 Task: Compose an email with the signature Caleb Scott with the subject Feedback on a political poll and the message Can you please provide a timeline for the implementation of the new software? from softage.4@softage.net to softage.7@softage.net, select first sentence, change the font of the message to Georgia and change the font typography to bold Send the email. Finally, move the email from Sent Items to the label Presentations
Action: Mouse moved to (921, 75)
Screenshot: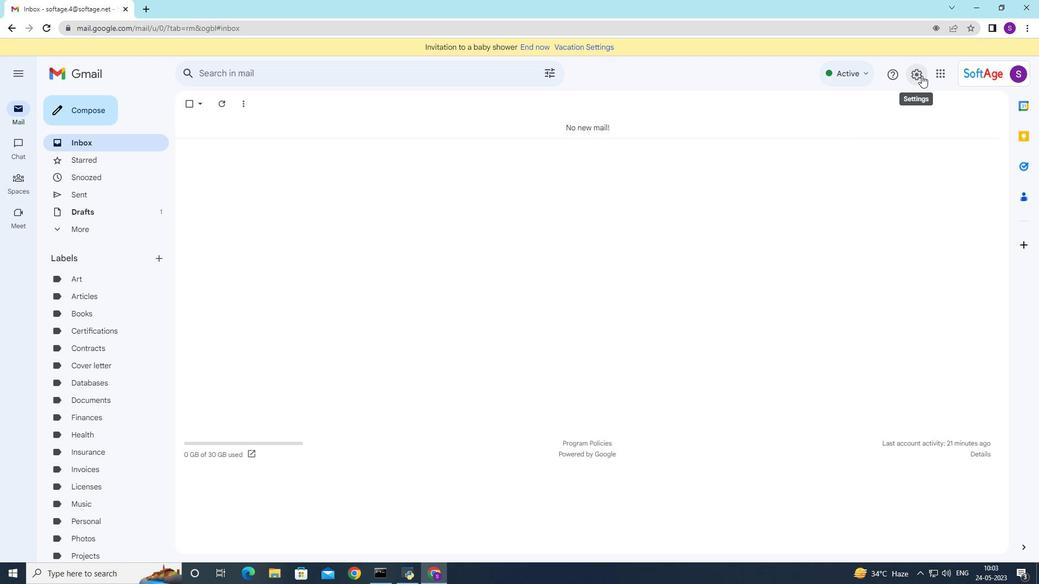 
Action: Mouse pressed left at (921, 75)
Screenshot: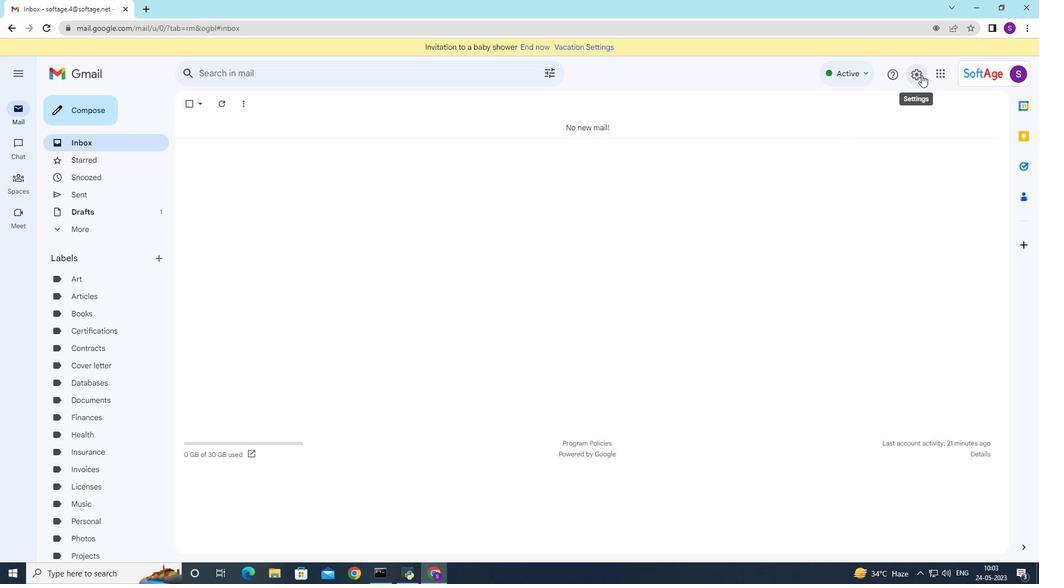 
Action: Mouse moved to (877, 134)
Screenshot: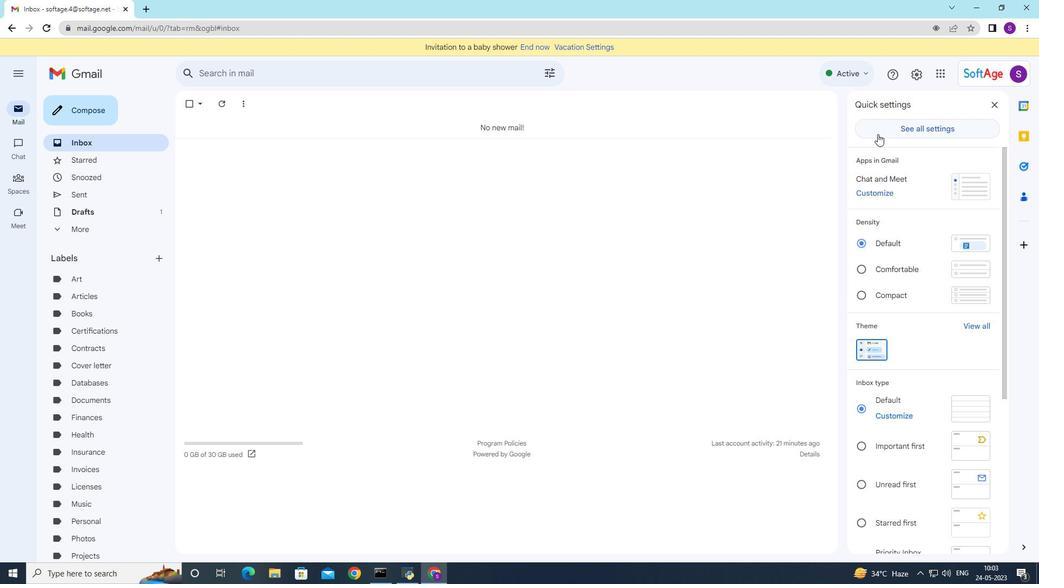 
Action: Mouse pressed left at (877, 134)
Screenshot: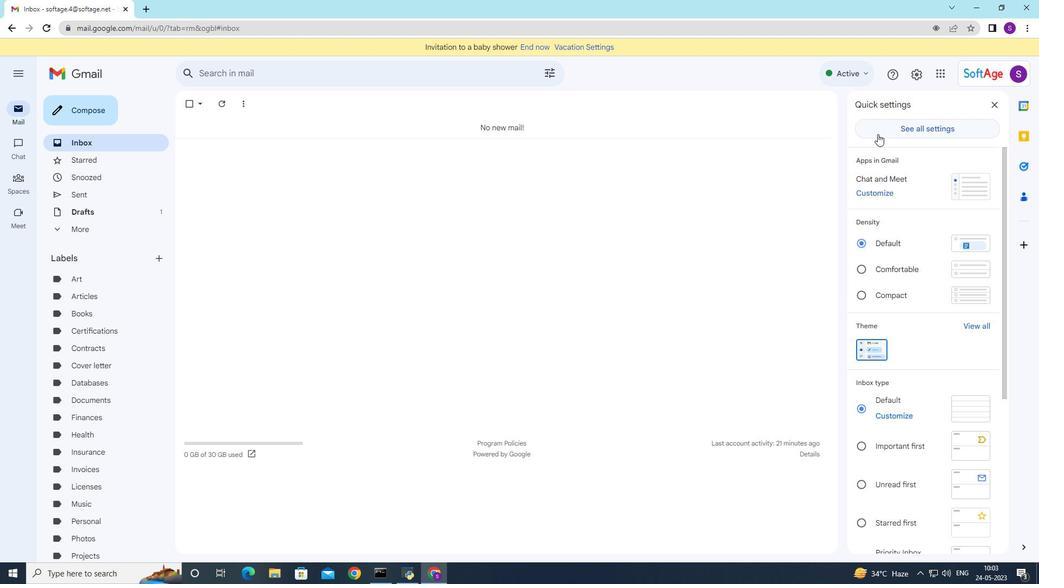 
Action: Mouse moved to (313, 210)
Screenshot: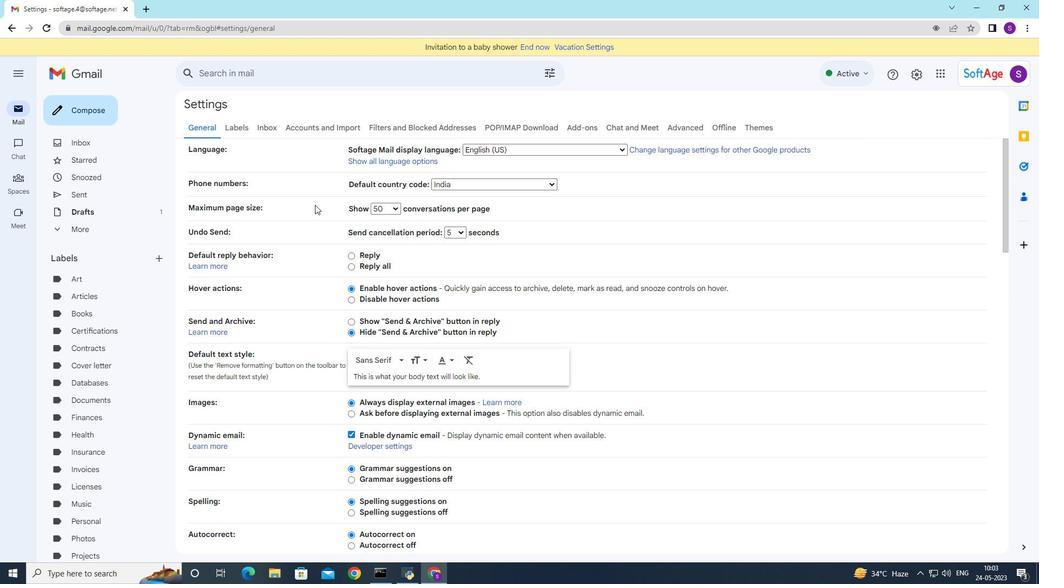 
Action: Mouse scrolled (313, 210) with delta (0, 0)
Screenshot: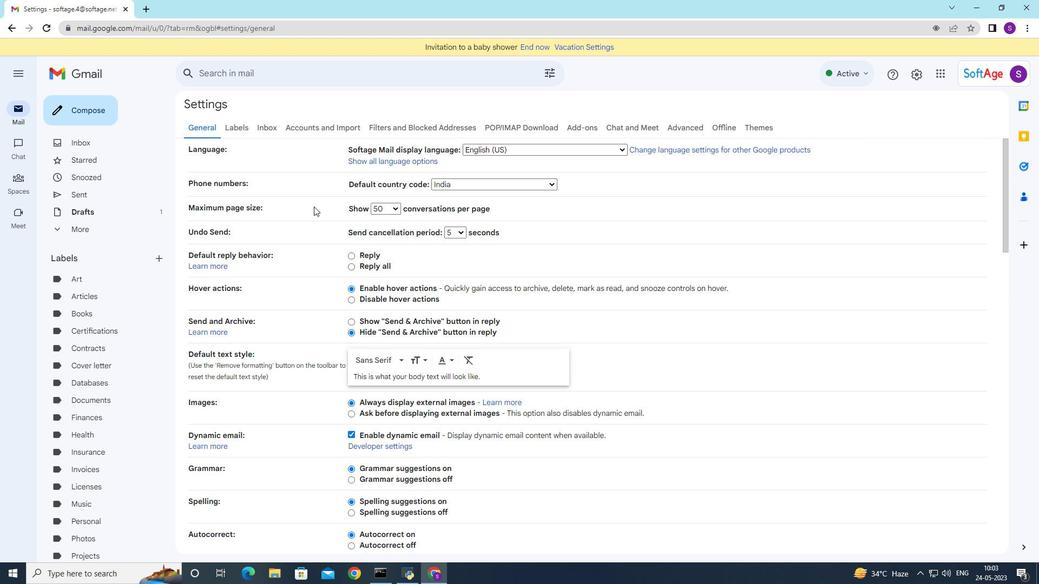 
Action: Mouse moved to (312, 211)
Screenshot: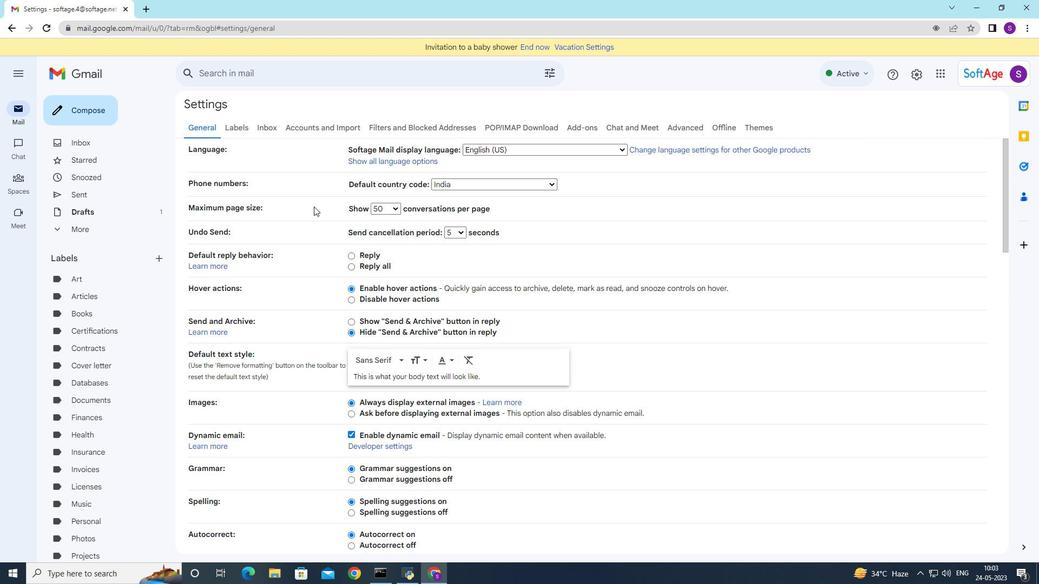 
Action: Mouse scrolled (312, 211) with delta (0, 0)
Screenshot: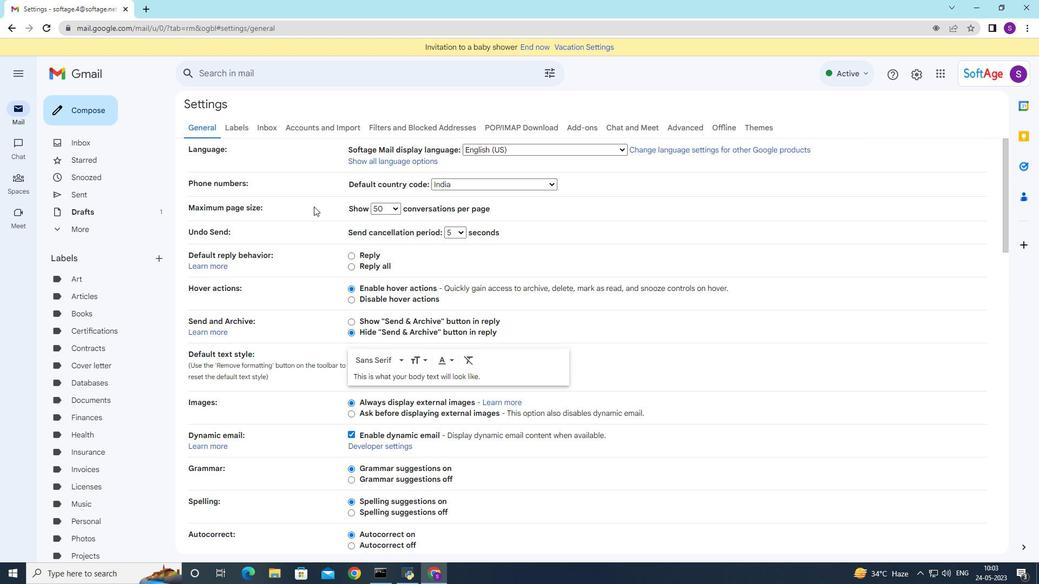 
Action: Mouse scrolled (312, 211) with delta (0, 0)
Screenshot: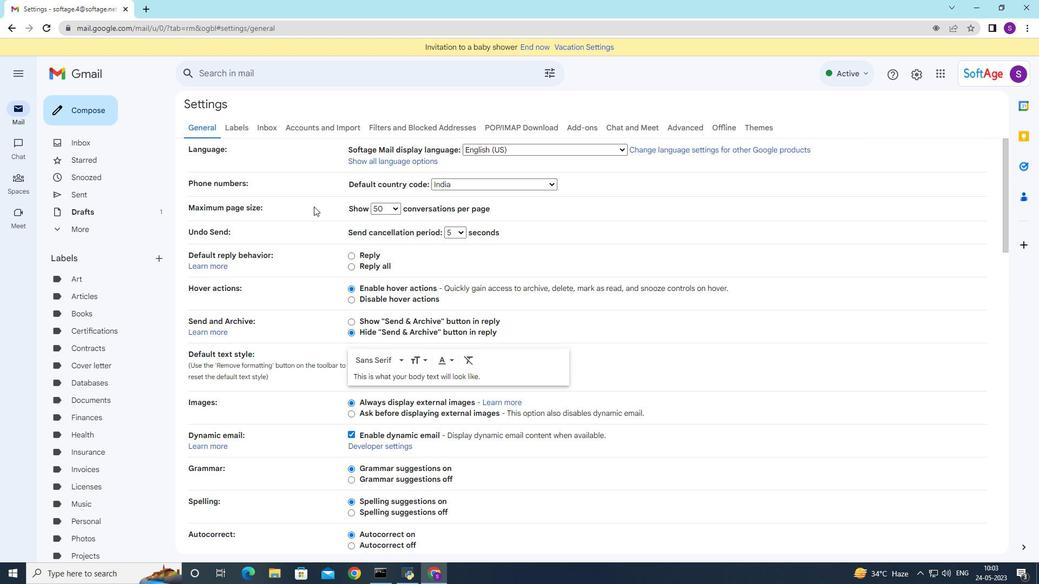 
Action: Mouse moved to (312, 212)
Screenshot: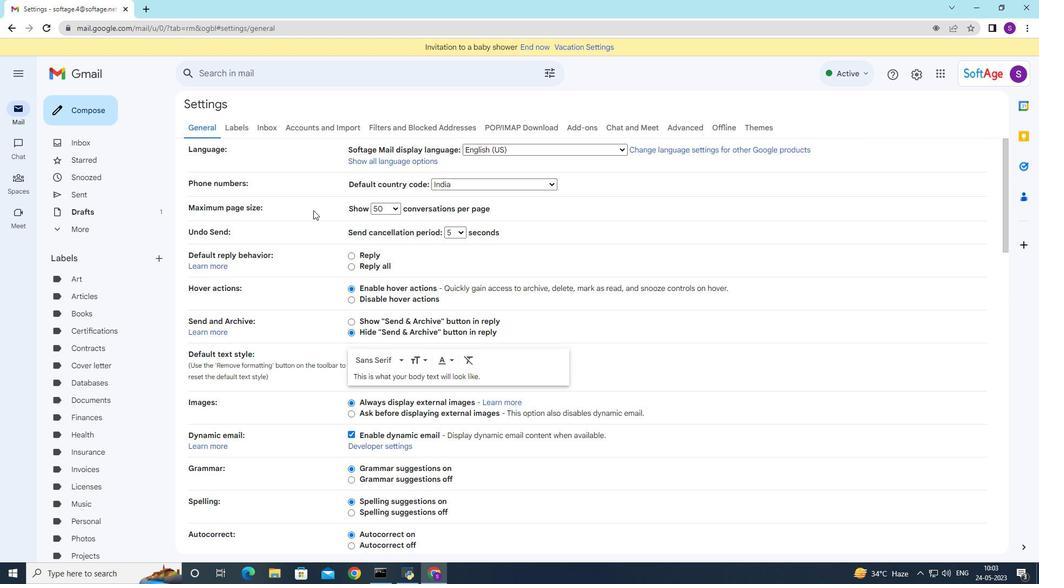 
Action: Mouse scrolled (312, 212) with delta (0, 0)
Screenshot: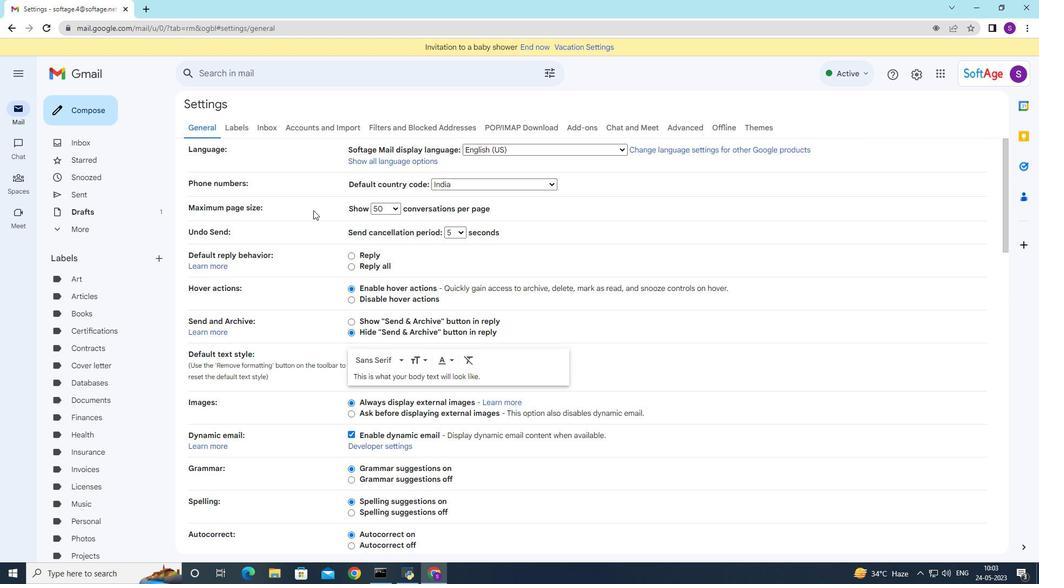 
Action: Mouse moved to (312, 214)
Screenshot: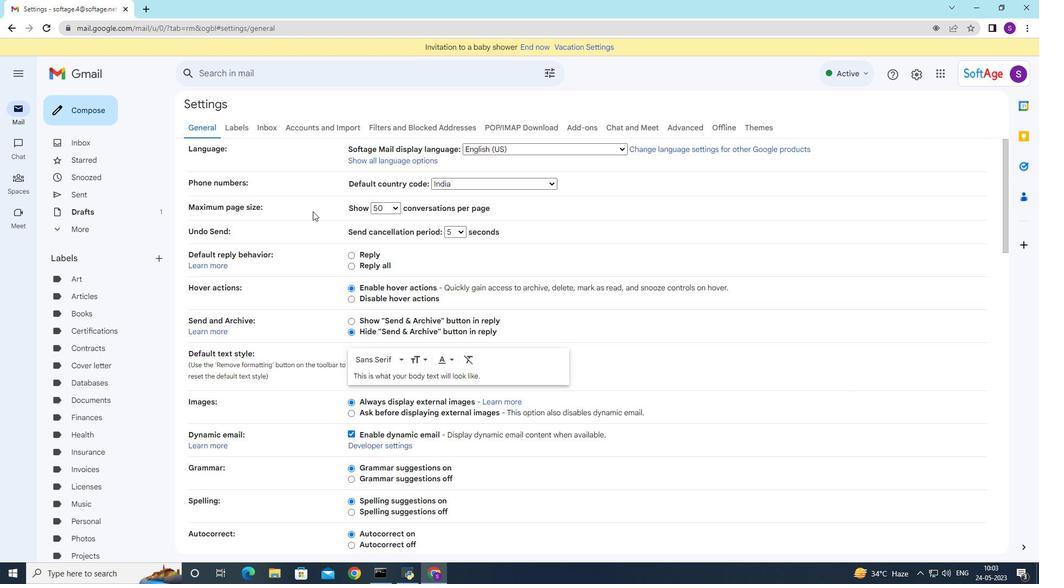 
Action: Mouse scrolled (312, 213) with delta (0, 0)
Screenshot: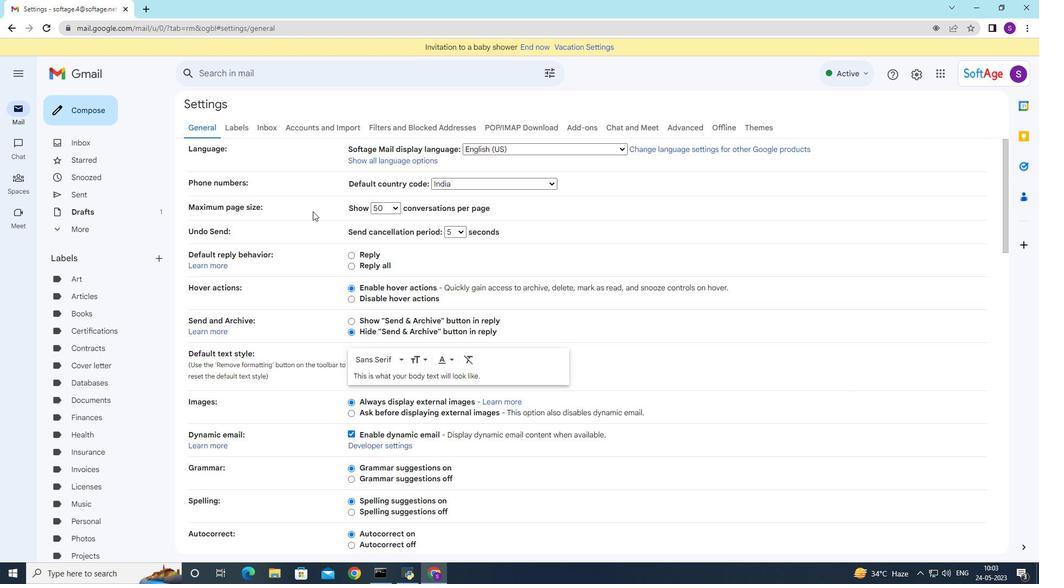
Action: Mouse moved to (351, 279)
Screenshot: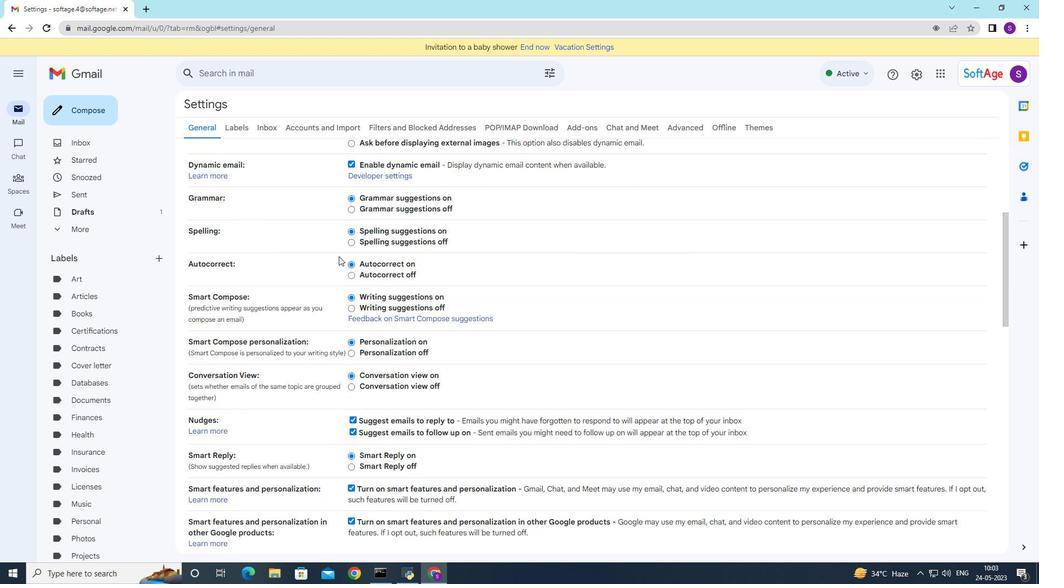 
Action: Mouse scrolled (351, 279) with delta (0, 0)
Screenshot: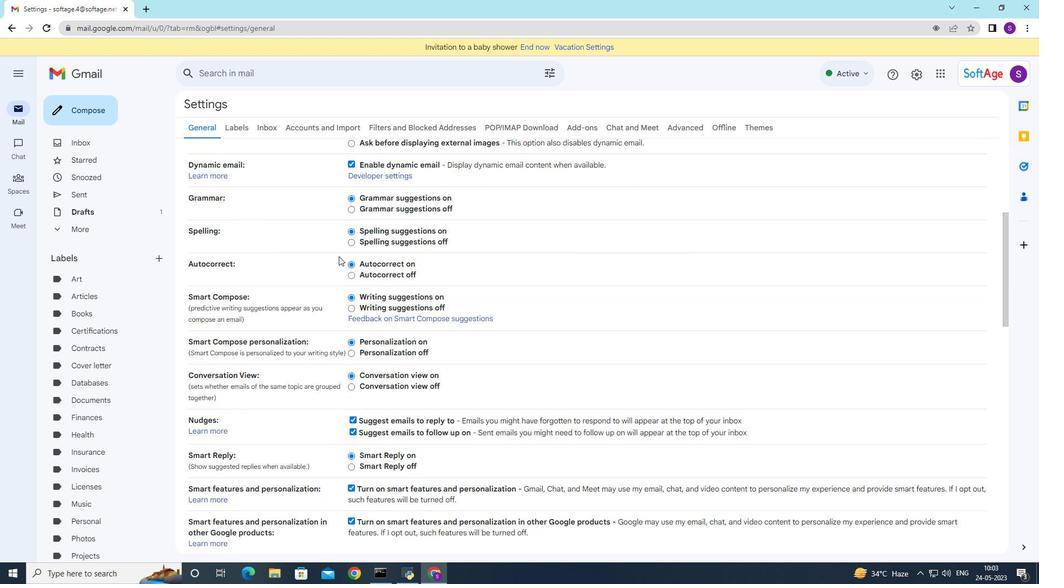 
Action: Mouse moved to (352, 280)
Screenshot: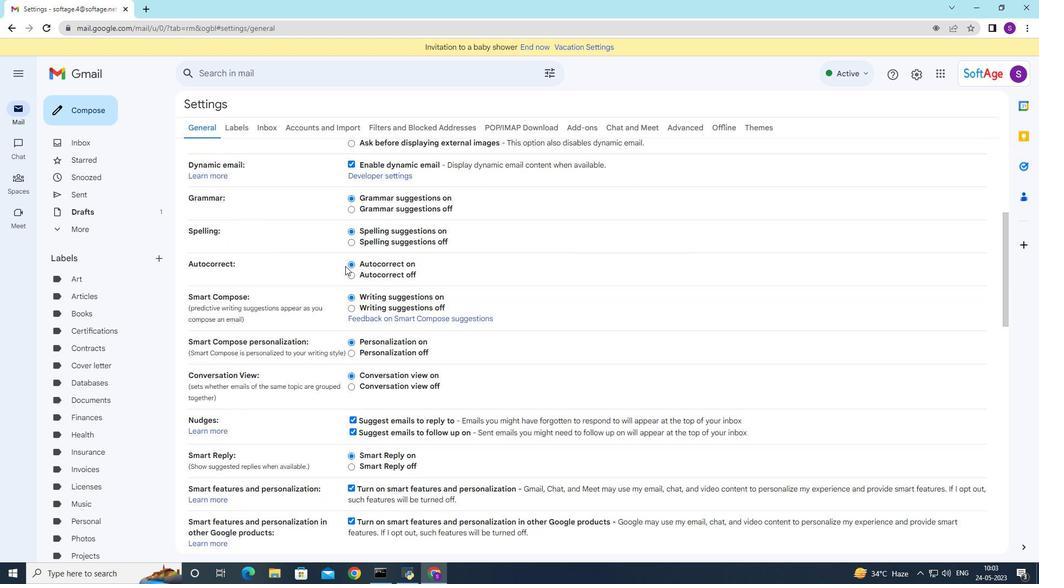 
Action: Mouse scrolled (352, 280) with delta (0, 0)
Screenshot: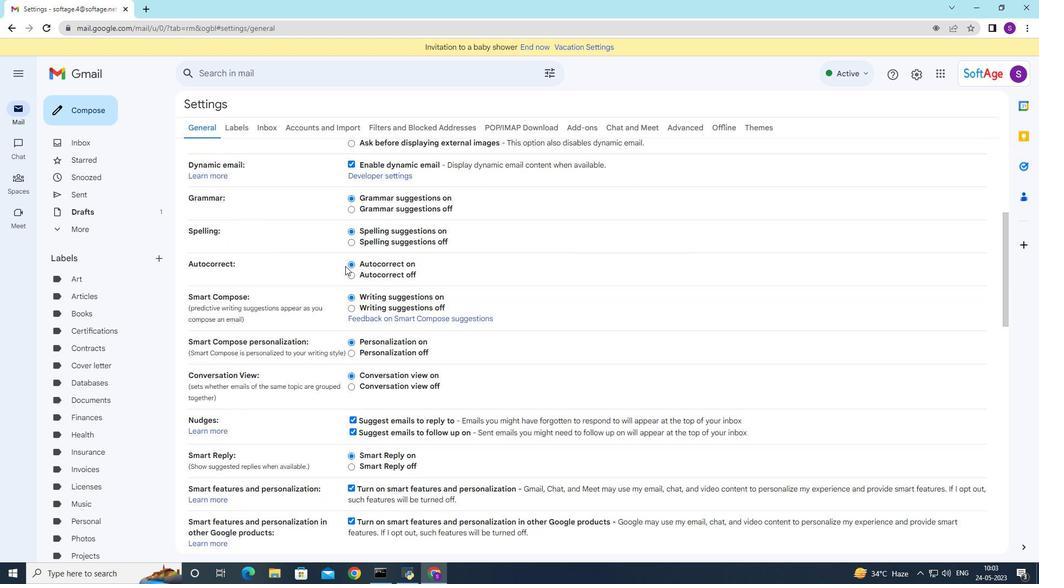 
Action: Mouse moved to (352, 281)
Screenshot: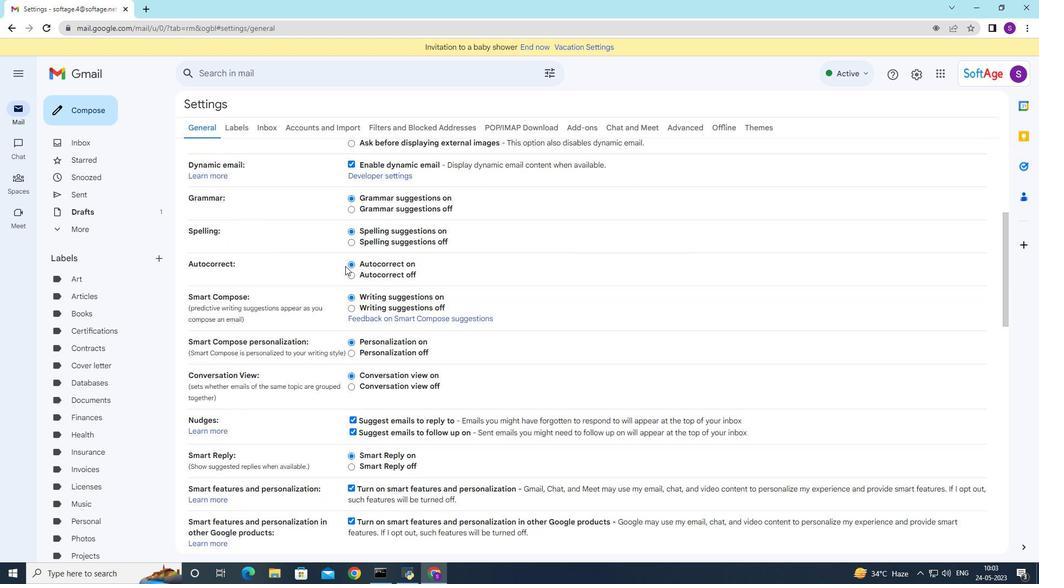 
Action: Mouse scrolled (352, 280) with delta (0, 0)
Screenshot: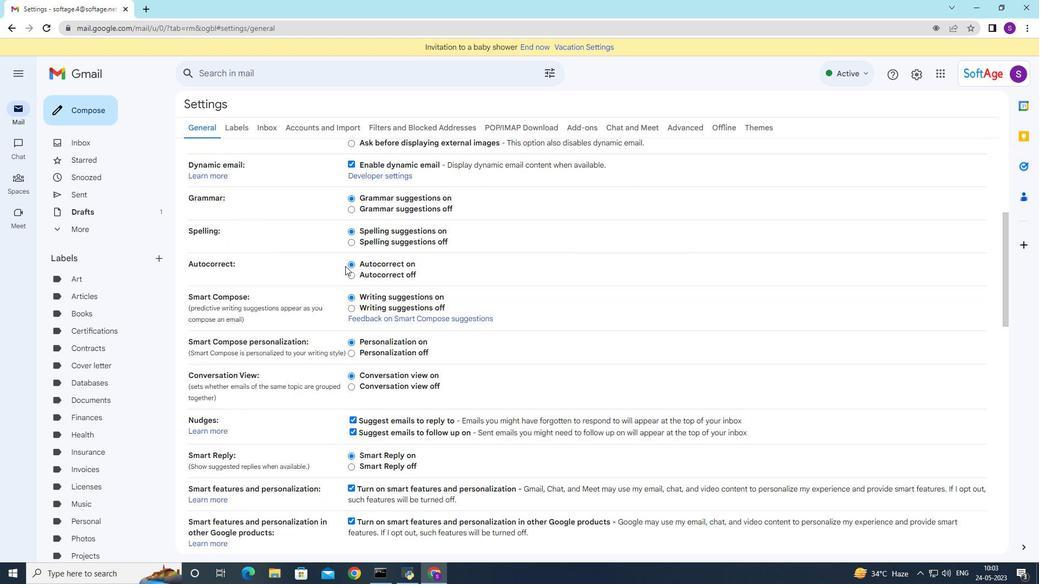 
Action: Mouse moved to (352, 281)
Screenshot: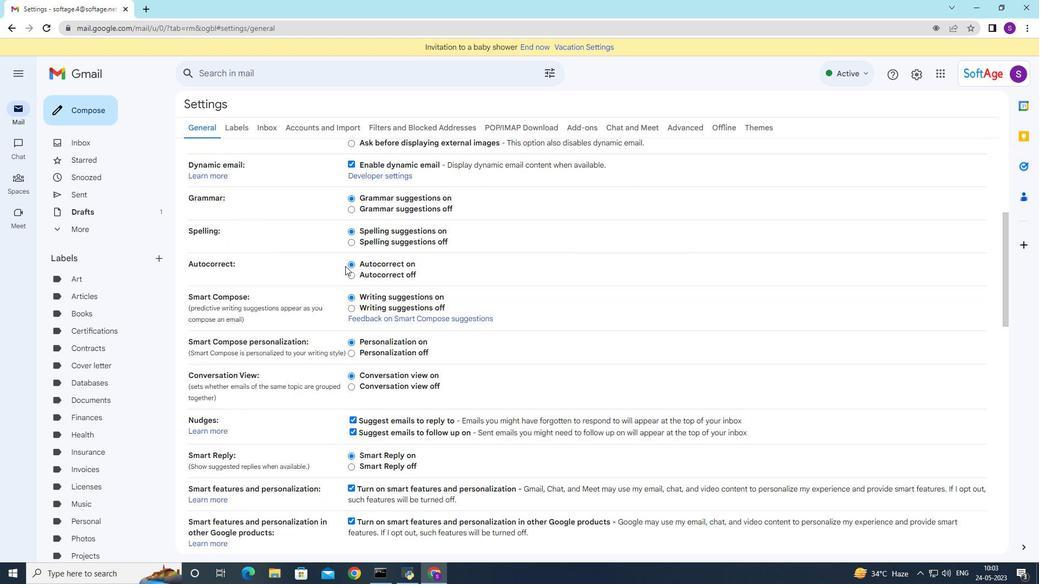 
Action: Mouse scrolled (352, 280) with delta (0, 0)
Screenshot: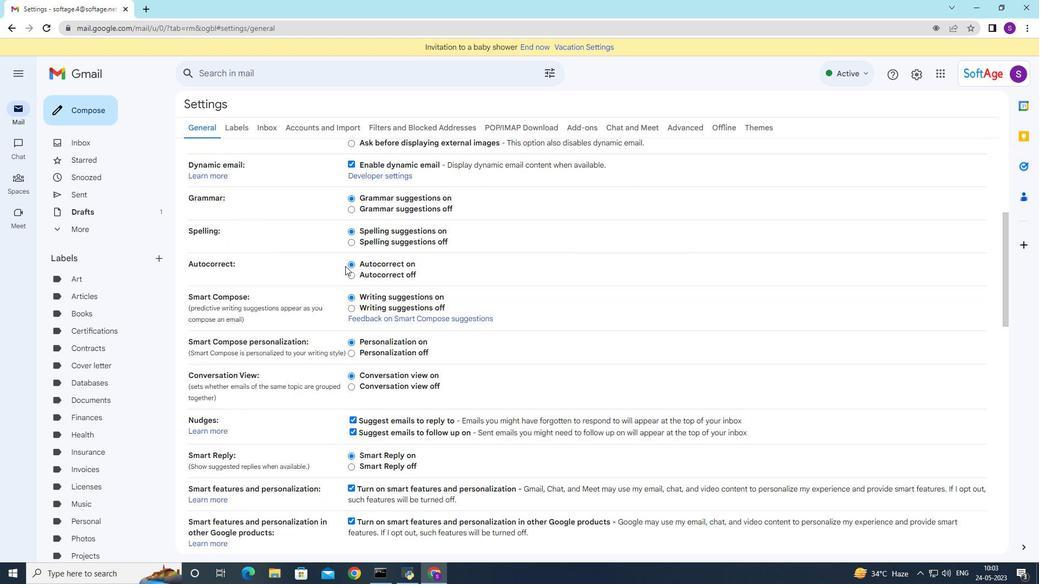
Action: Mouse moved to (354, 284)
Screenshot: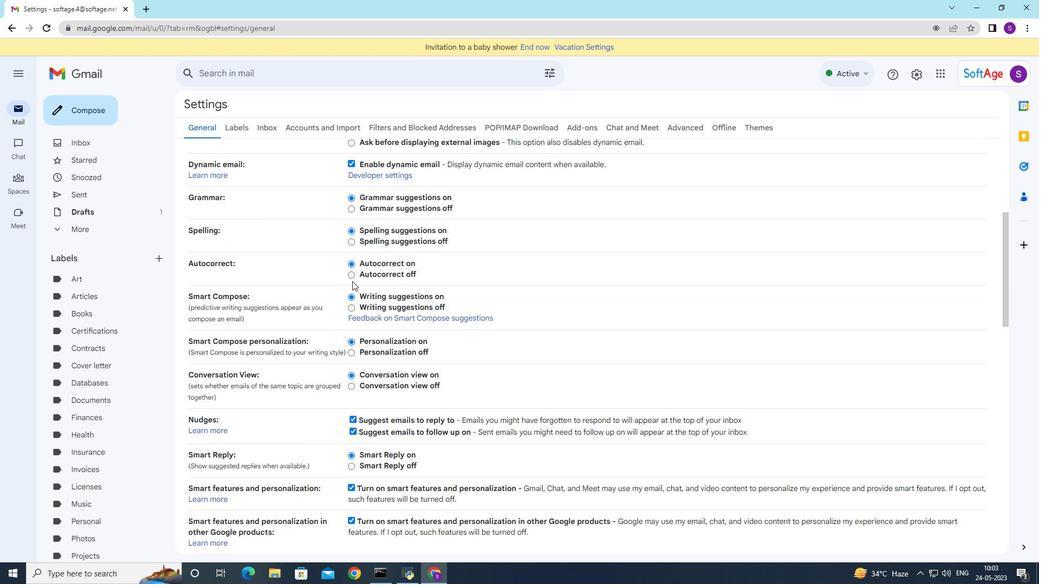 
Action: Mouse scrolled (354, 284) with delta (0, 0)
Screenshot: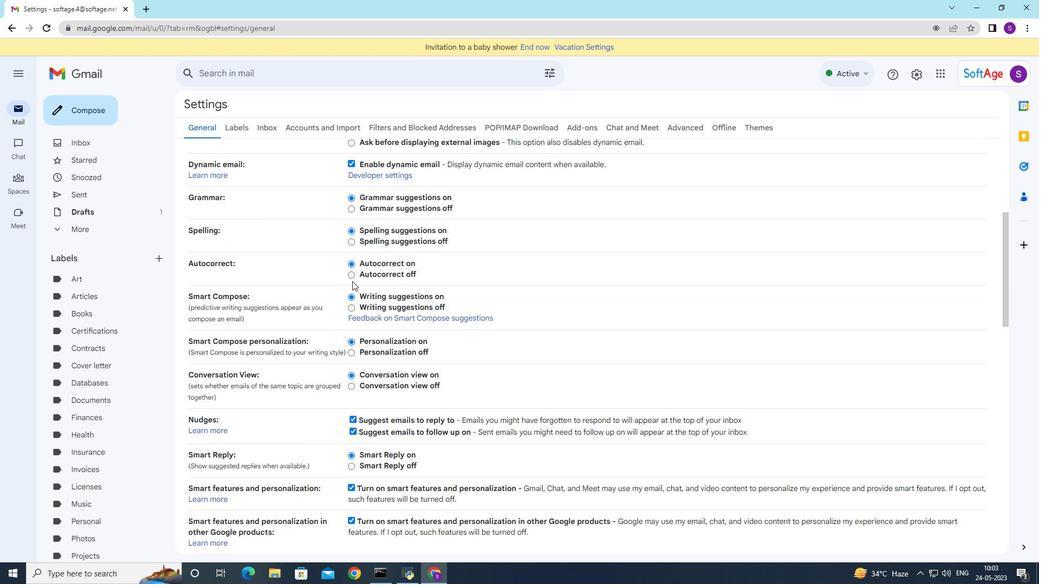 
Action: Mouse moved to (366, 316)
Screenshot: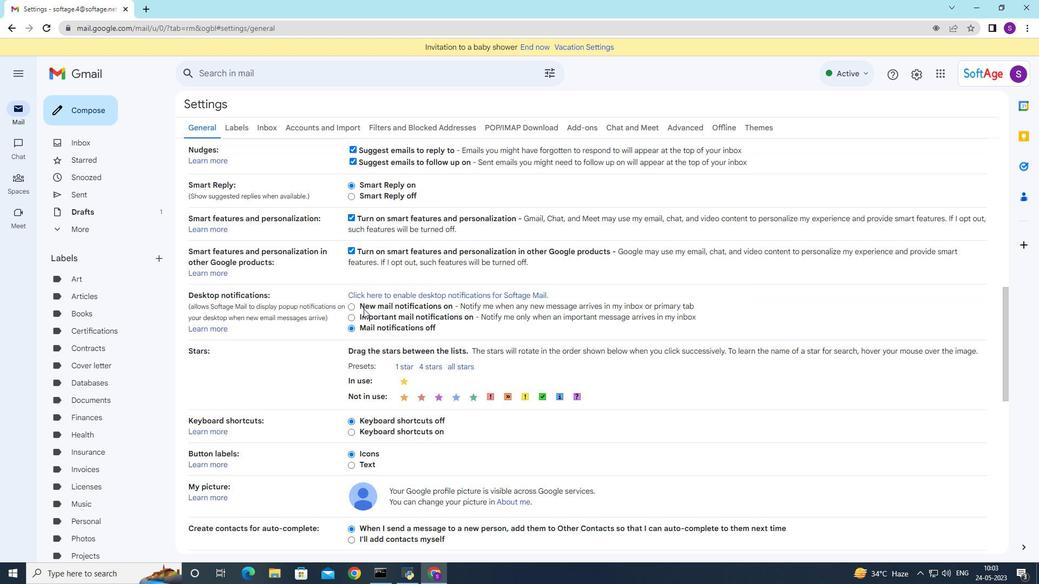 
Action: Mouse scrolled (366, 315) with delta (0, 0)
Screenshot: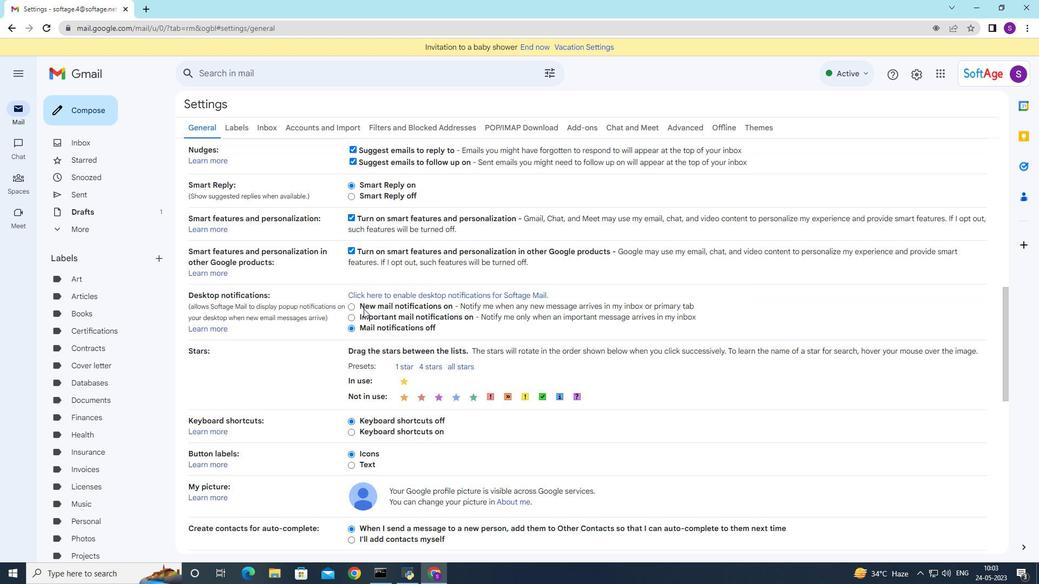 
Action: Mouse moved to (366, 317)
Screenshot: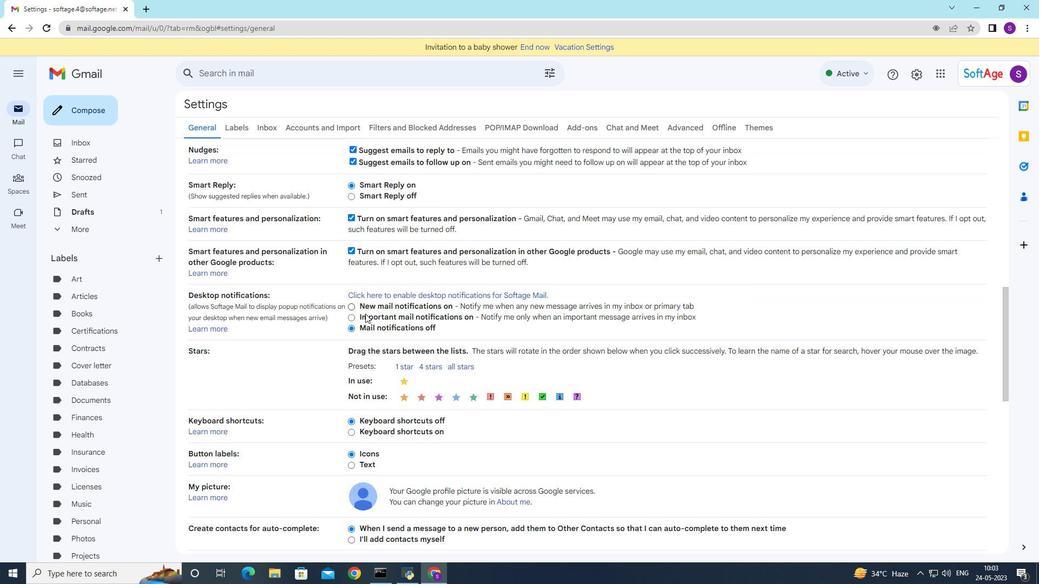 
Action: Mouse scrolled (366, 316) with delta (0, 0)
Screenshot: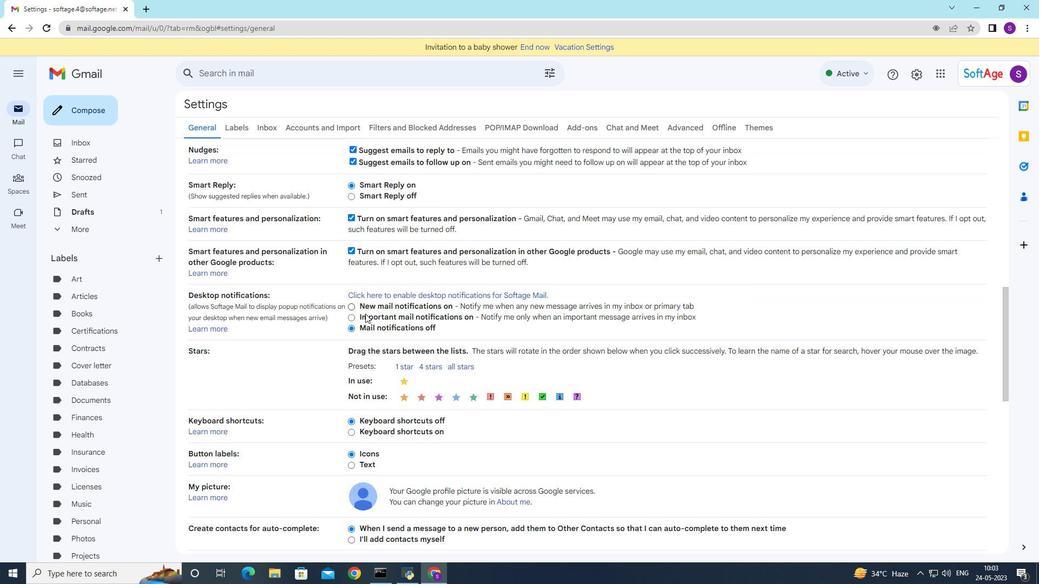 
Action: Mouse moved to (368, 317)
Screenshot: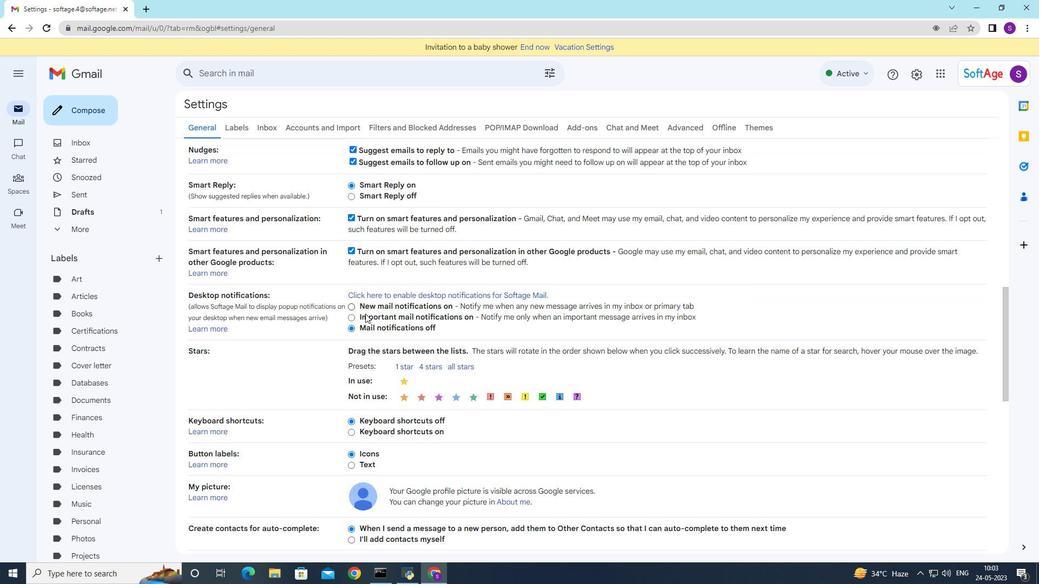 
Action: Mouse scrolled (368, 317) with delta (0, 0)
Screenshot: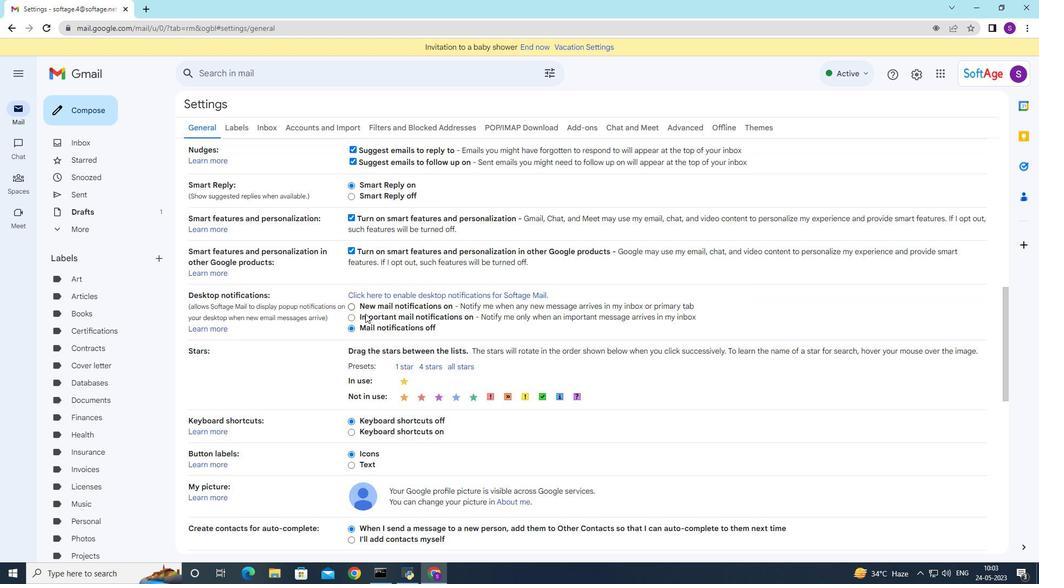 
Action: Mouse moved to (421, 500)
Screenshot: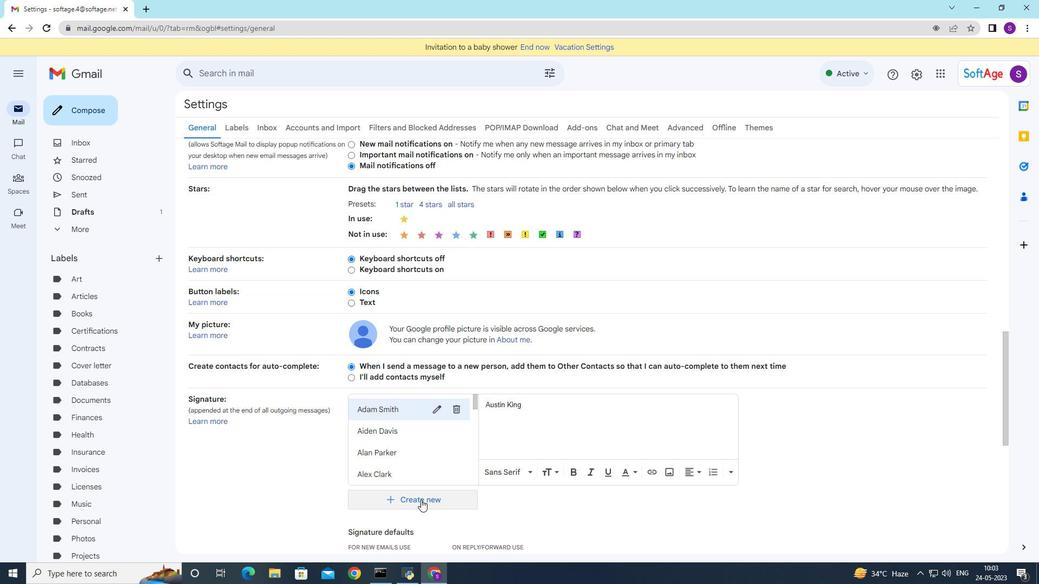 
Action: Mouse pressed left at (421, 500)
Screenshot: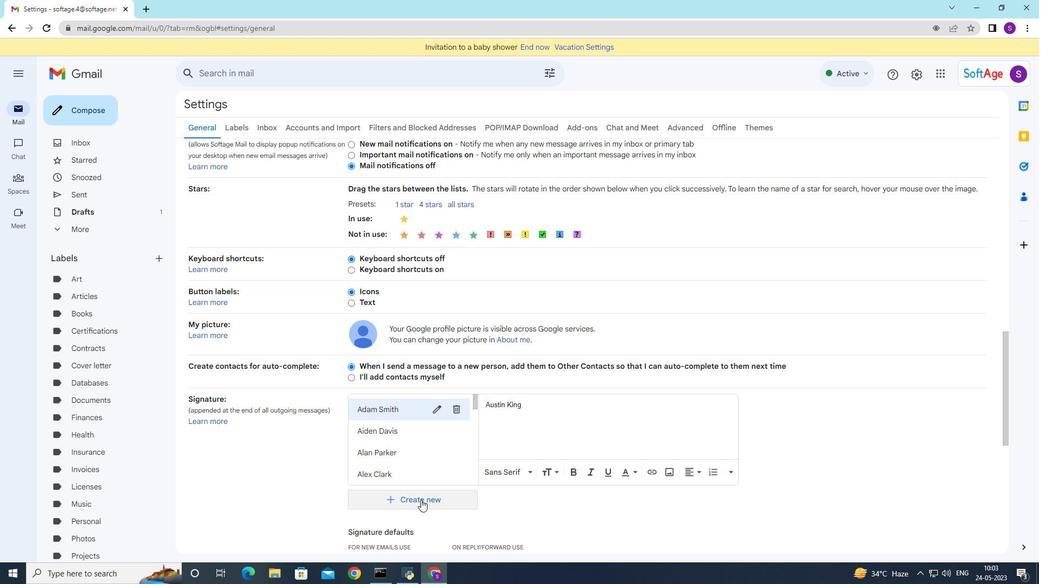 
Action: Mouse moved to (475, 330)
Screenshot: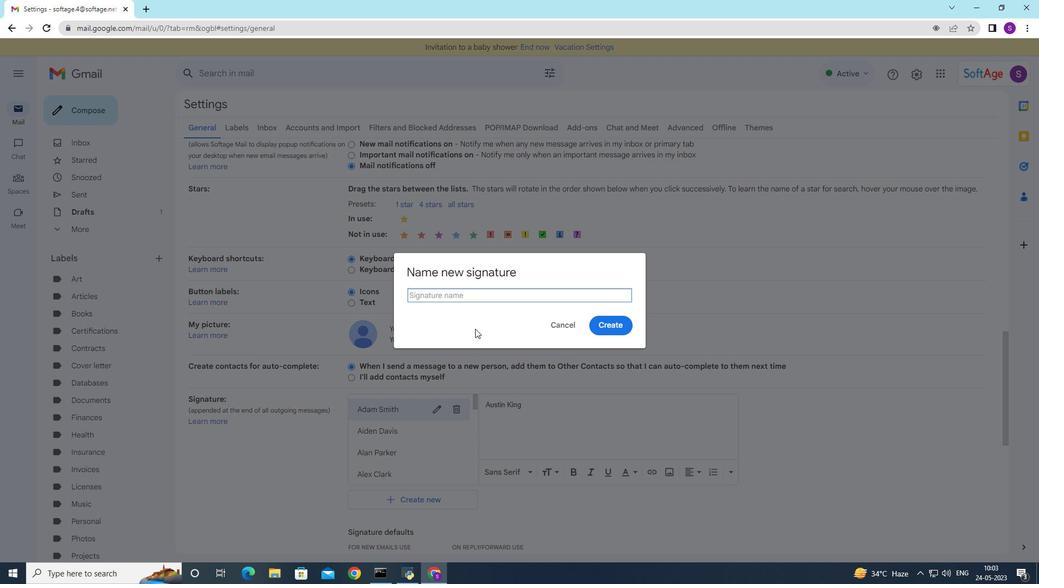 
Action: Key pressed <Key.shift><Key.shift><Key.shift><Key.shift><Key.shift><Key.shift><Key.shift><Key.shift><Key.shift><Key.shift><Key.shift><Key.shift><Key.shift><Key.shift><Key.shift><Key.shift><Key.shift><Key.shift><Key.shift><Key.shift><Key.shift><Key.shift><Key.shift><Key.shift><Key.shift><Key.shift><Key.shift><Key.shift><Key.shift><Key.shift><Key.shift><Key.shift><Key.shift><Key.shift><Key.shift><Key.shift><Key.shift><Key.shift><Key.shift><Key.shift><Key.shift><Key.shift><Key.shift><Key.shift><Key.shift><Key.shift>Caleb<Key.space><Key.shift><Key.shift><Key.shift><Key.shift><Key.shift><Key.shift><Key.shift><Key.shift><Key.shift><Key.shift><Key.shift><Key.shift><Key.shift><Key.shift><Key.shift><Key.shift><Key.shift><Key.shift><Key.shift><Key.shift><Key.shift>Scott
Screenshot: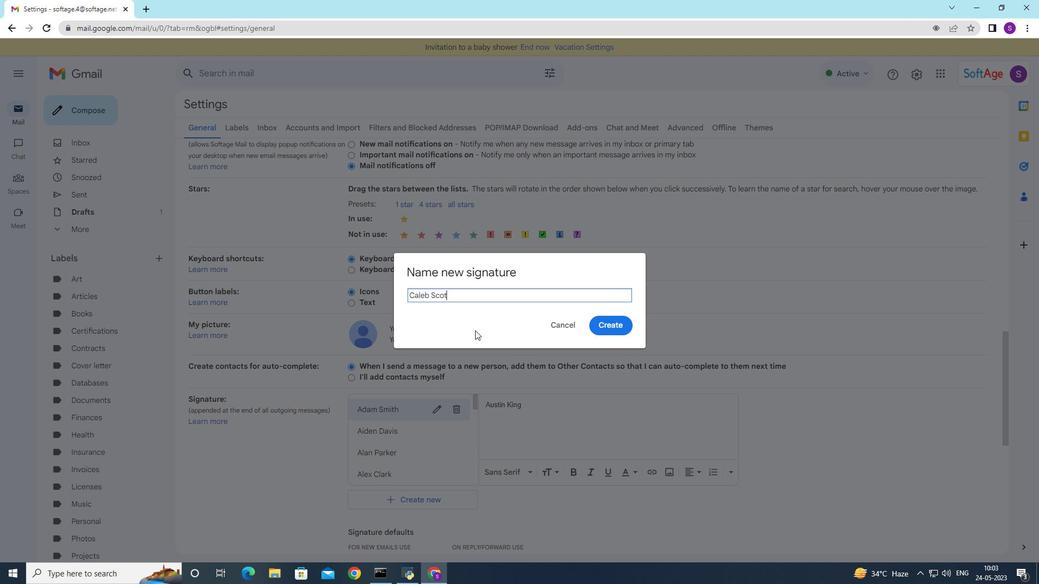 
Action: Mouse moved to (605, 326)
Screenshot: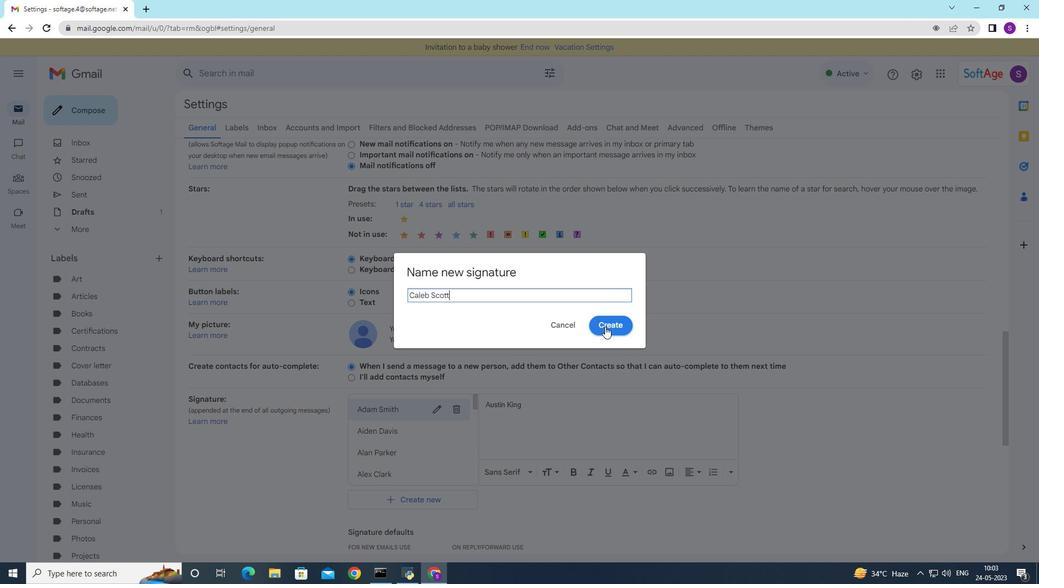 
Action: Mouse pressed left at (605, 326)
Screenshot: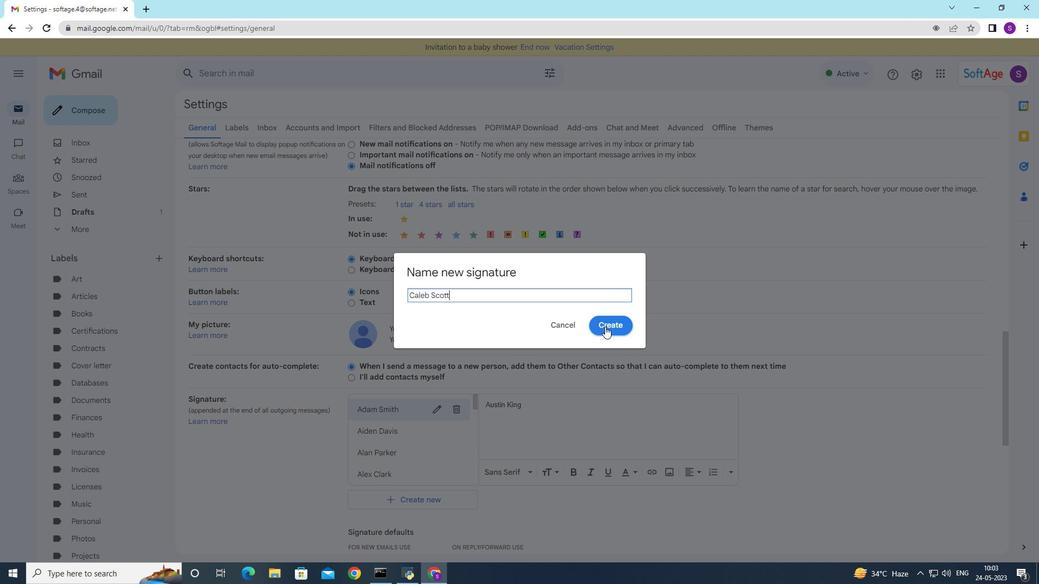 
Action: Mouse moved to (454, 484)
Screenshot: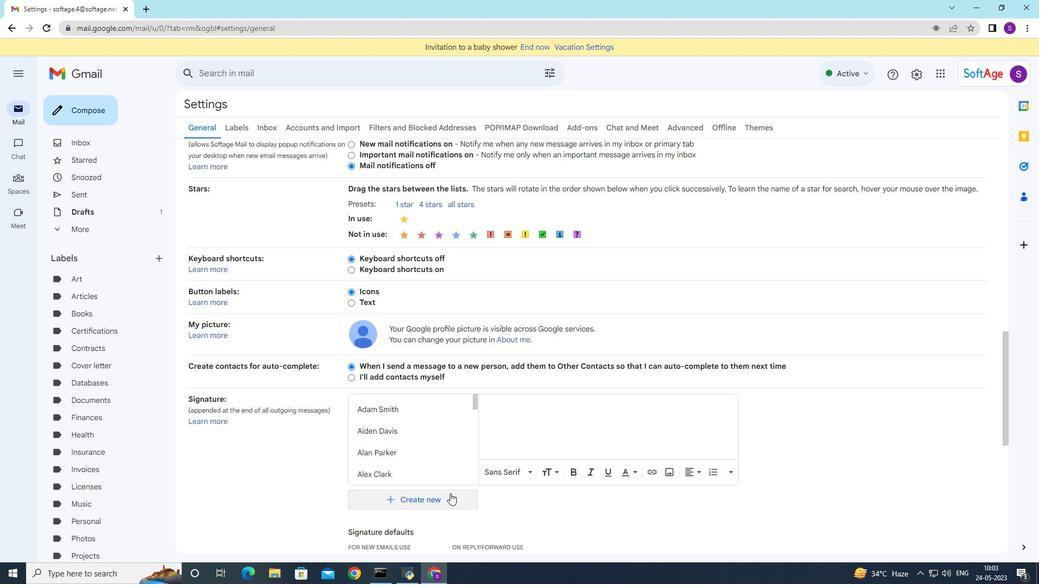 
Action: Mouse scrolled (454, 484) with delta (0, 0)
Screenshot: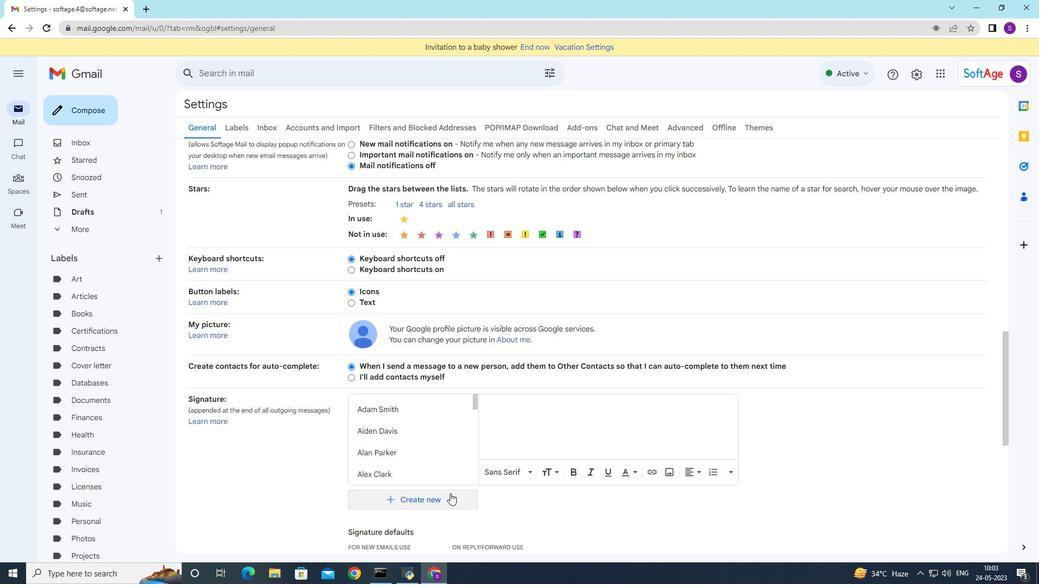 
Action: Mouse moved to (455, 483)
Screenshot: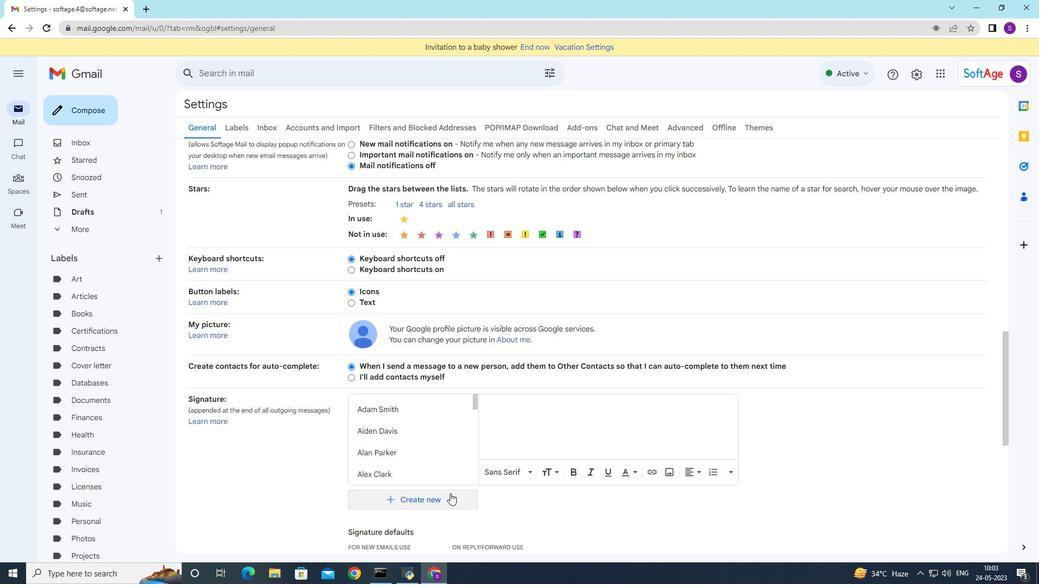 
Action: Mouse scrolled (455, 482) with delta (0, 0)
Screenshot: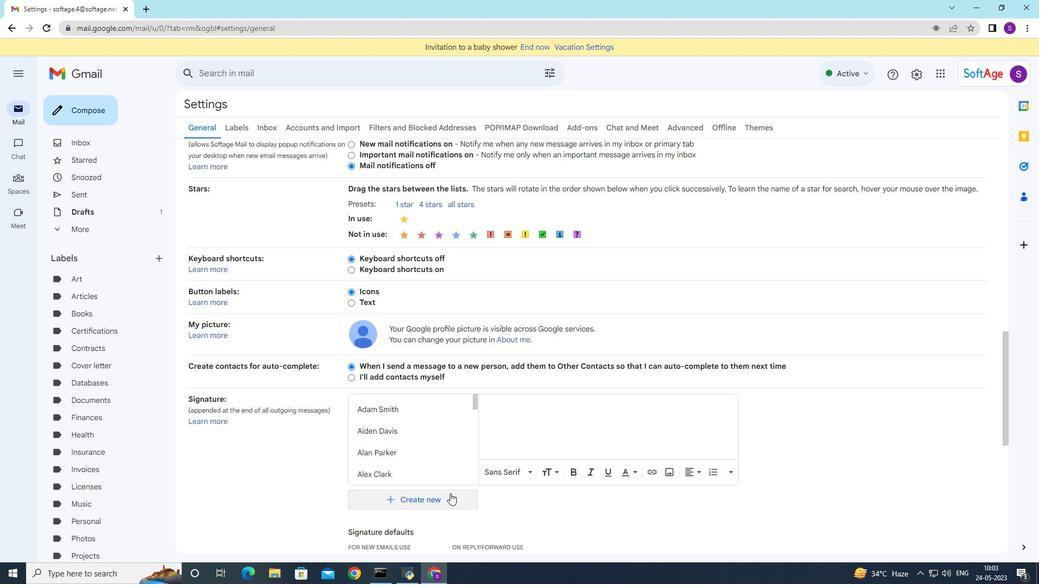 
Action: Mouse moved to (458, 478)
Screenshot: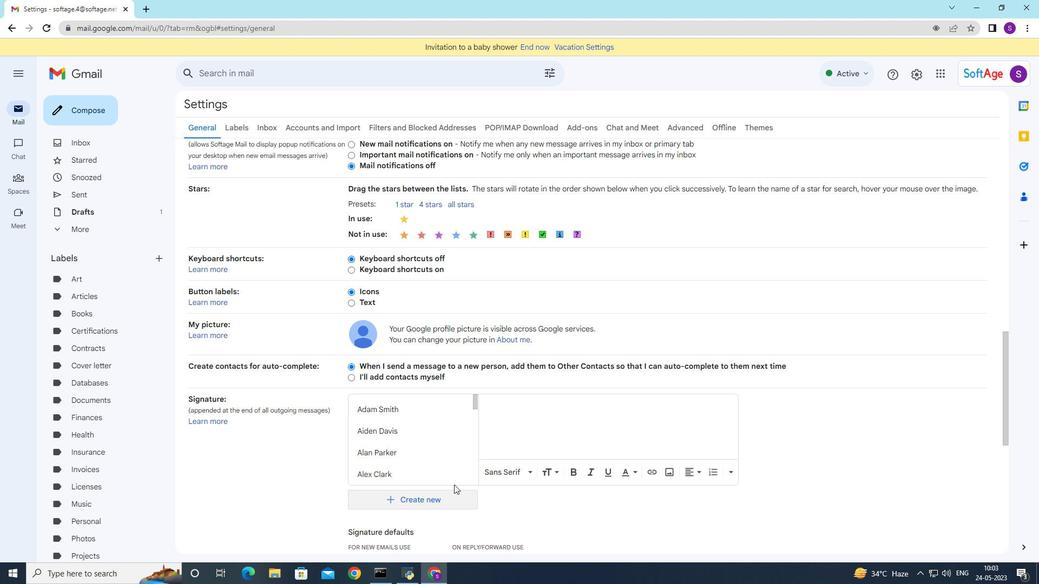
Action: Mouse scrolled (458, 477) with delta (0, 0)
Screenshot: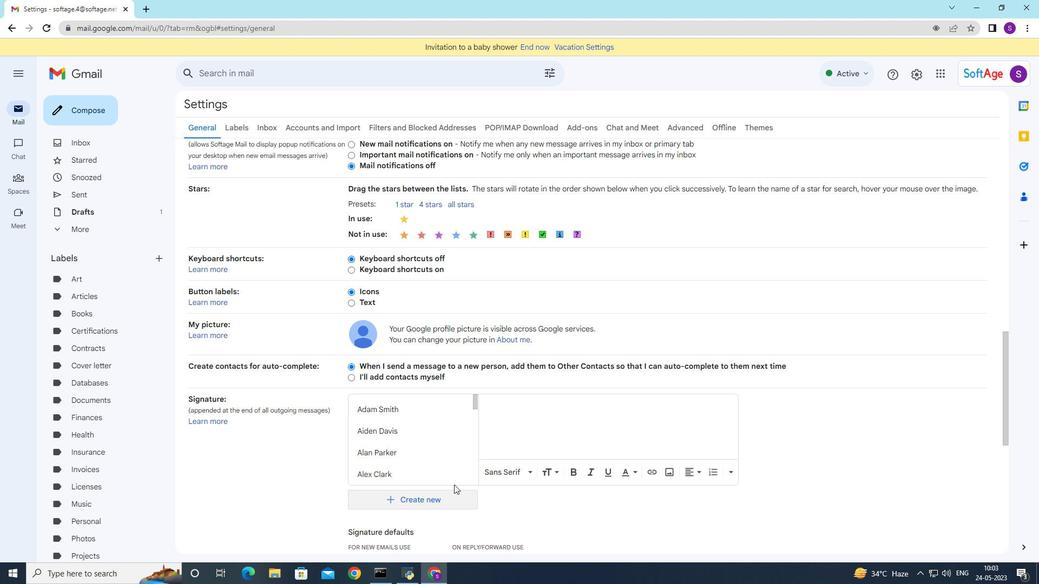 
Action: Mouse moved to (461, 473)
Screenshot: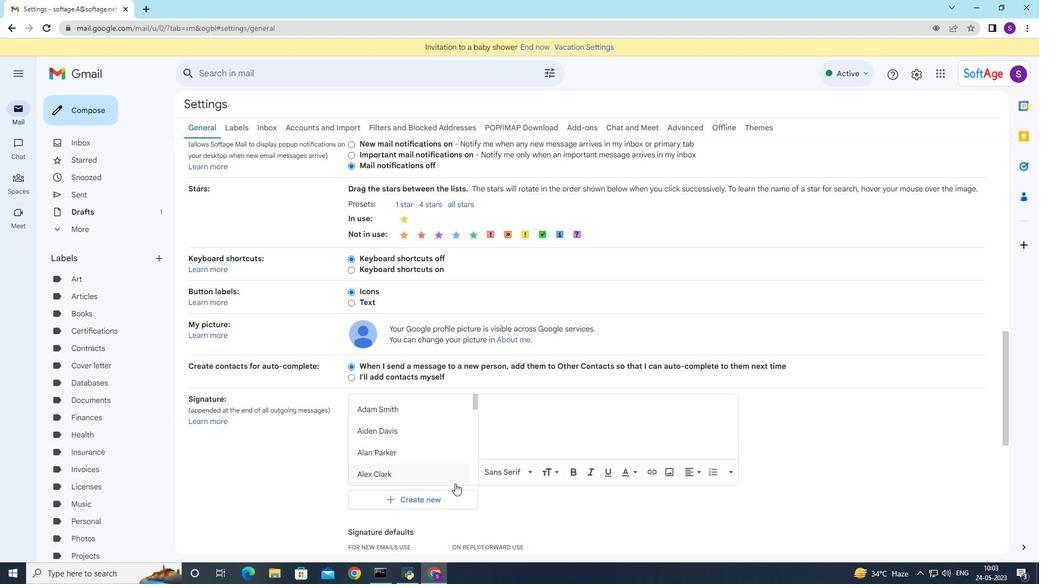 
Action: Mouse scrolled (461, 472) with delta (0, 0)
Screenshot: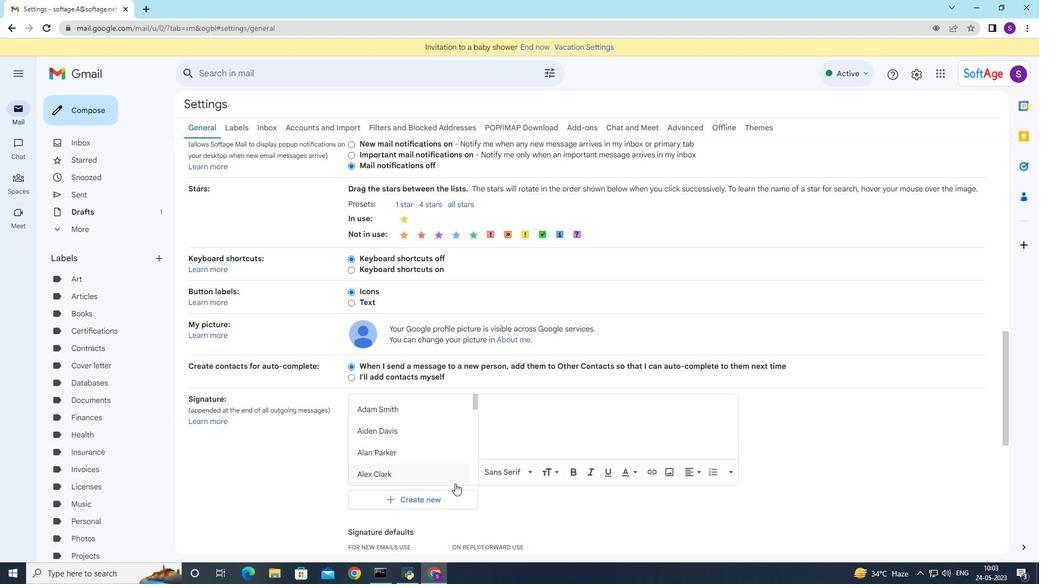 
Action: Mouse moved to (464, 468)
Screenshot: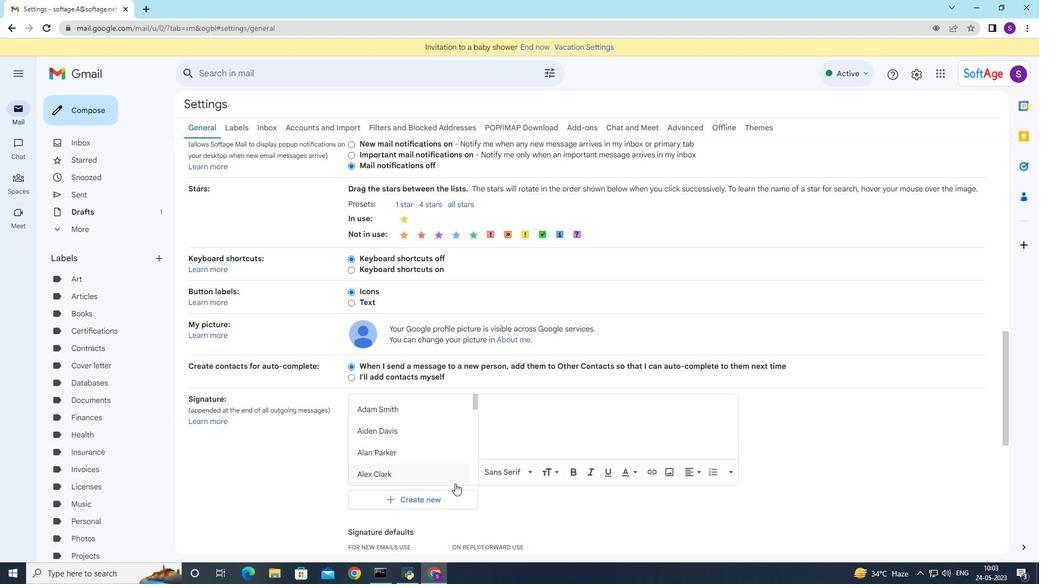 
Action: Mouse scrolled (464, 468) with delta (0, 0)
Screenshot: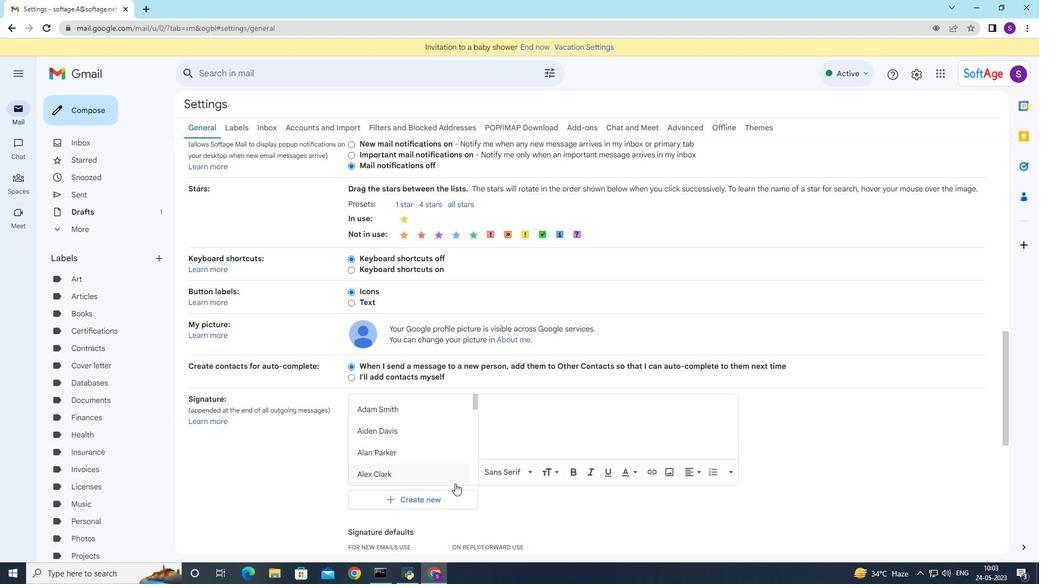 
Action: Mouse moved to (510, 437)
Screenshot: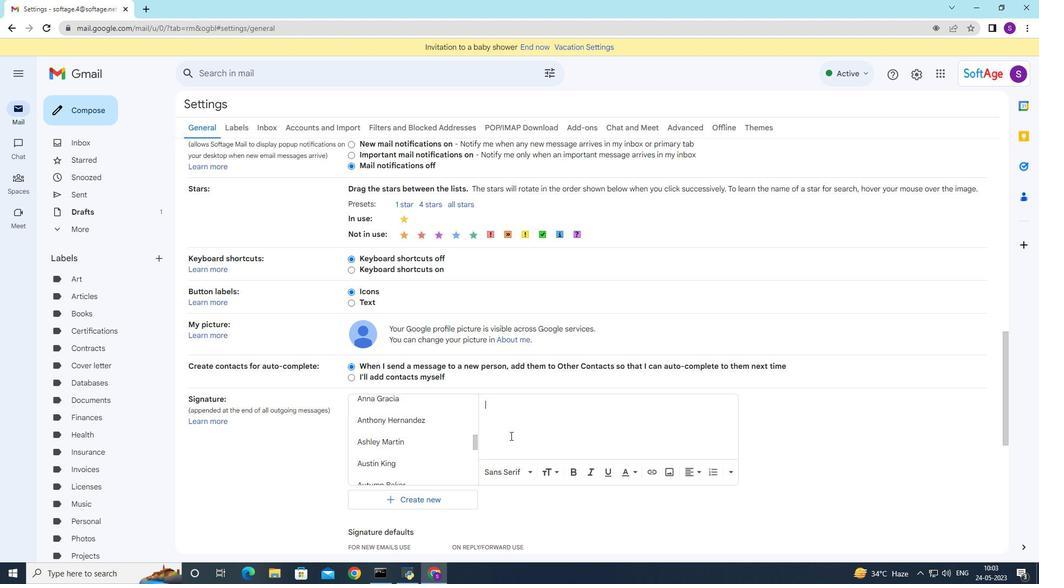 
Action: Key pressed <Key.shift>Caleb<Key.space><Key.shift>Scott
Screenshot: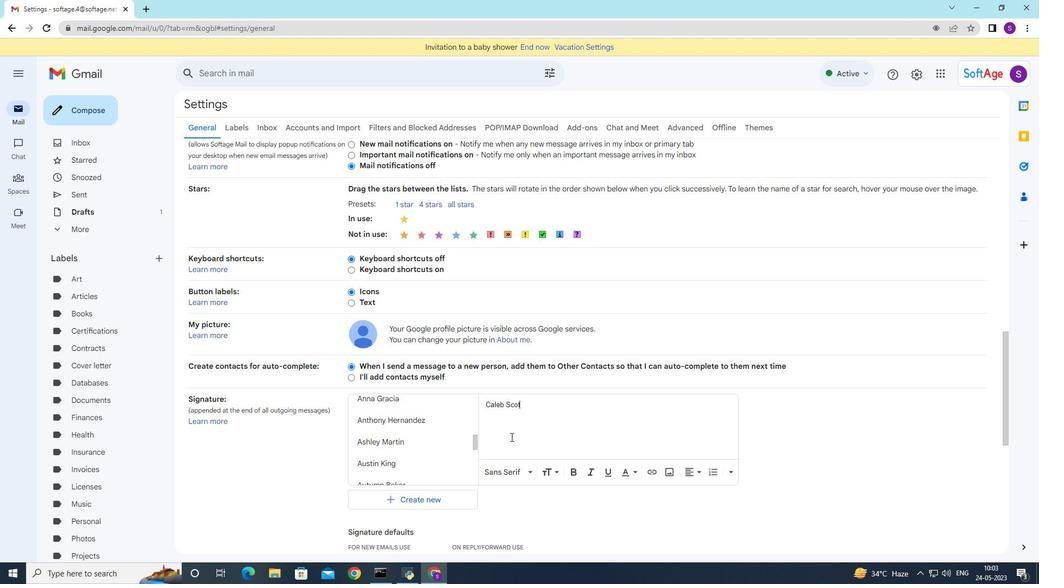 
Action: Mouse moved to (565, 383)
Screenshot: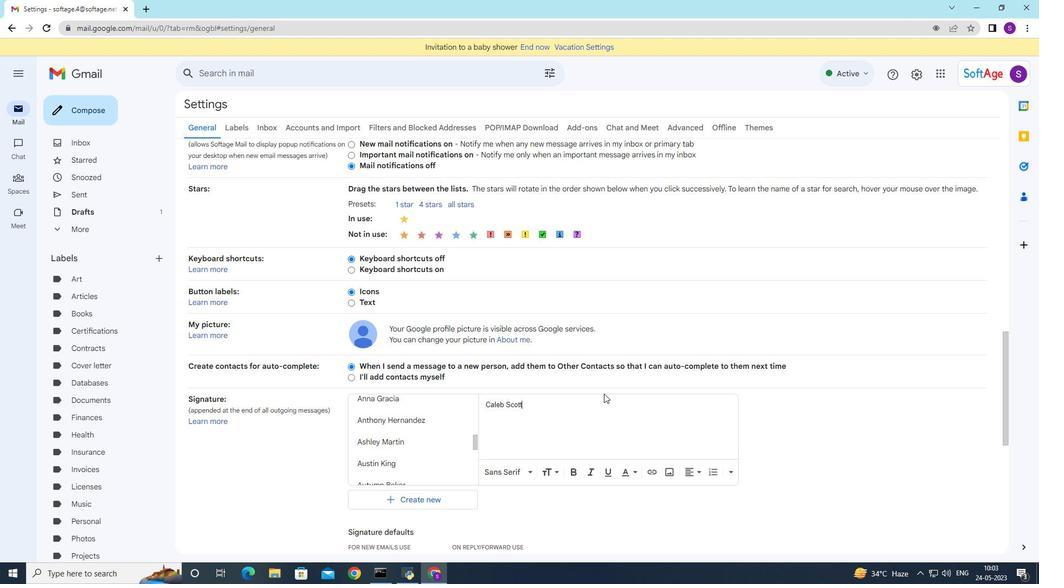 
Action: Mouse scrolled (565, 383) with delta (0, 0)
Screenshot: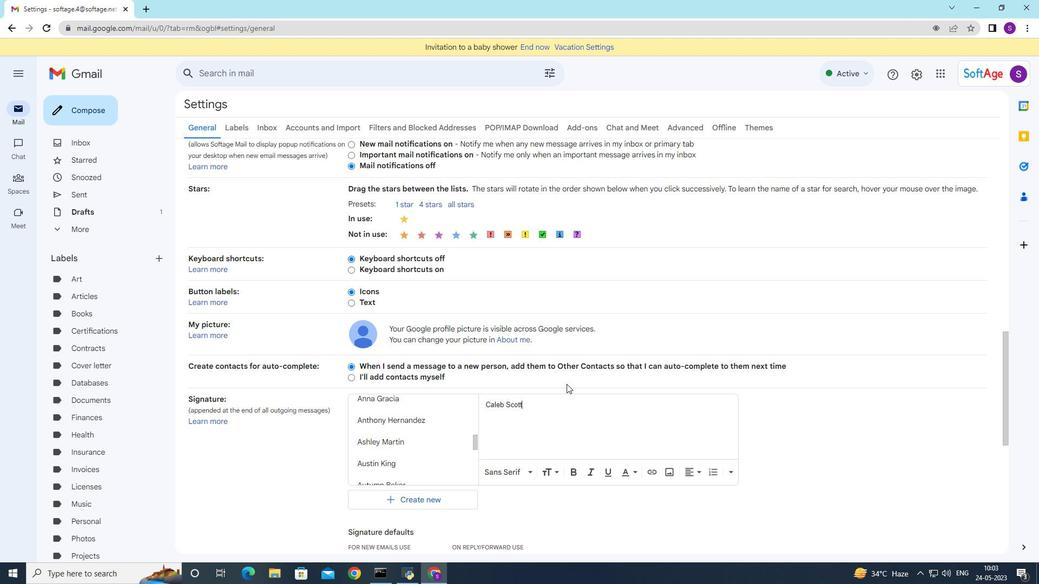 
Action: Mouse moved to (562, 386)
Screenshot: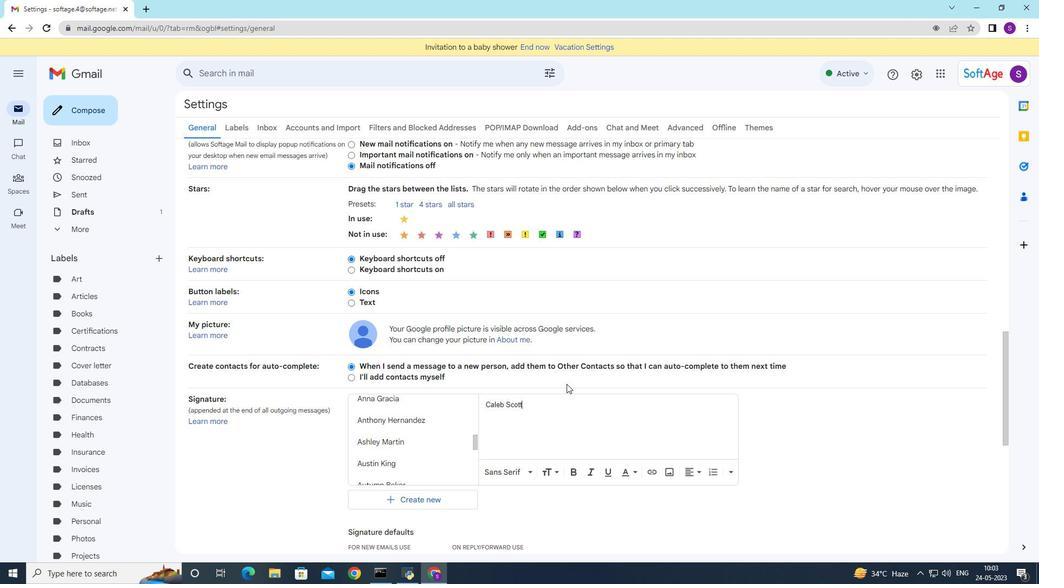 
Action: Mouse scrolled (562, 386) with delta (0, 0)
Screenshot: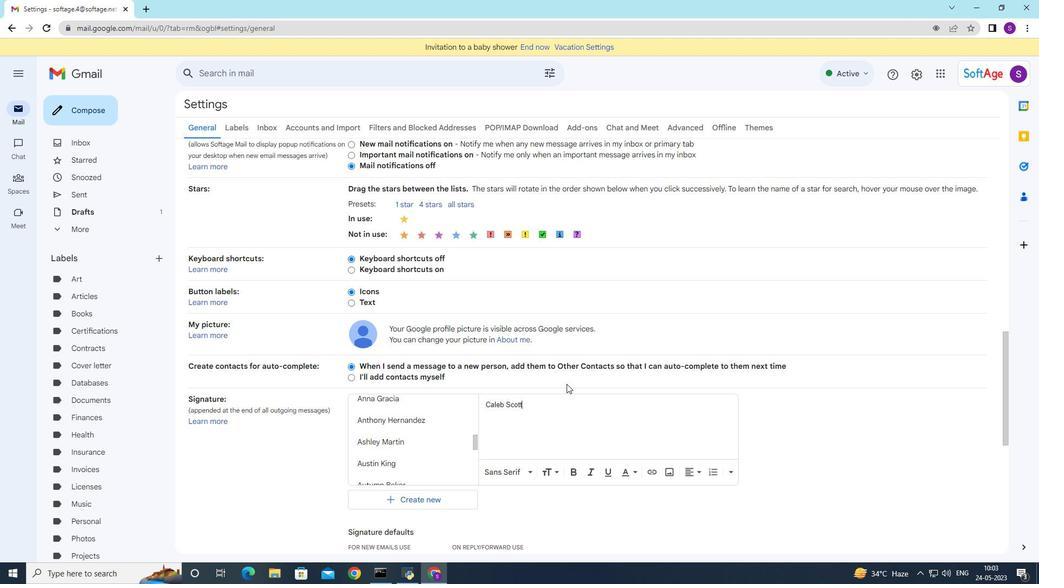 
Action: Mouse moved to (559, 388)
Screenshot: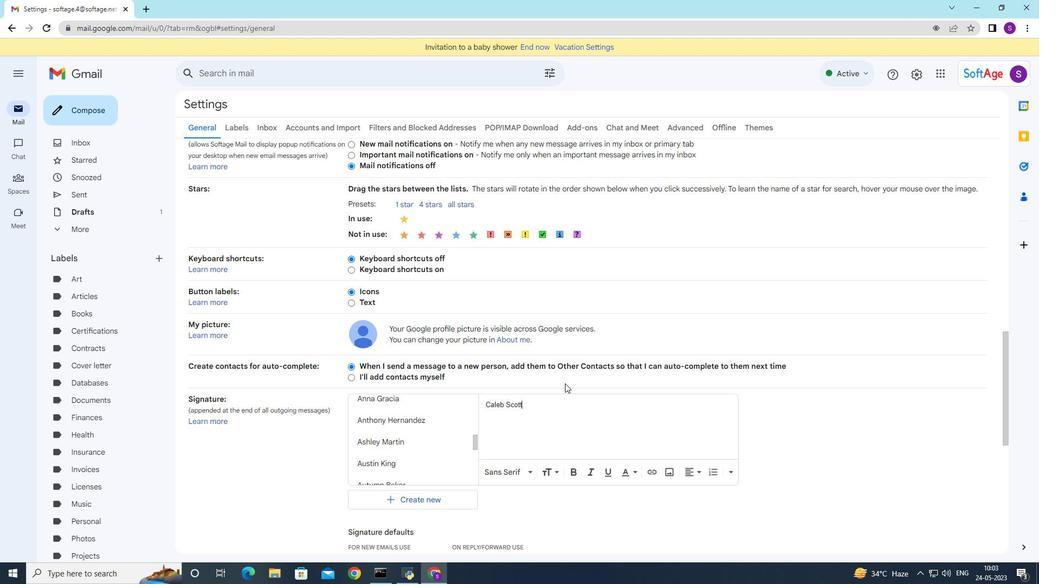 
Action: Mouse scrolled (559, 387) with delta (0, 0)
Screenshot: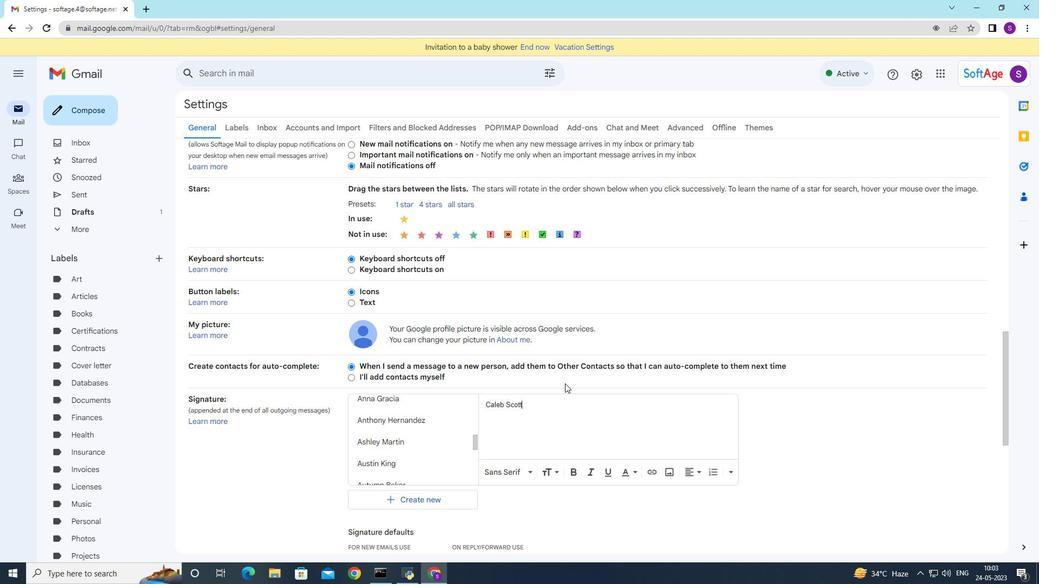 
Action: Mouse moved to (558, 388)
Screenshot: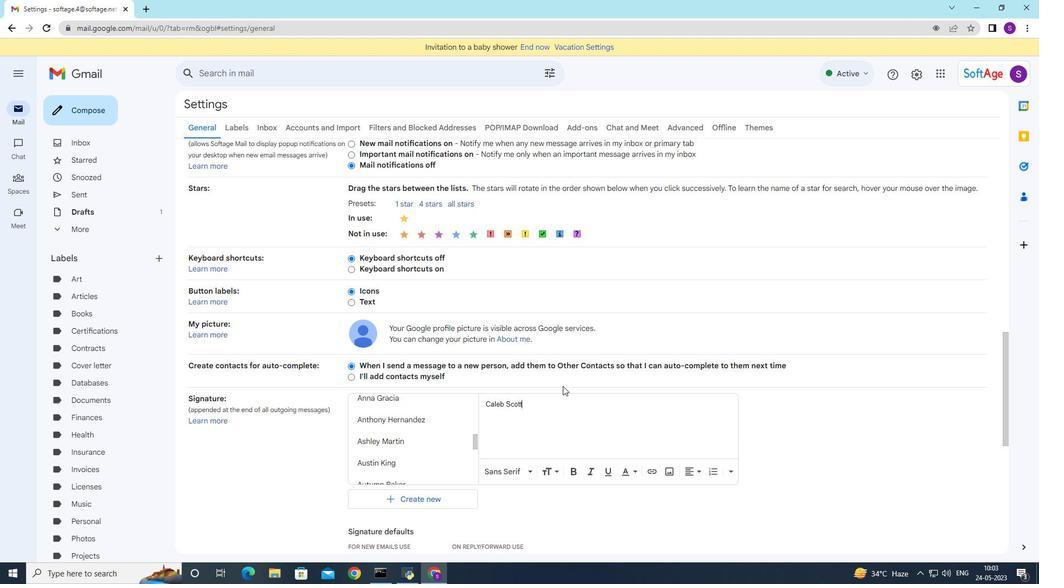 
Action: Mouse scrolled (558, 388) with delta (0, 0)
Screenshot: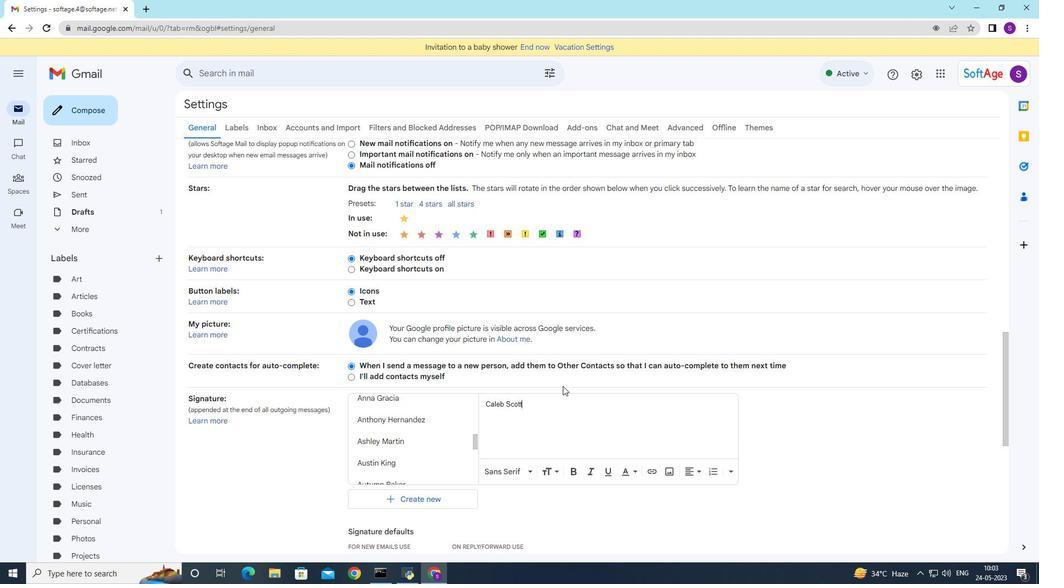 
Action: Mouse moved to (556, 388)
Screenshot: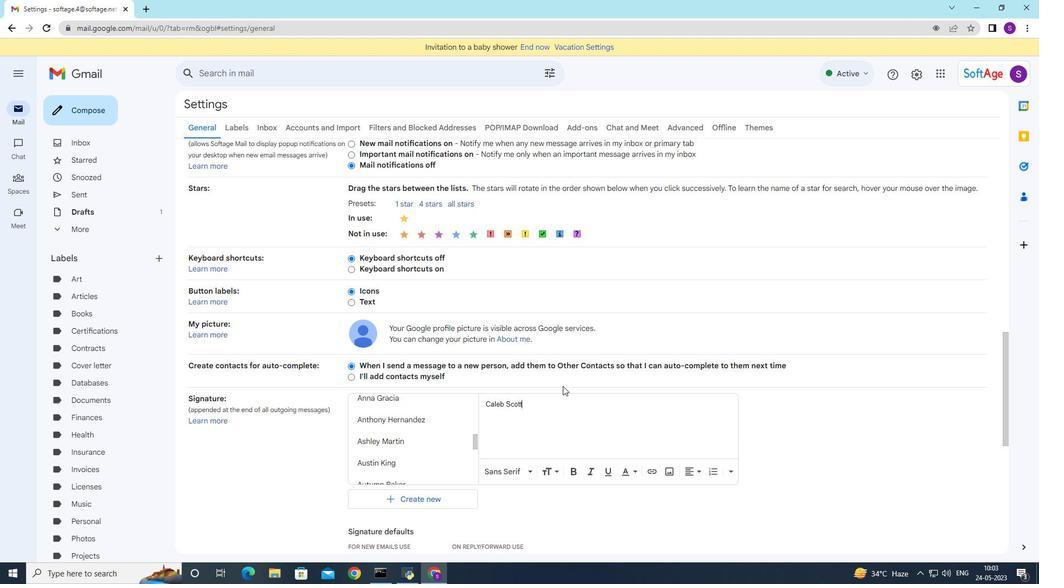 
Action: Mouse scrolled (556, 388) with delta (0, 0)
Screenshot: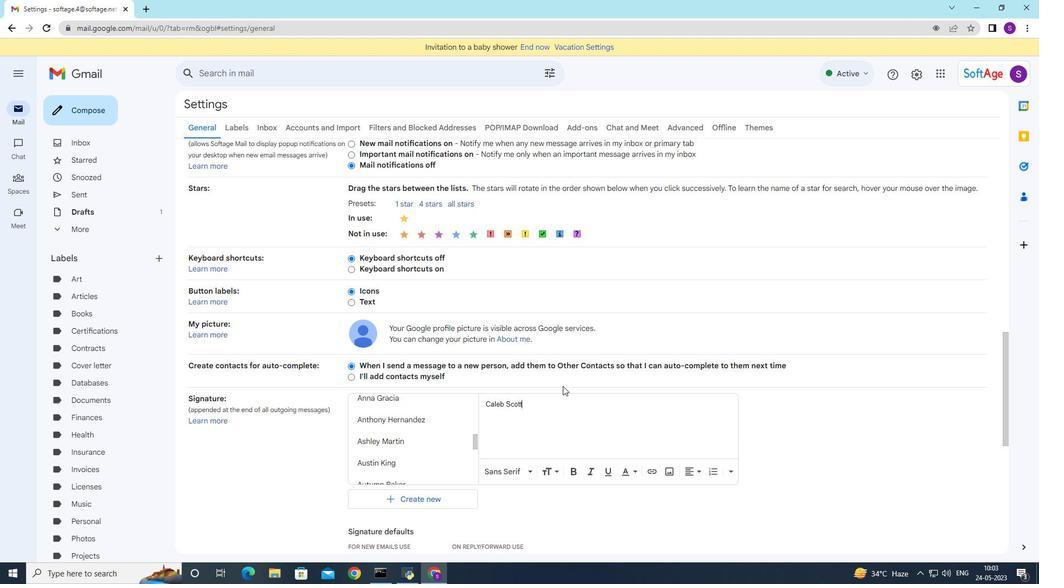 
Action: Mouse moved to (551, 389)
Screenshot: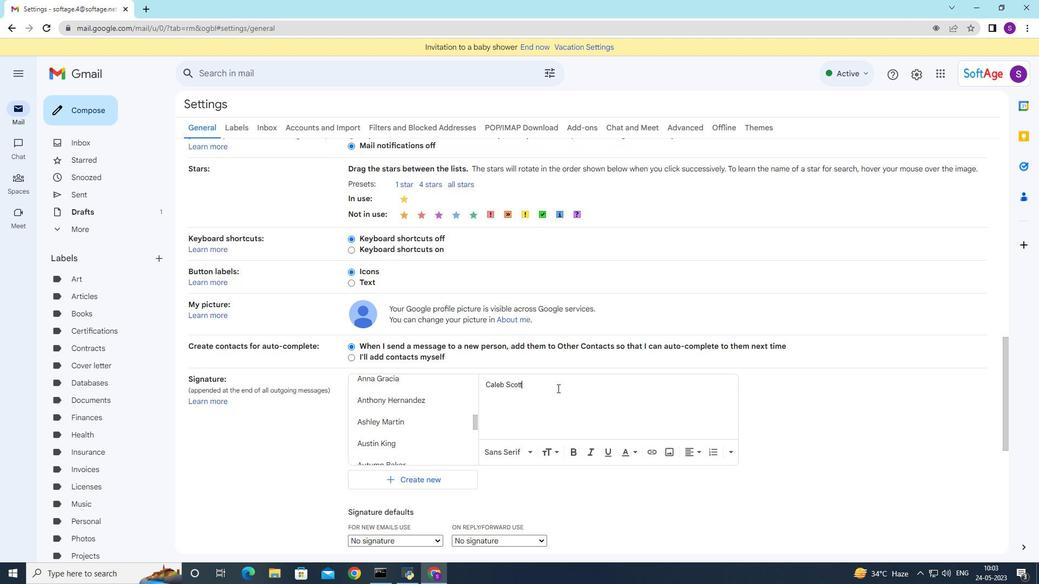 
Action: Mouse scrolled (552, 388) with delta (0, 0)
Screenshot: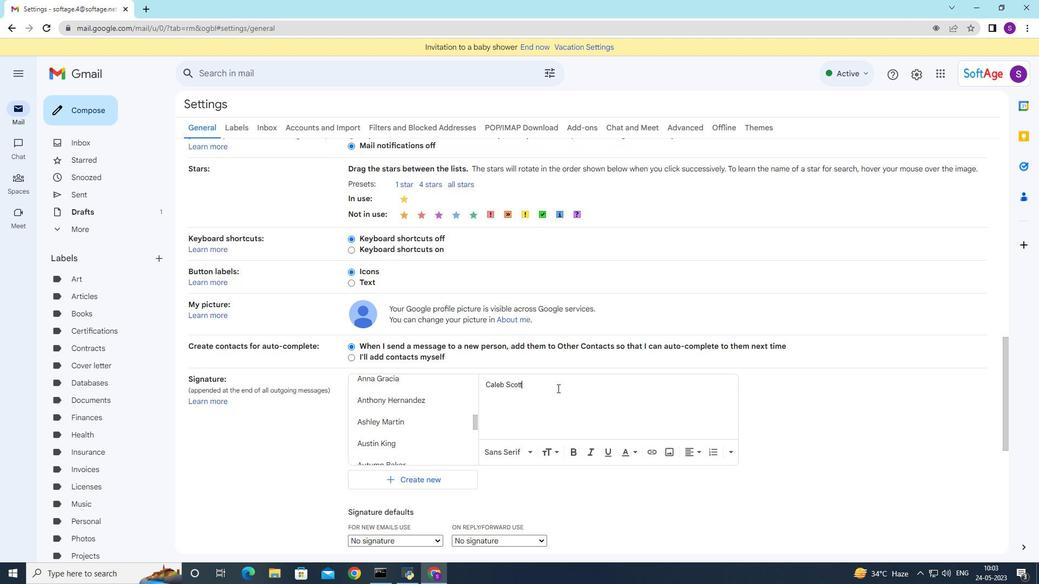 
Action: Mouse moved to (504, 422)
Screenshot: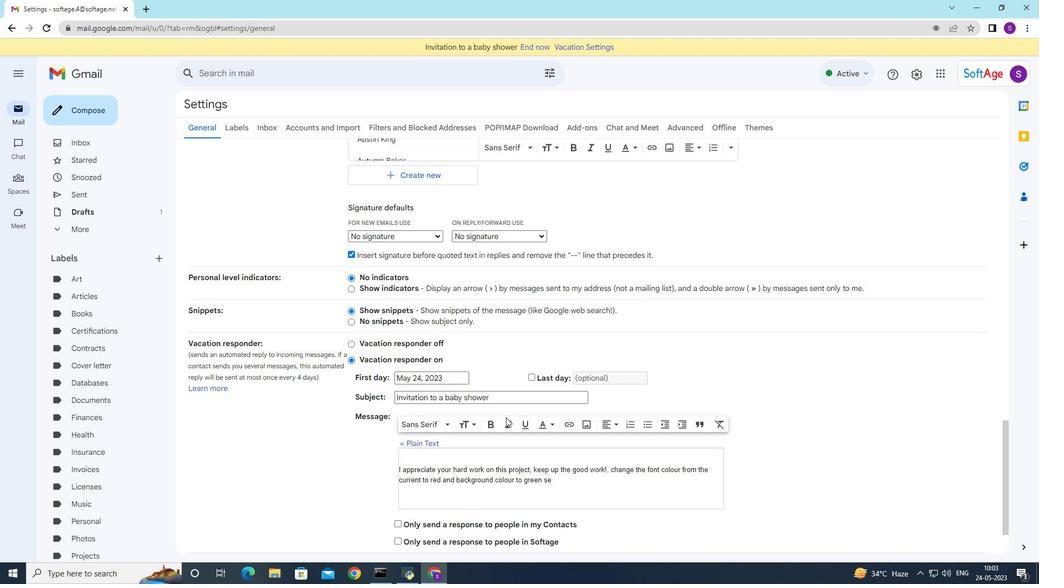 
Action: Mouse scrolled (504, 421) with delta (0, 0)
Screenshot: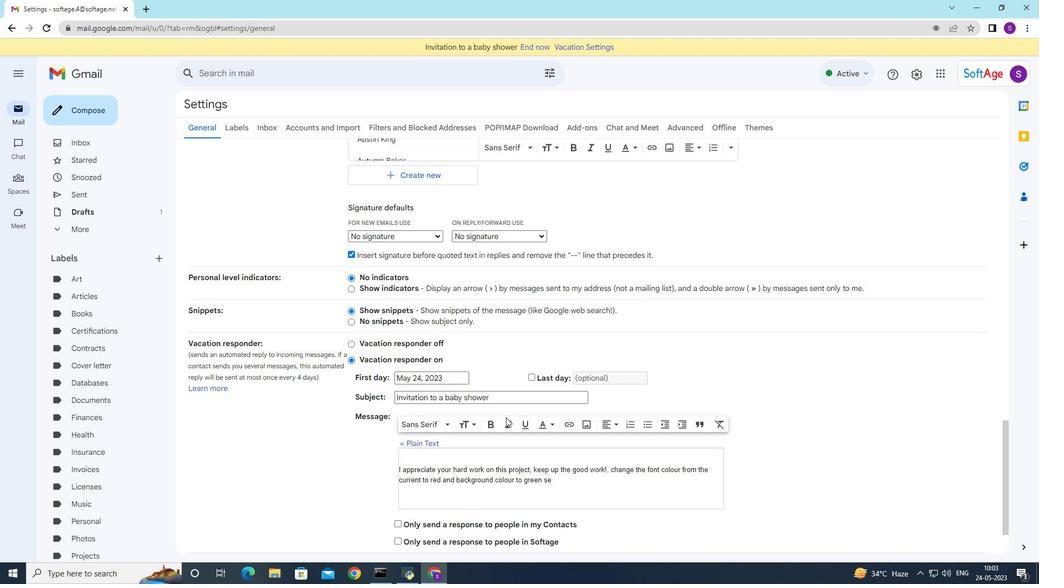 
Action: Mouse moved to (504, 423)
Screenshot: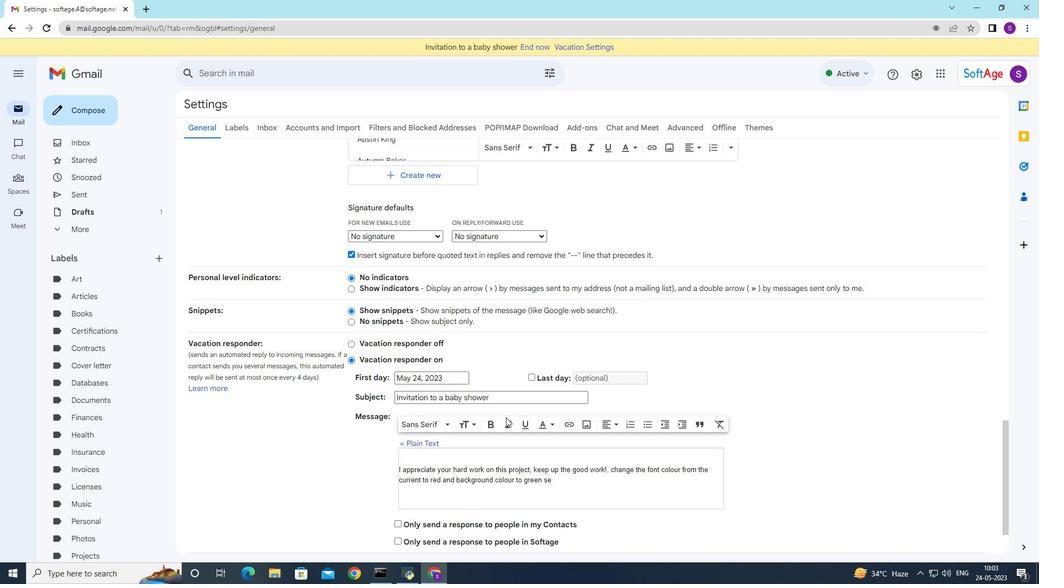 
Action: Mouse scrolled (504, 423) with delta (0, 0)
Screenshot: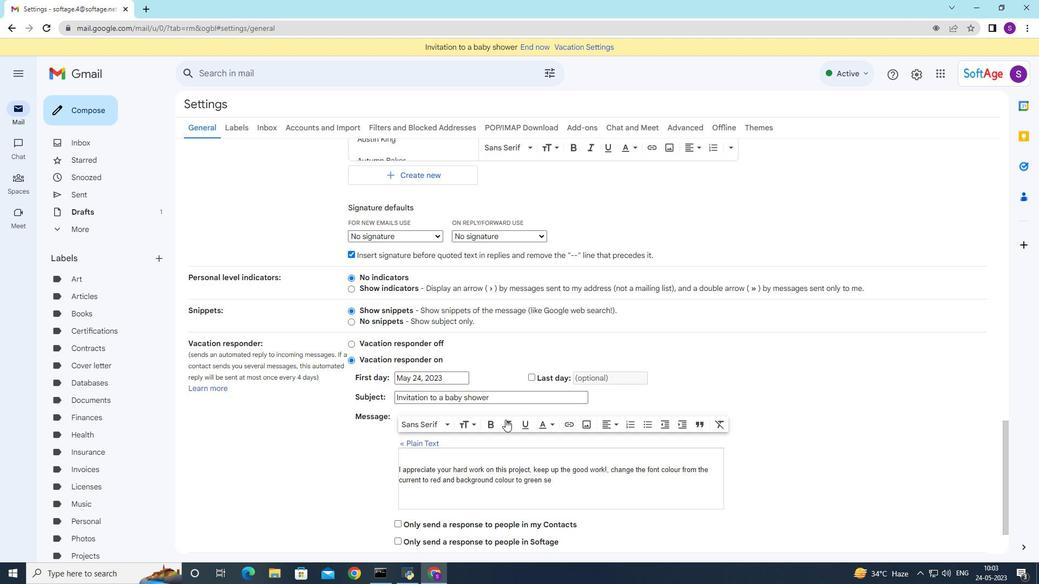 
Action: Mouse moved to (504, 423)
Screenshot: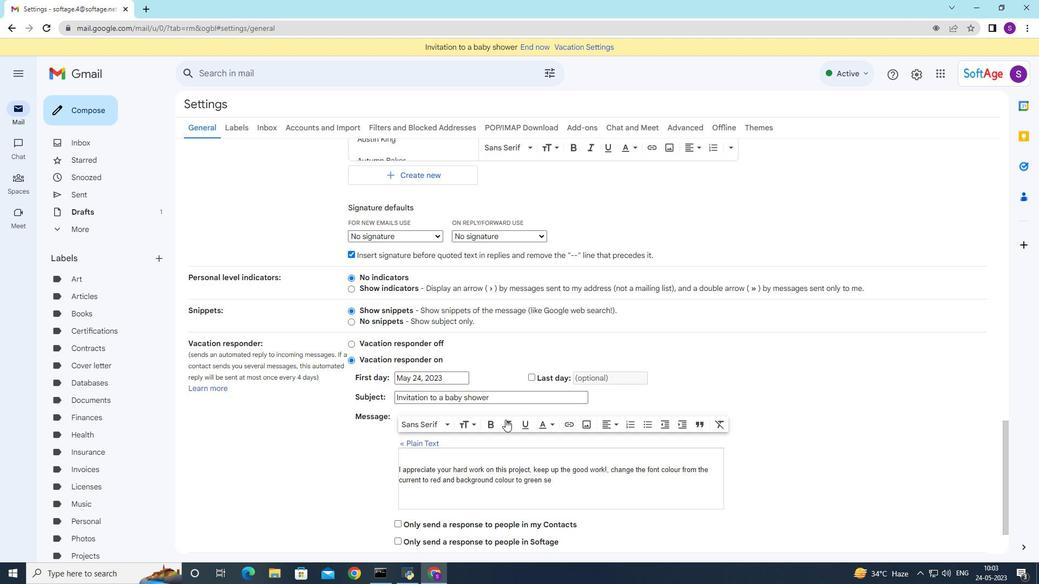 
Action: Mouse scrolled (504, 423) with delta (0, 0)
Screenshot: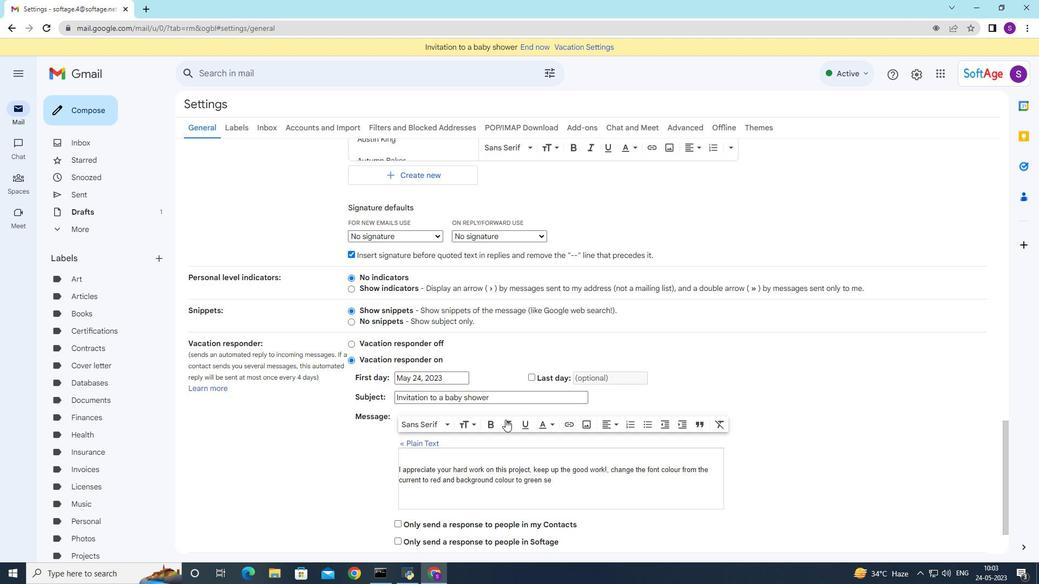 
Action: Mouse moved to (503, 425)
Screenshot: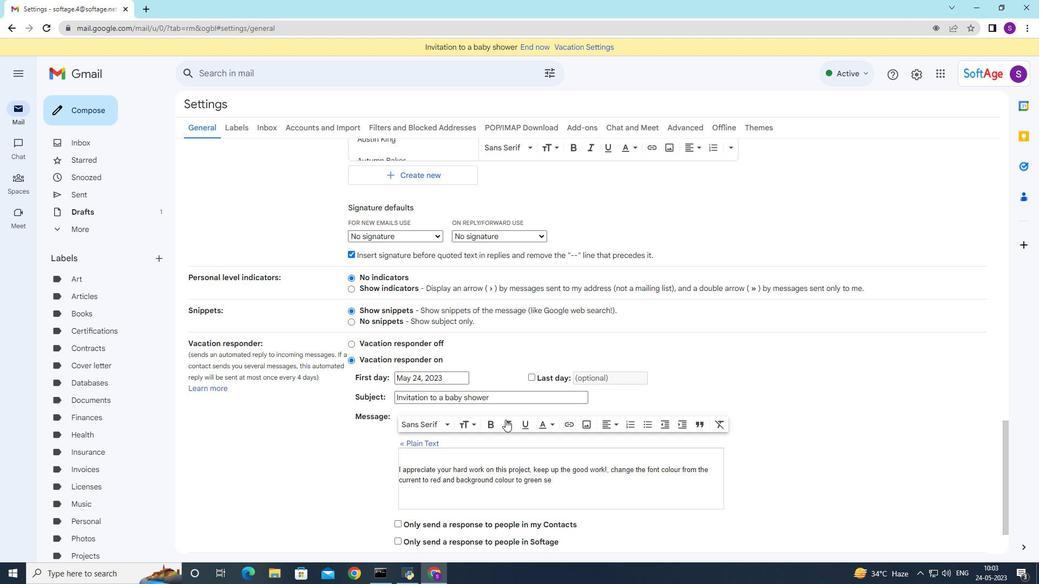 
Action: Mouse scrolled (504, 423) with delta (0, 0)
Screenshot: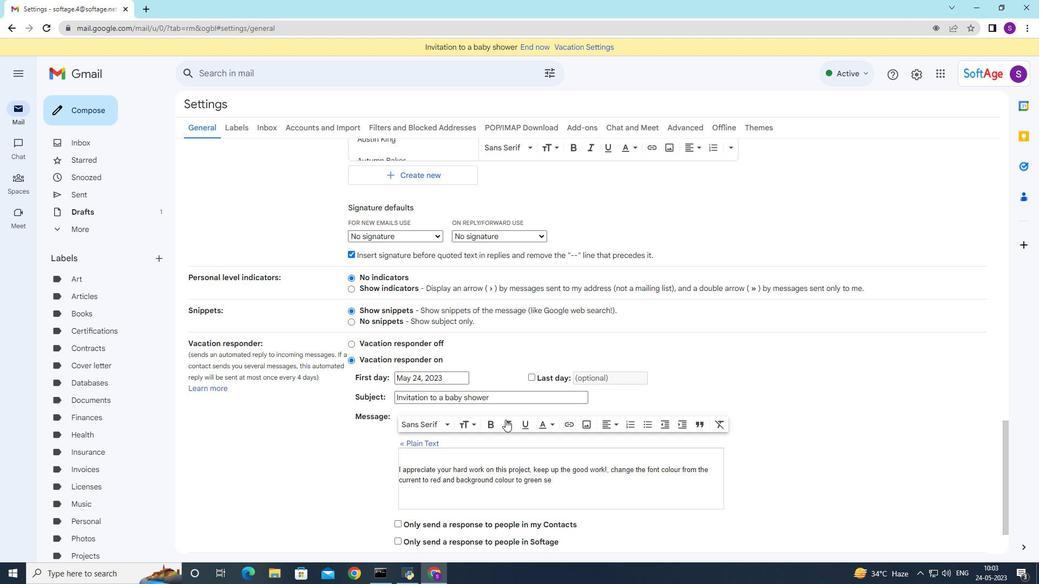 
Action: Mouse moved to (561, 488)
Screenshot: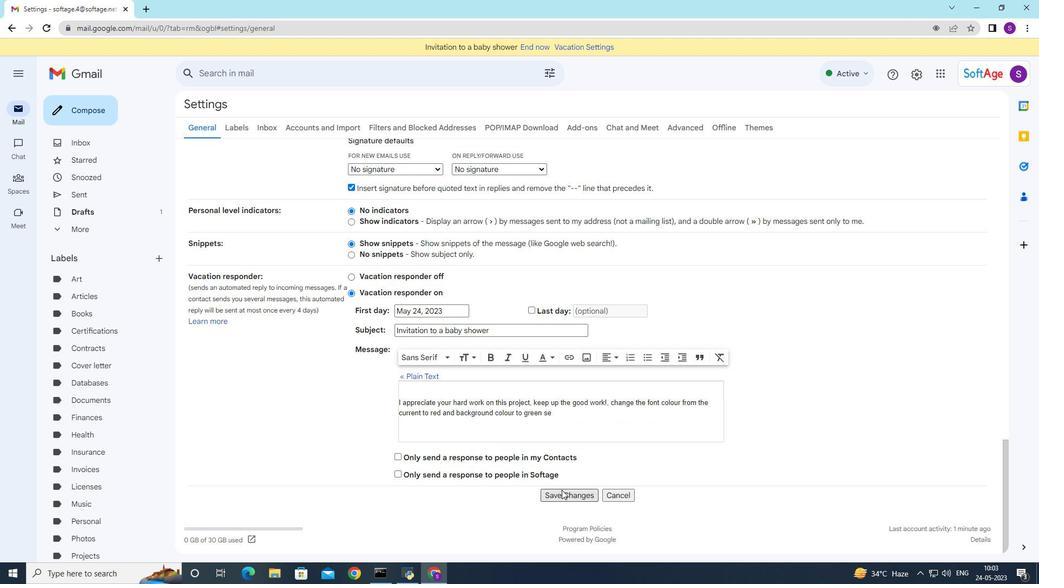 
Action: Mouse pressed left at (561, 488)
Screenshot: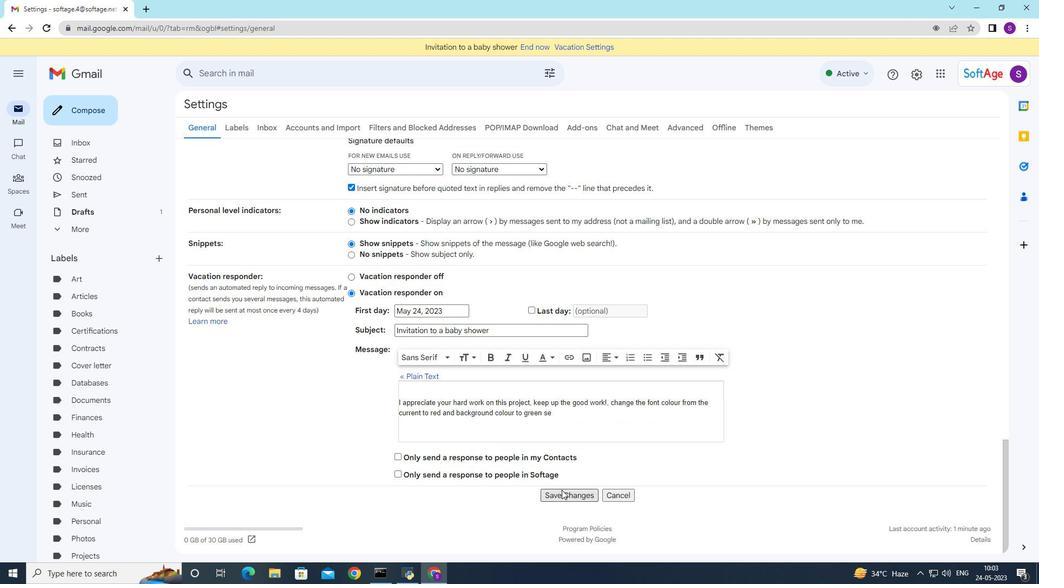 
Action: Mouse moved to (585, 493)
Screenshot: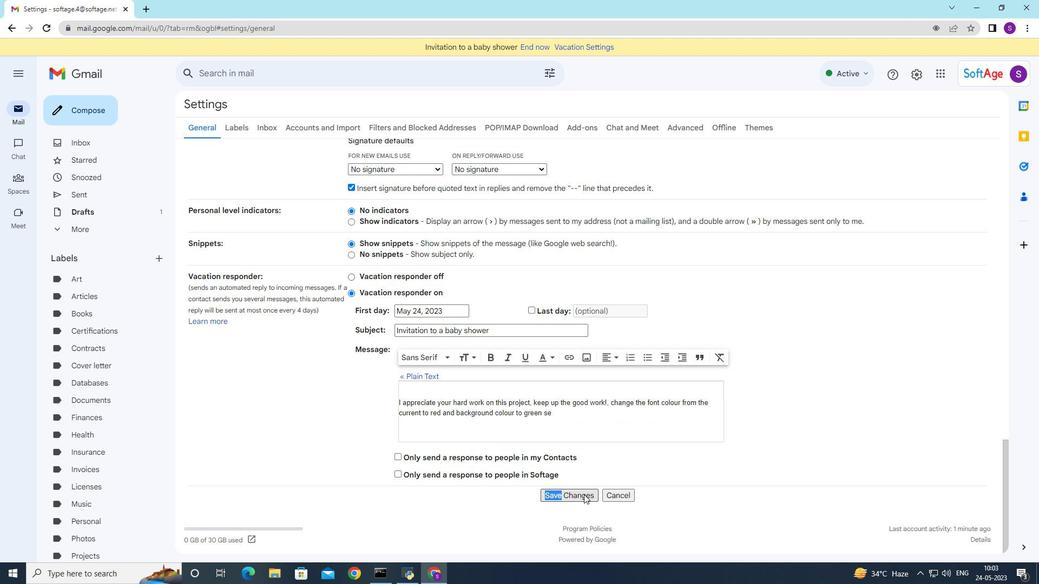 
Action: Mouse pressed left at (585, 493)
Screenshot: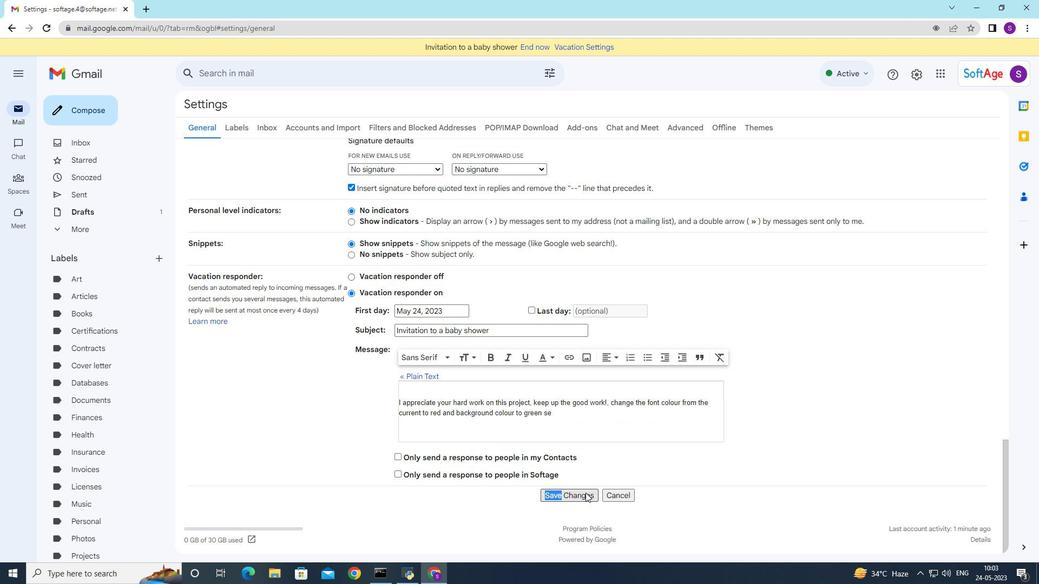 
Action: Mouse moved to (100, 107)
Screenshot: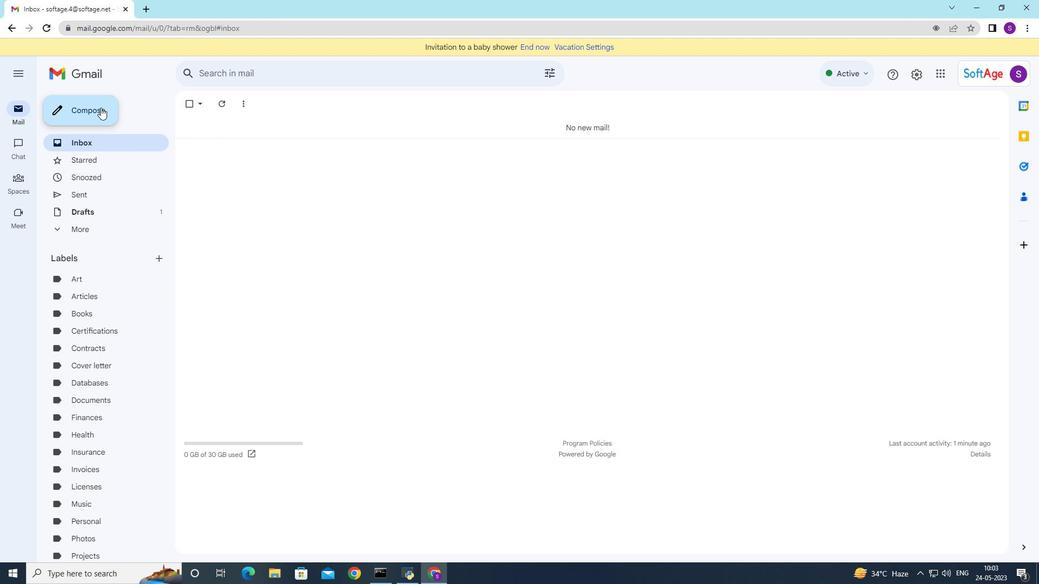 
Action: Mouse pressed left at (100, 107)
Screenshot: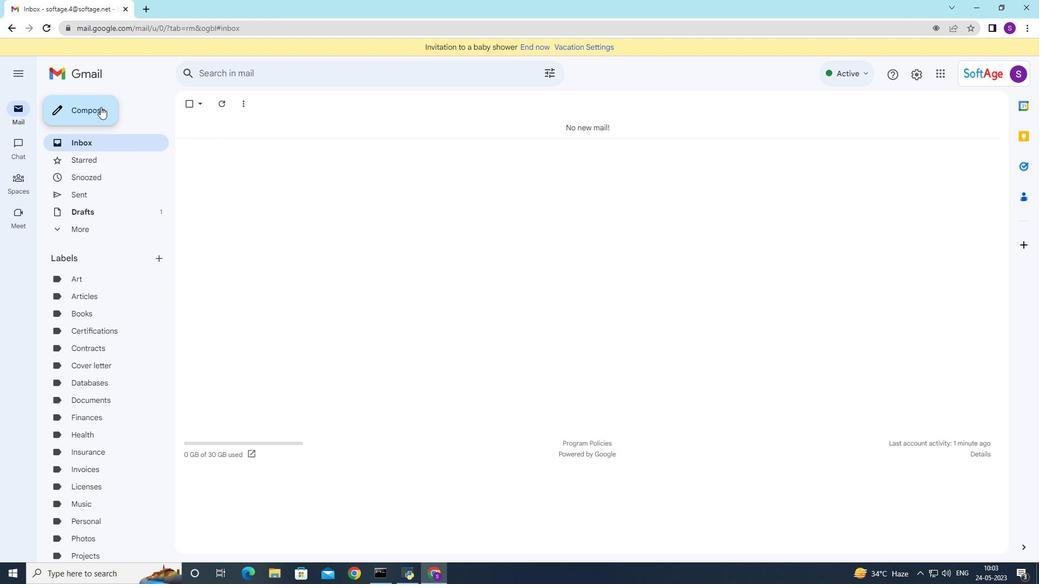
Action: Mouse moved to (718, 284)
Screenshot: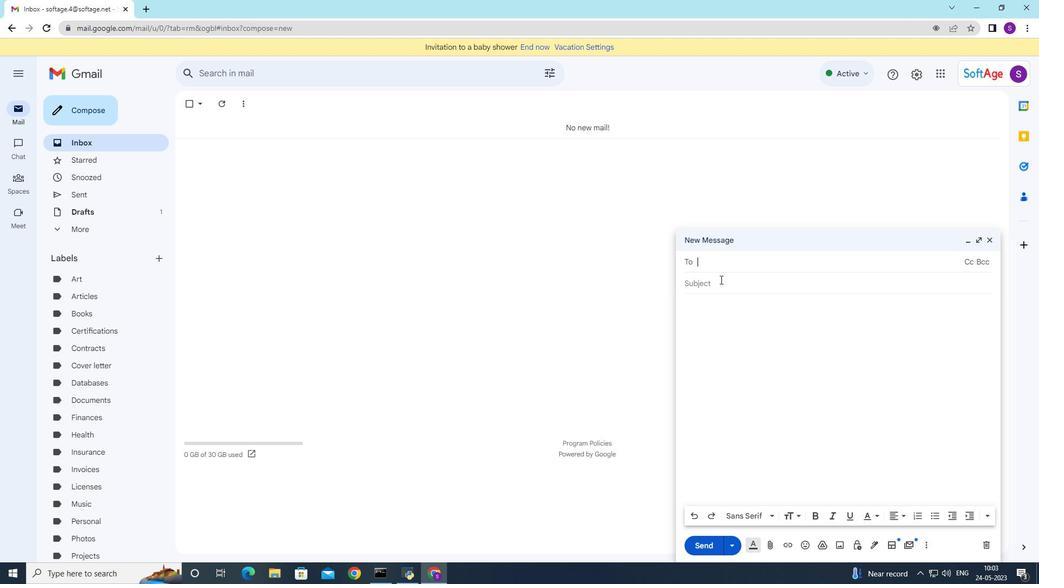 
Action: Mouse pressed left at (718, 284)
Screenshot: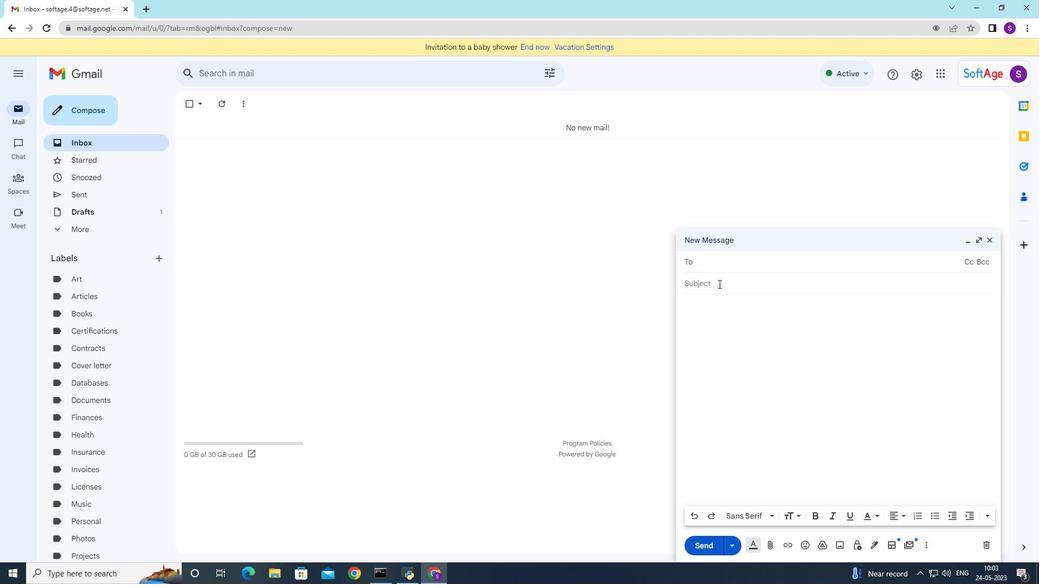 
Action: Key pressed <Key.shift><Key.shift>Feedback<Key.space>on<Key.space>a<Key.space>political<Key.space>poll<Key.space>
Screenshot: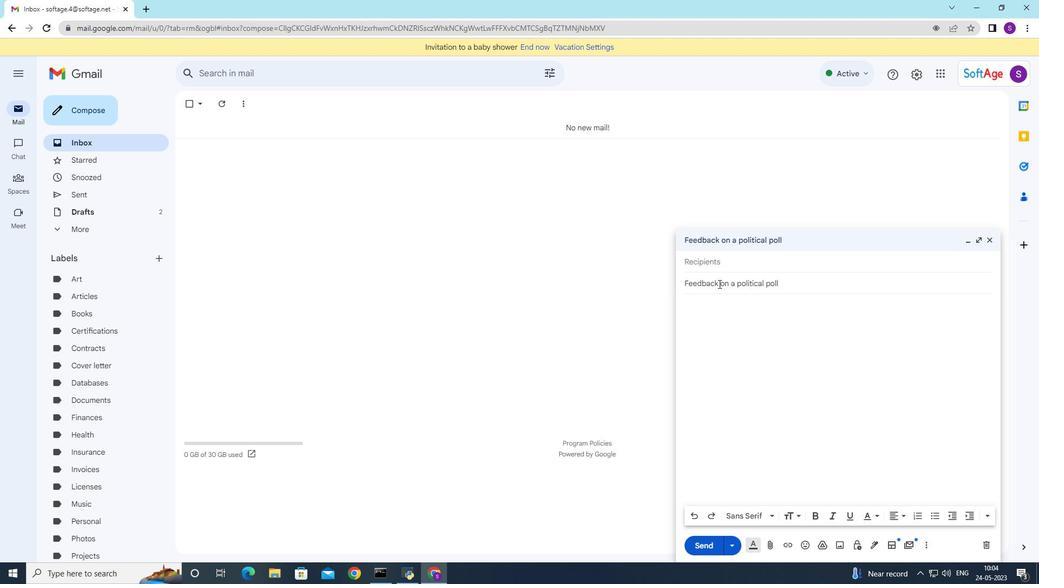 
Action: Mouse moved to (722, 305)
Screenshot: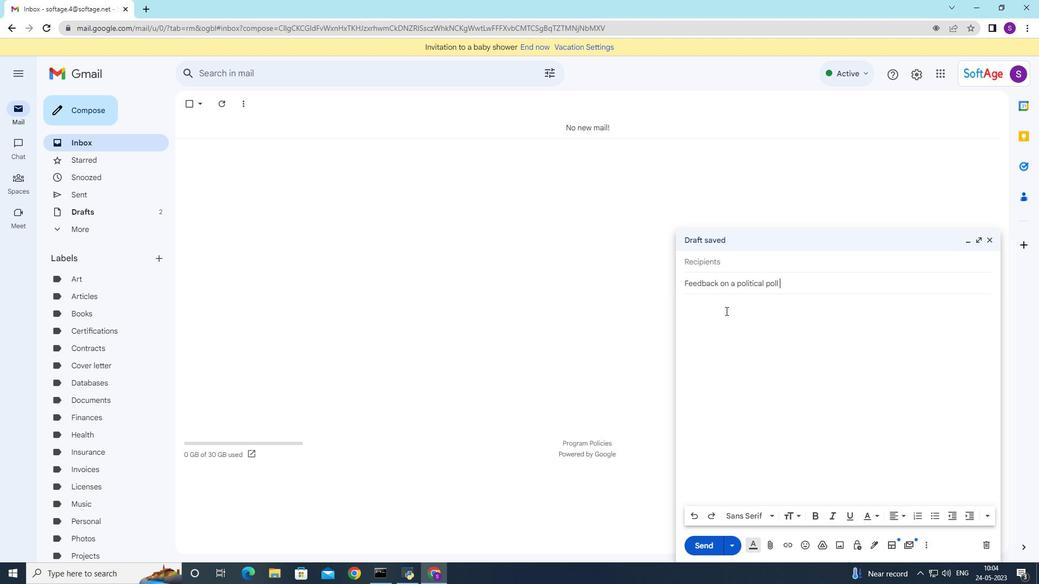 
Action: Mouse pressed left at (722, 305)
Screenshot: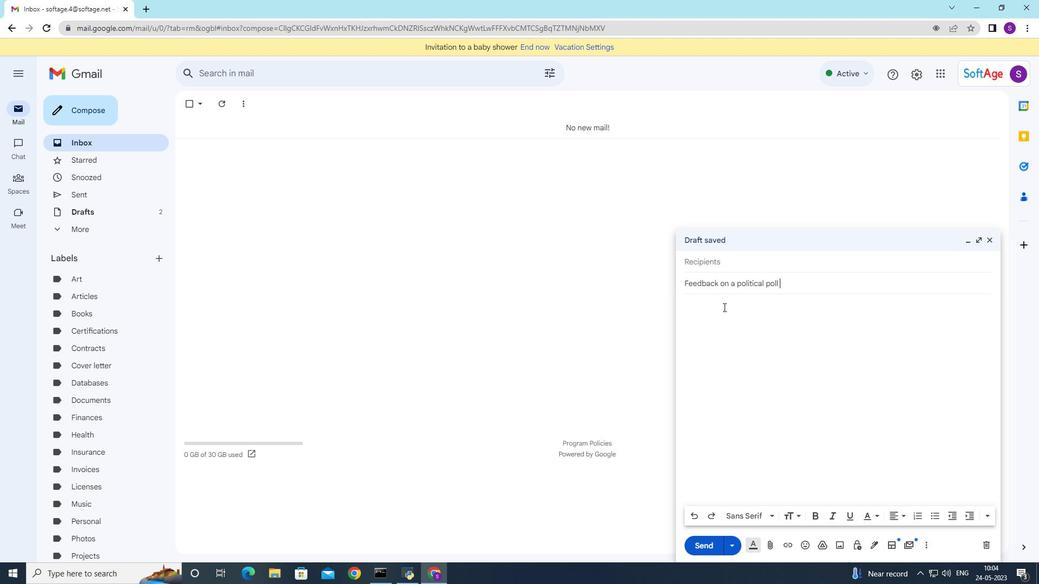 
Action: Mouse moved to (871, 543)
Screenshot: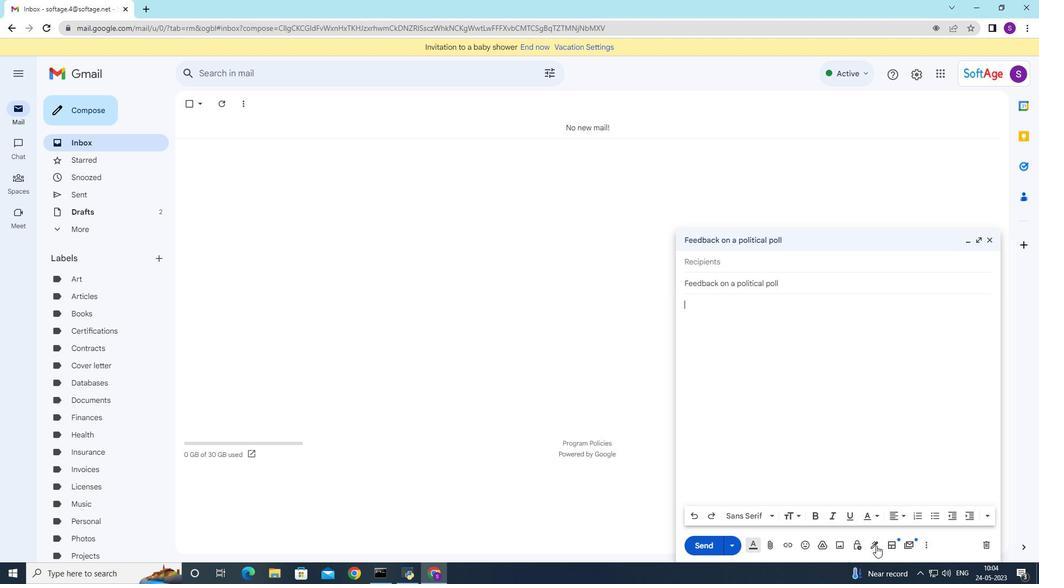 
Action: Mouse pressed left at (871, 543)
Screenshot: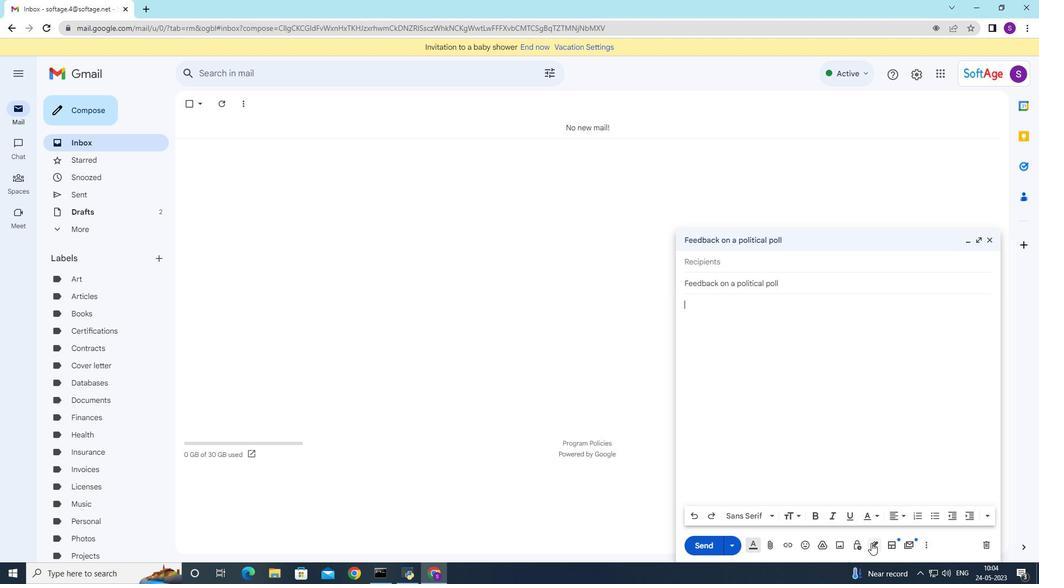 
Action: Mouse moved to (886, 403)
Screenshot: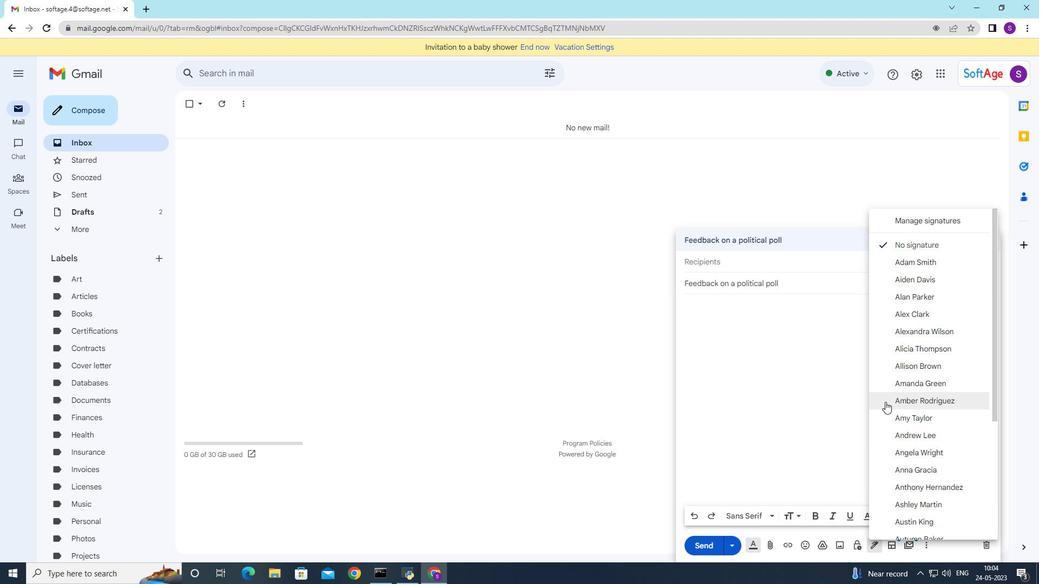 
Action: Mouse scrolled (886, 402) with delta (0, 0)
Screenshot: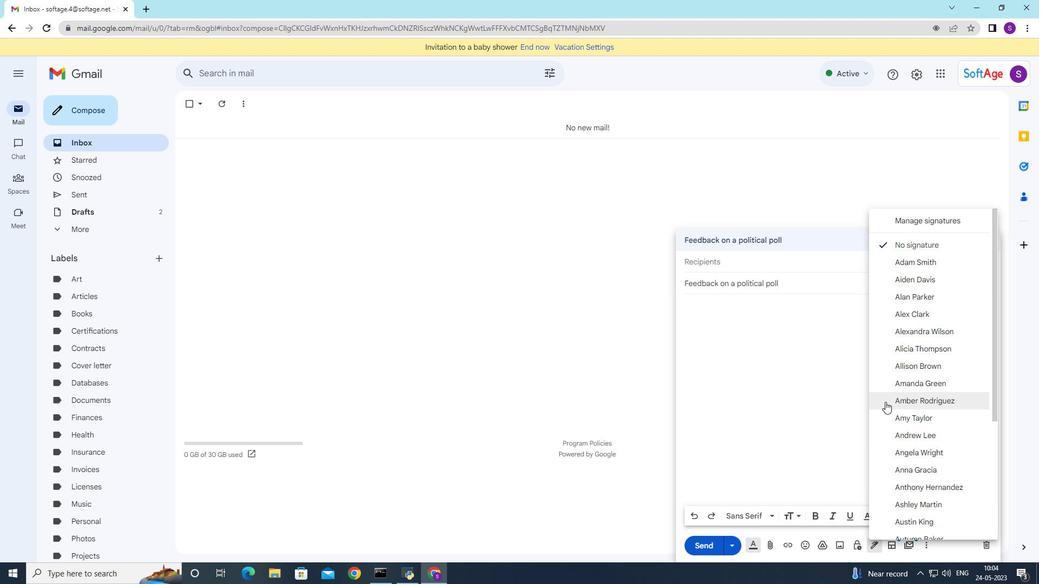 
Action: Mouse moved to (887, 404)
Screenshot: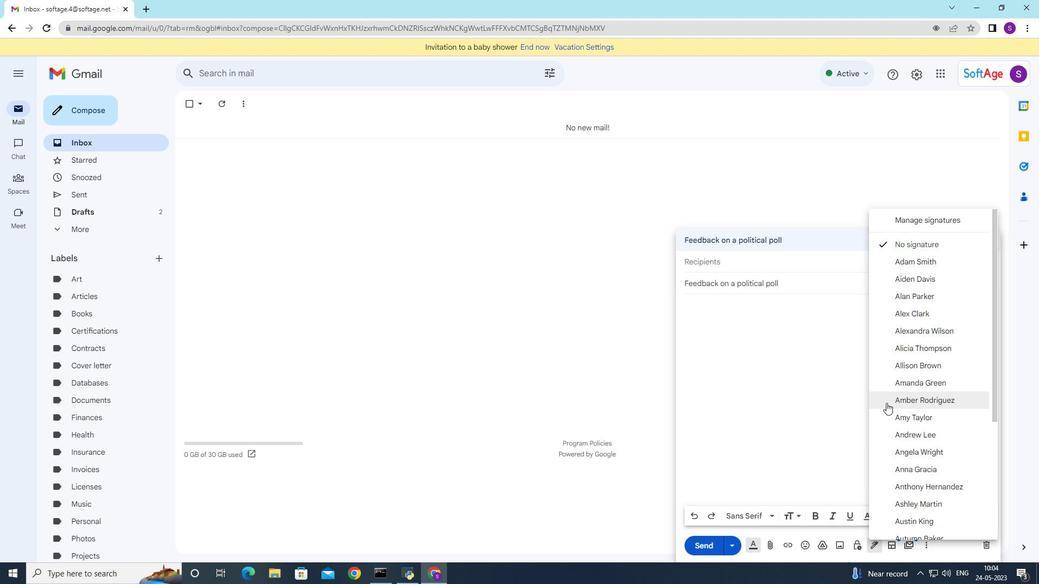 
Action: Mouse scrolled (887, 403) with delta (0, 0)
Screenshot: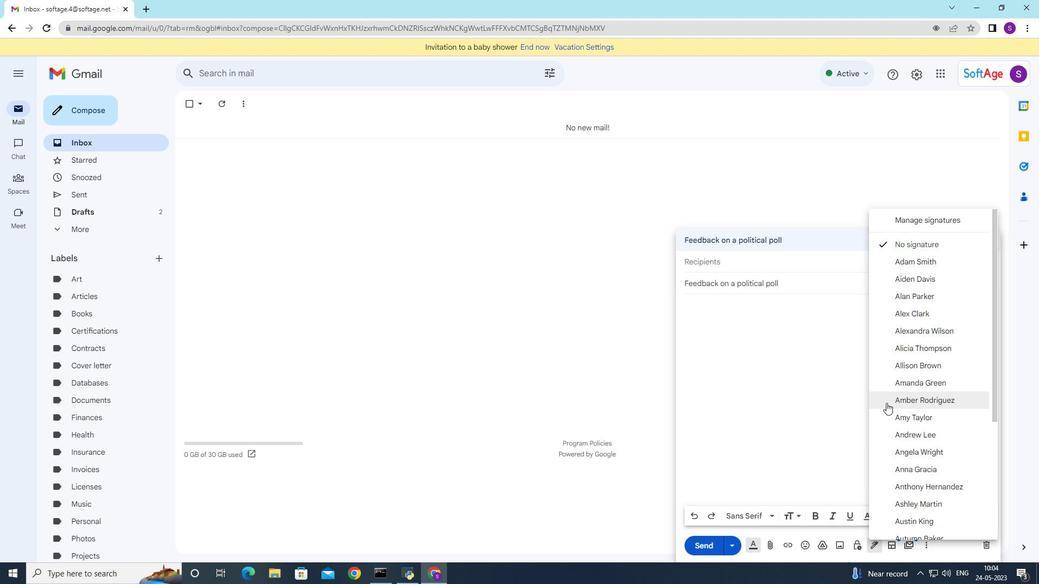 
Action: Mouse moved to (887, 409)
Screenshot: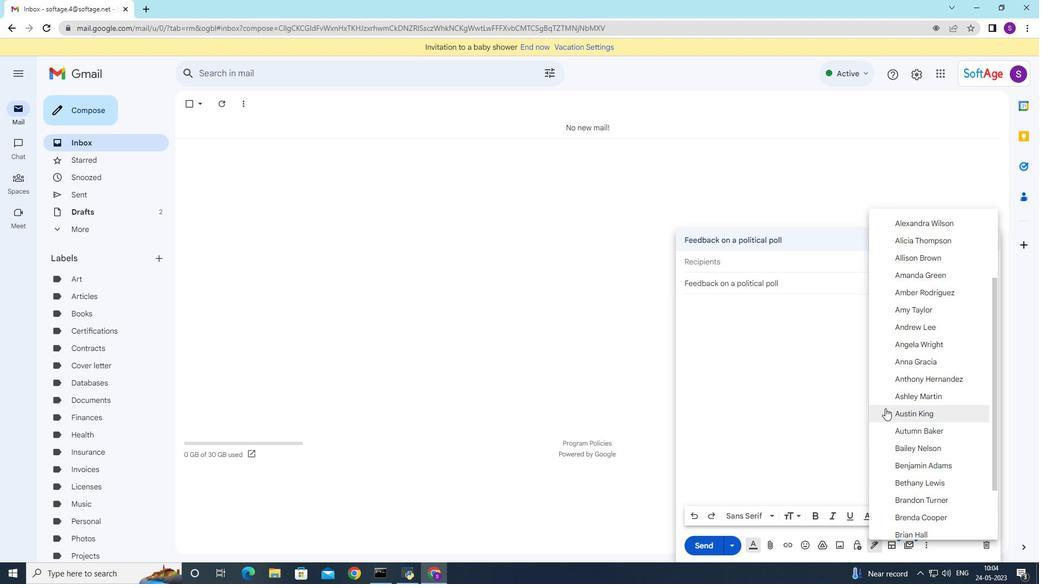 
Action: Mouse scrolled (887, 408) with delta (0, 0)
Screenshot: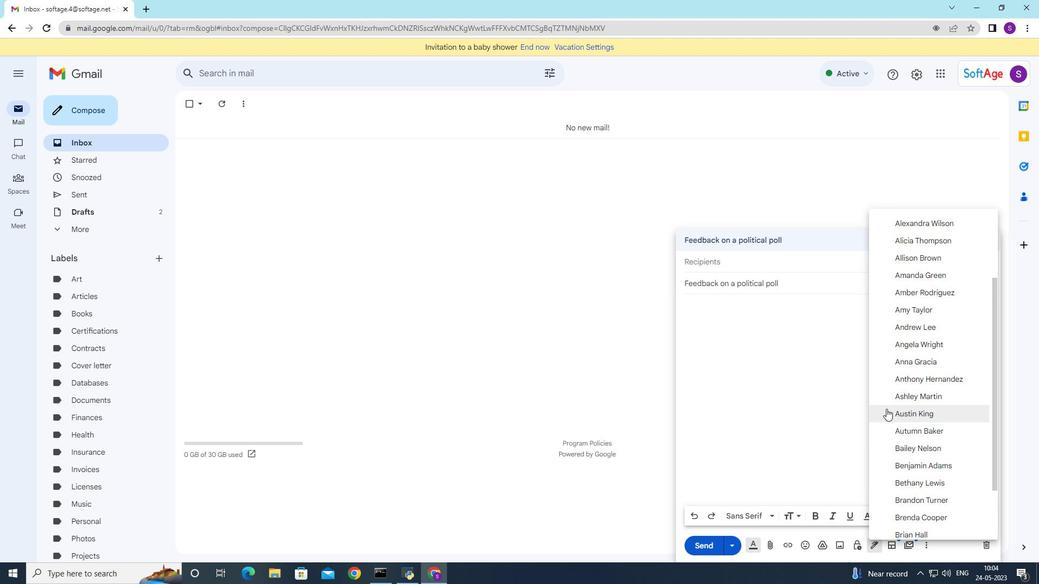 
Action: Mouse moved to (888, 410)
Screenshot: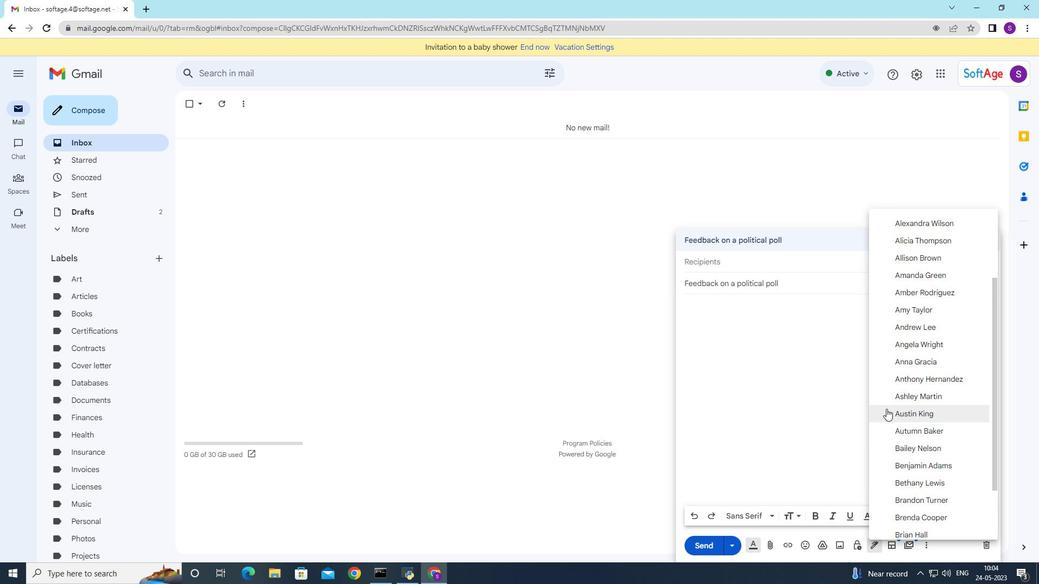 
Action: Mouse scrolled (888, 409) with delta (0, 0)
Screenshot: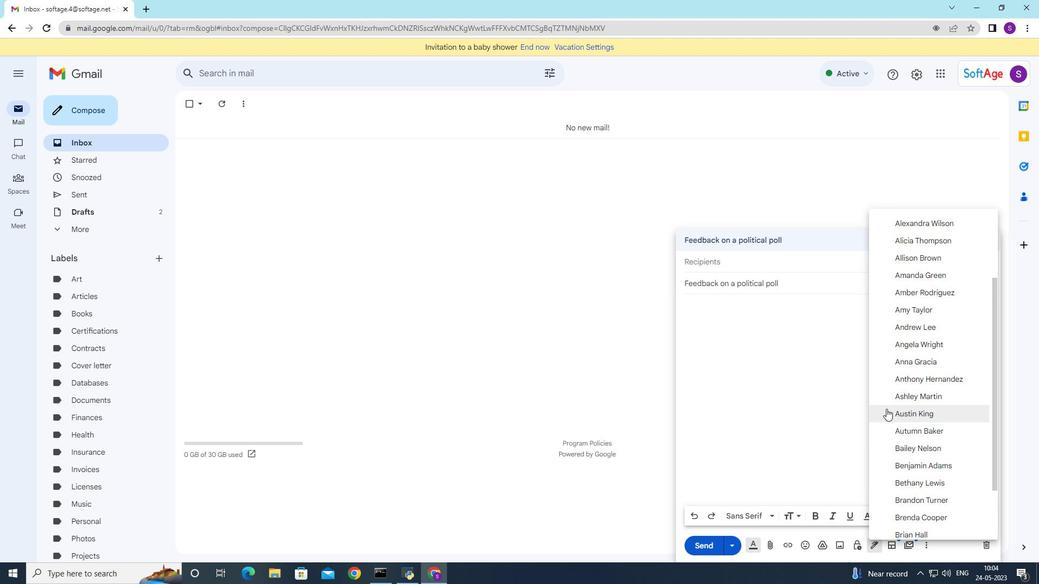 
Action: Mouse moved to (891, 414)
Screenshot: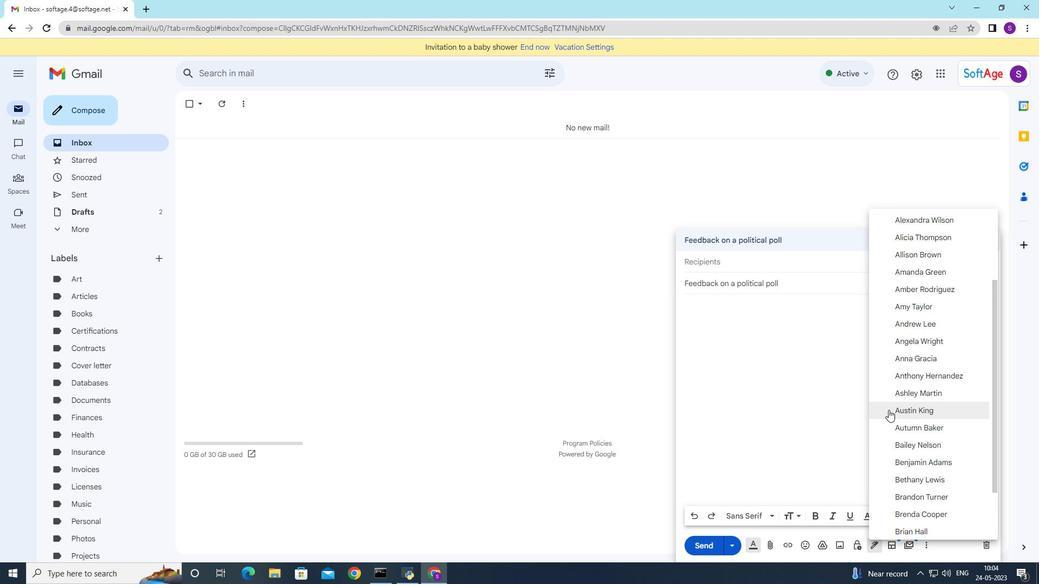 
Action: Mouse scrolled (891, 414) with delta (0, 0)
Screenshot: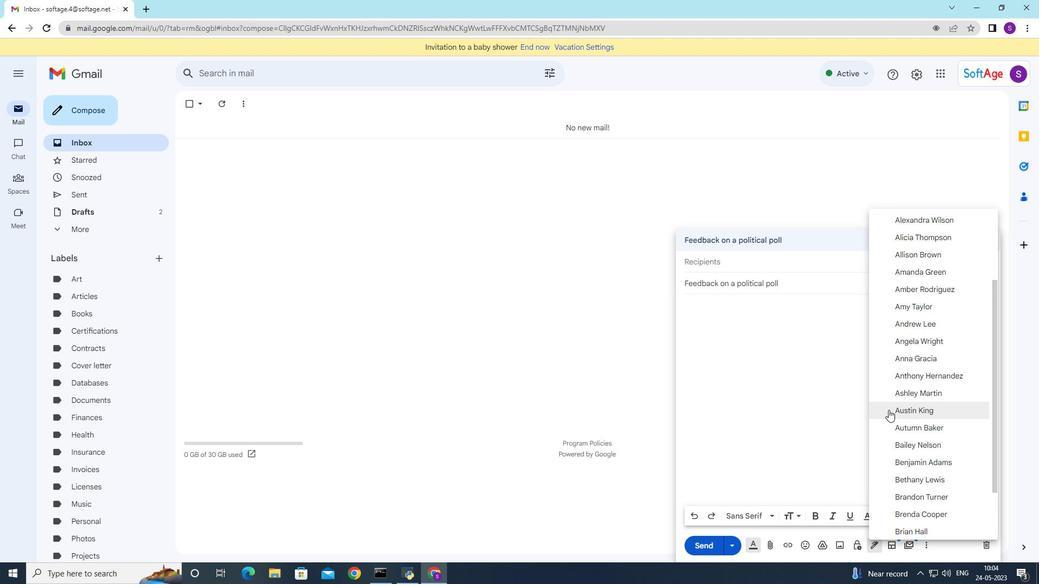 
Action: Mouse moved to (927, 496)
Screenshot: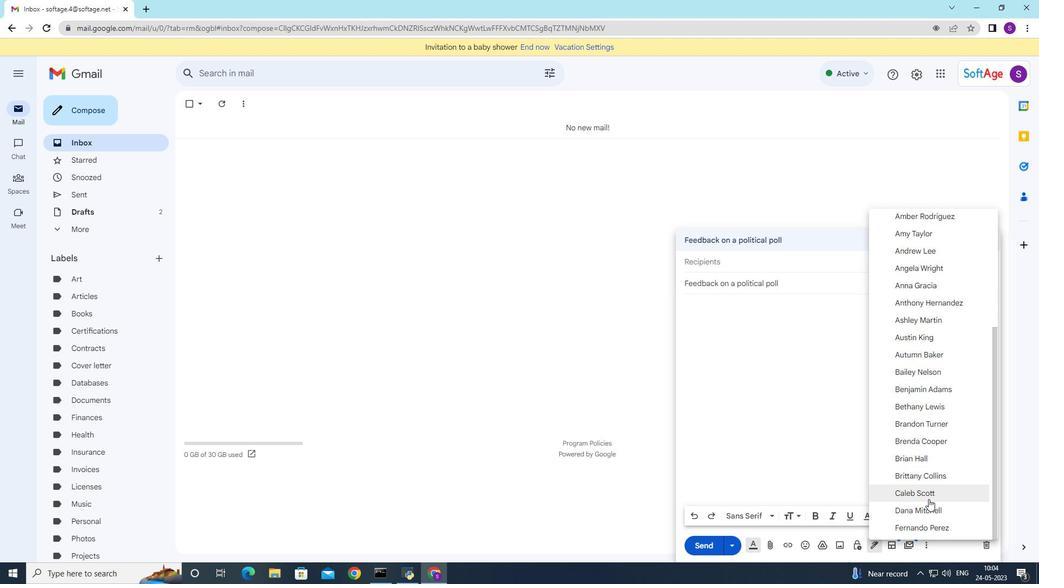 
Action: Mouse pressed left at (927, 496)
Screenshot: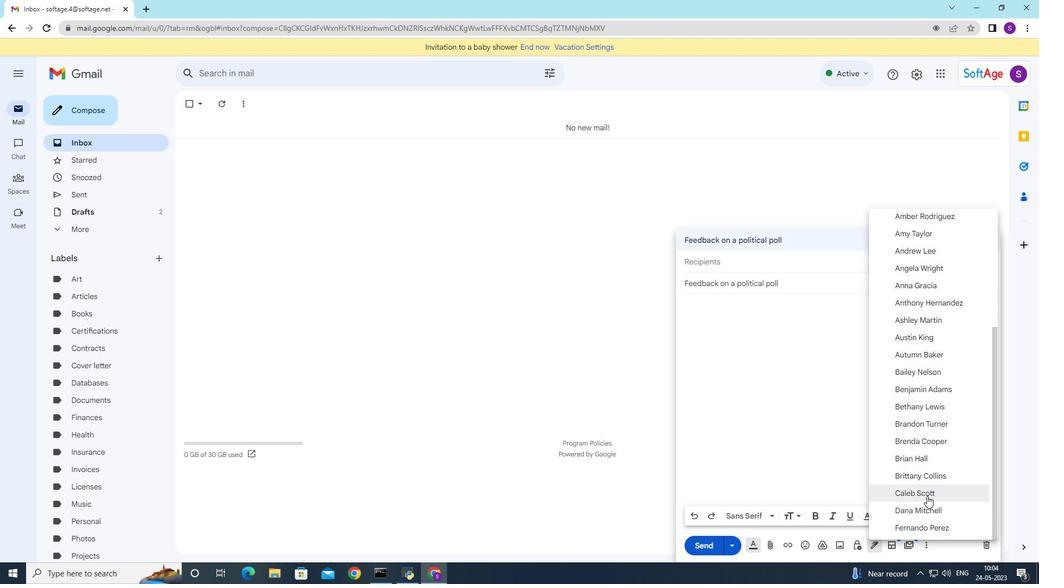 
Action: Mouse moved to (792, 358)
Screenshot: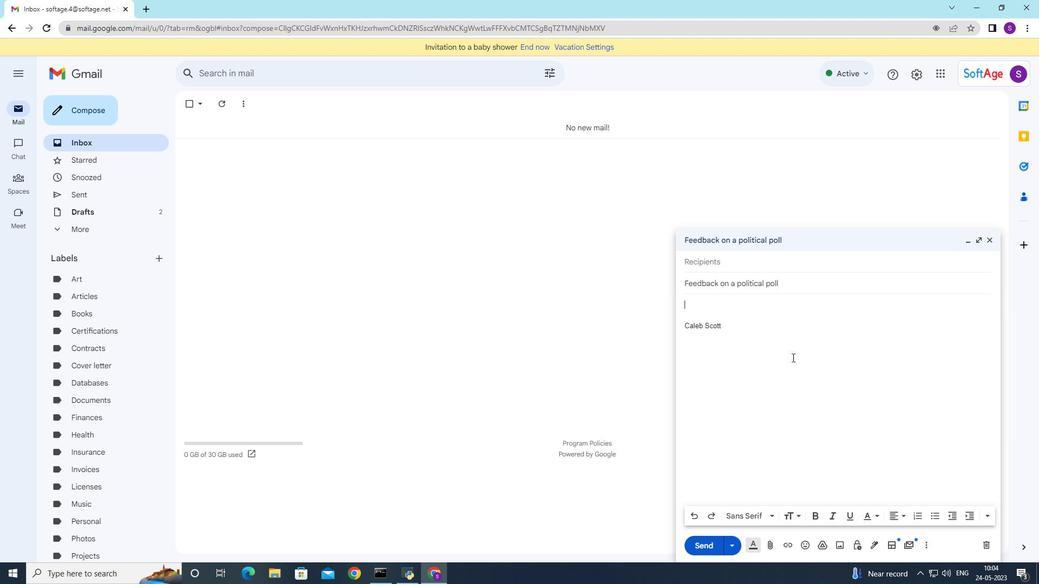 
Action: Key pressed <Key.shift>Can<Key.space>you<Key.space>please<Key.space>provide<Key.space>a<Key.space>timeline<Key.space>for<Key.space>the<Key.space>implr<Key.backspace>ementaa<Key.backspace>tion<Key.space>of<Key.space>the<Key.space>new<Key.space>software<Key.shift_r>?
Screenshot: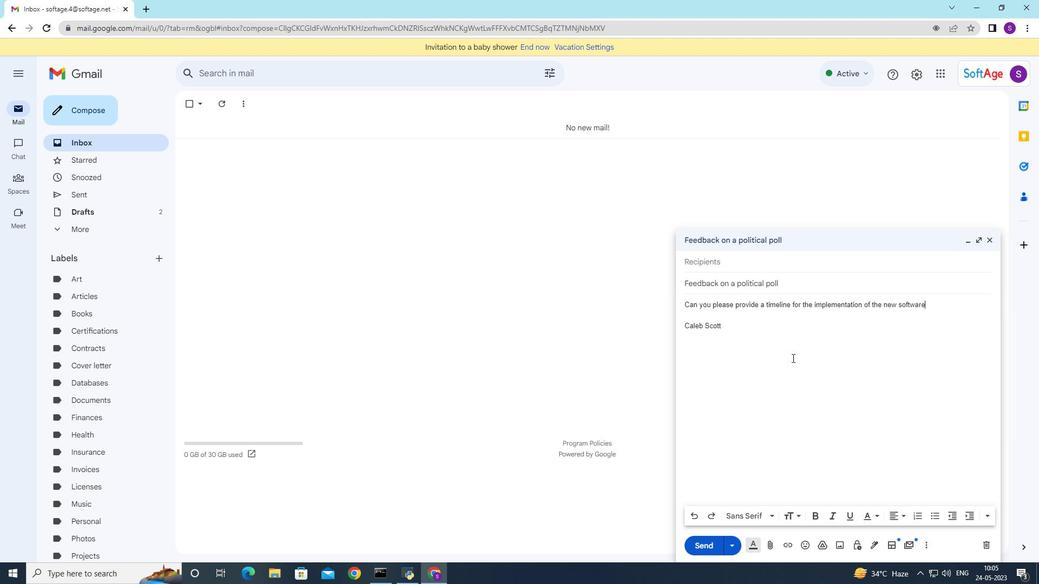 
Action: Mouse moved to (718, 265)
Screenshot: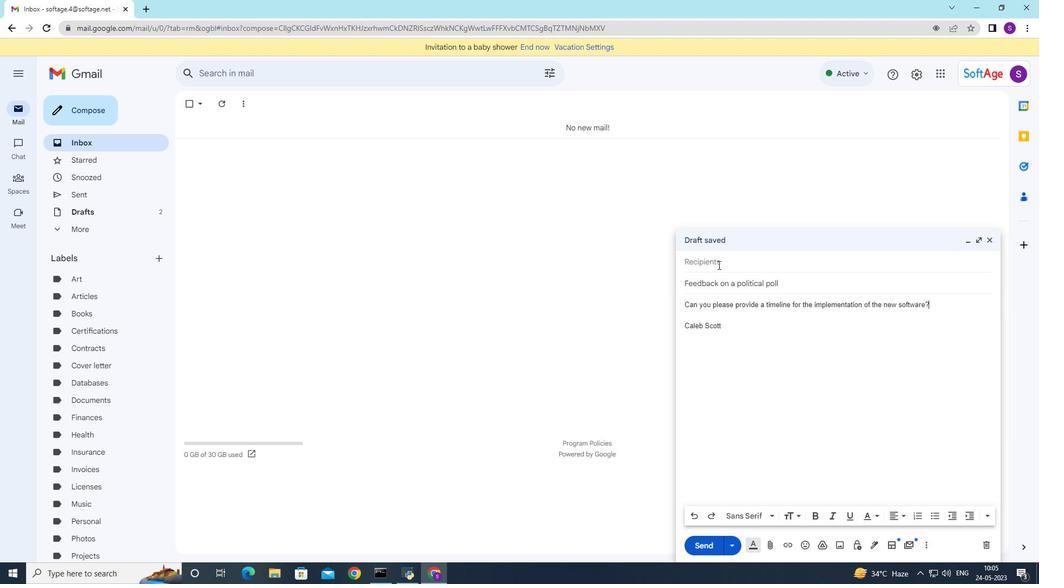 
Action: Mouse pressed left at (718, 265)
Screenshot: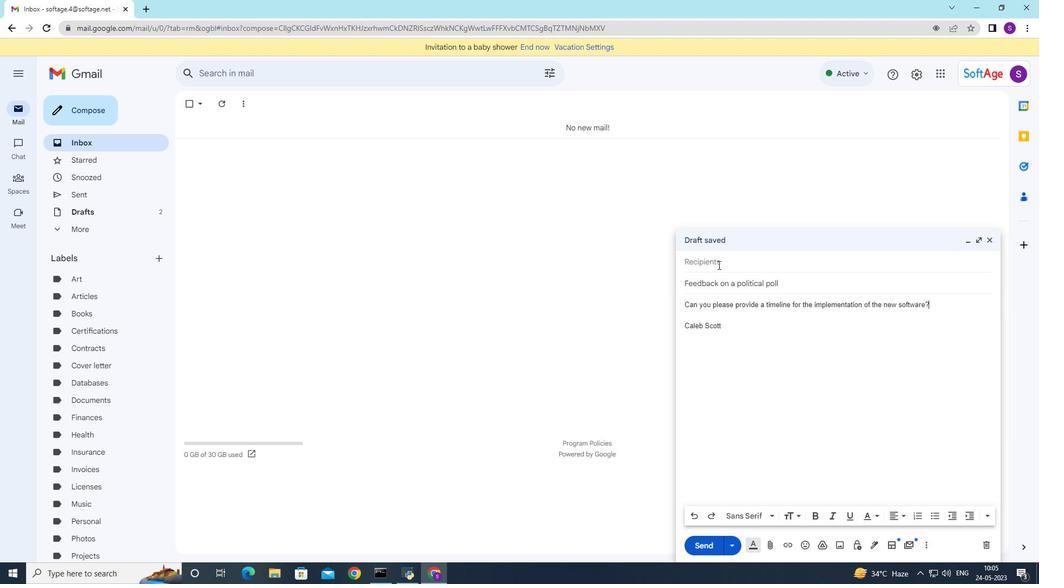 
Action: Mouse moved to (718, 267)
Screenshot: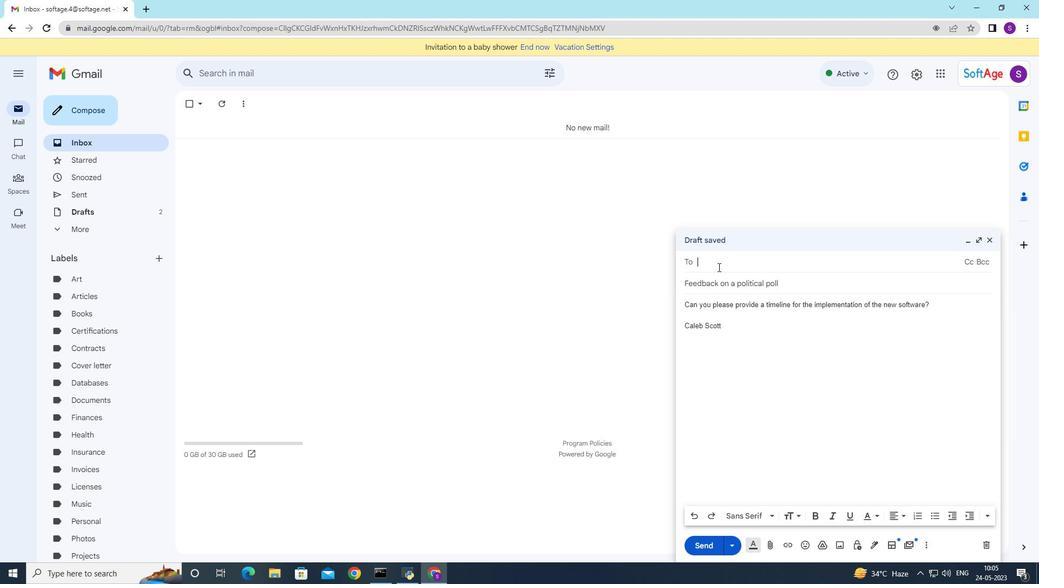 
Action: Key pressed softage.7
Screenshot: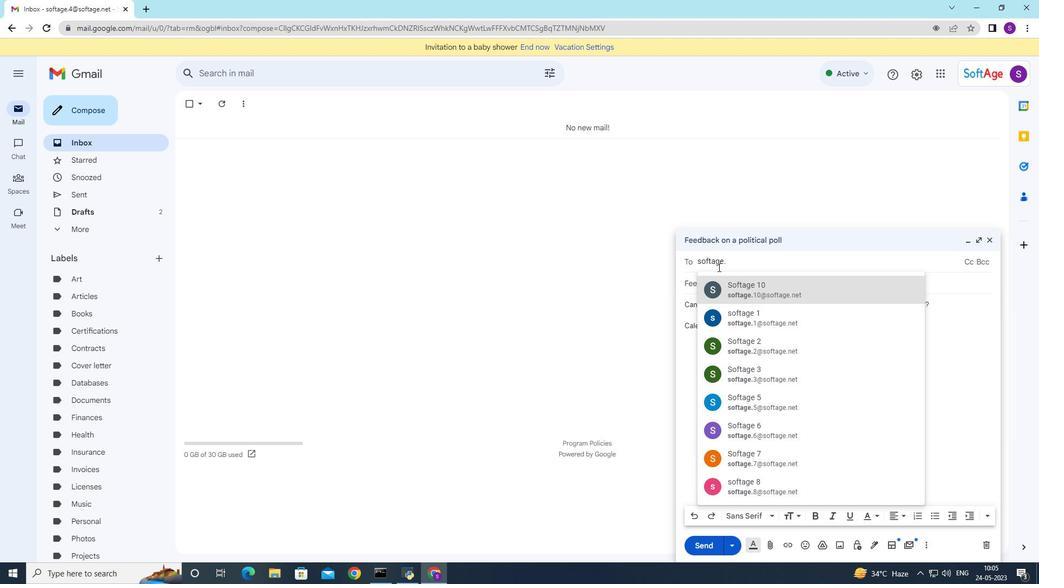 
Action: Mouse moved to (729, 279)
Screenshot: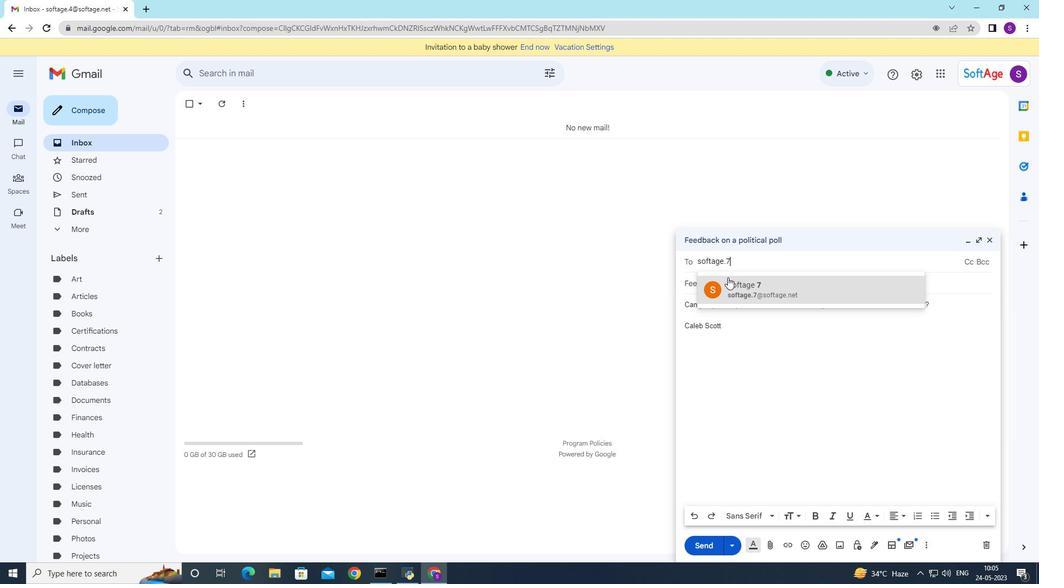 
Action: Mouse pressed left at (729, 279)
Screenshot: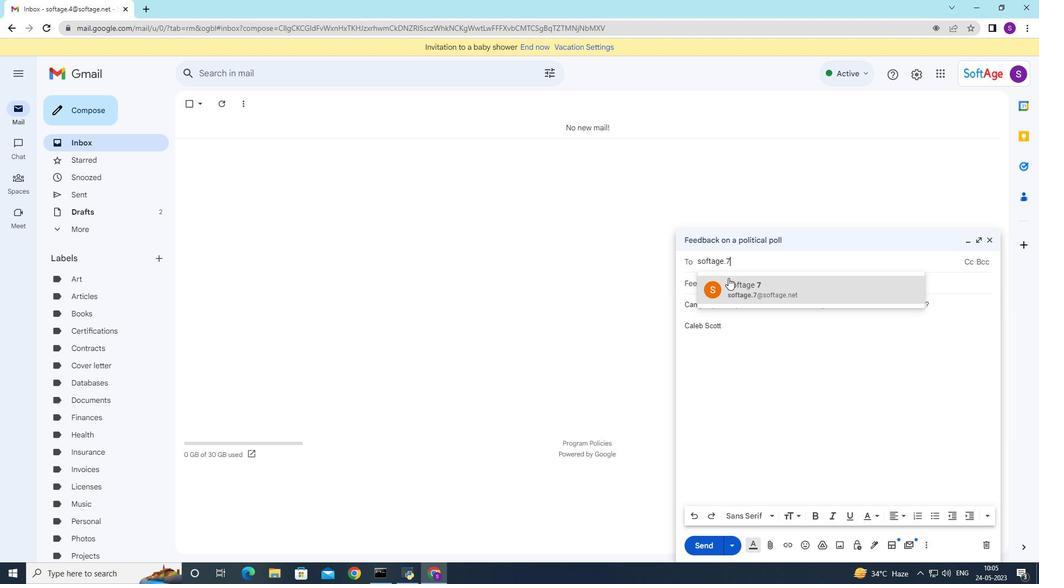 
Action: Mouse moved to (748, 384)
Screenshot: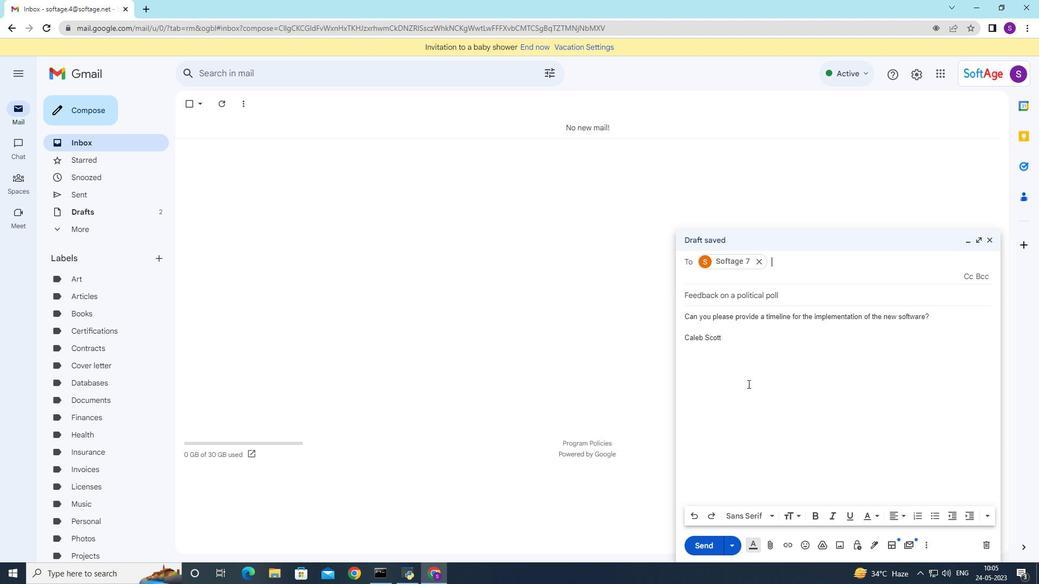 
Action: Mouse scrolled (748, 383) with delta (0, 0)
Screenshot: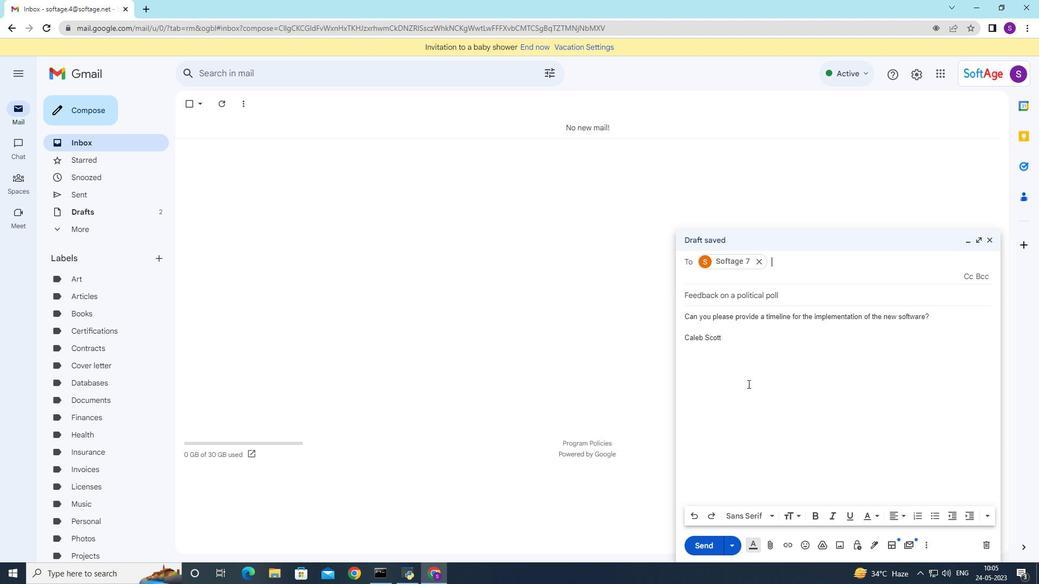 
Action: Mouse moved to (685, 317)
Screenshot: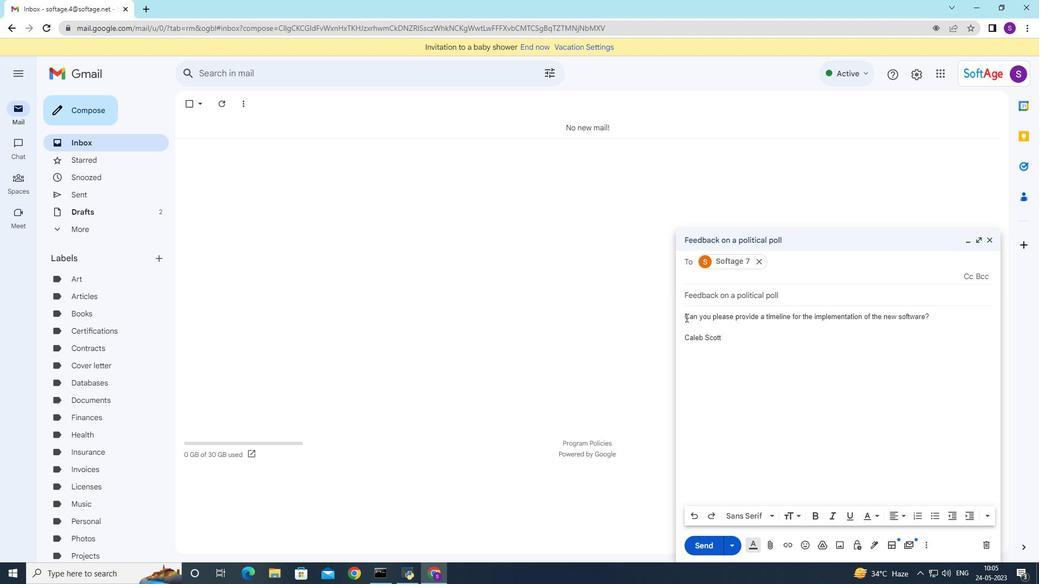 
Action: Mouse pressed left at (685, 317)
Screenshot: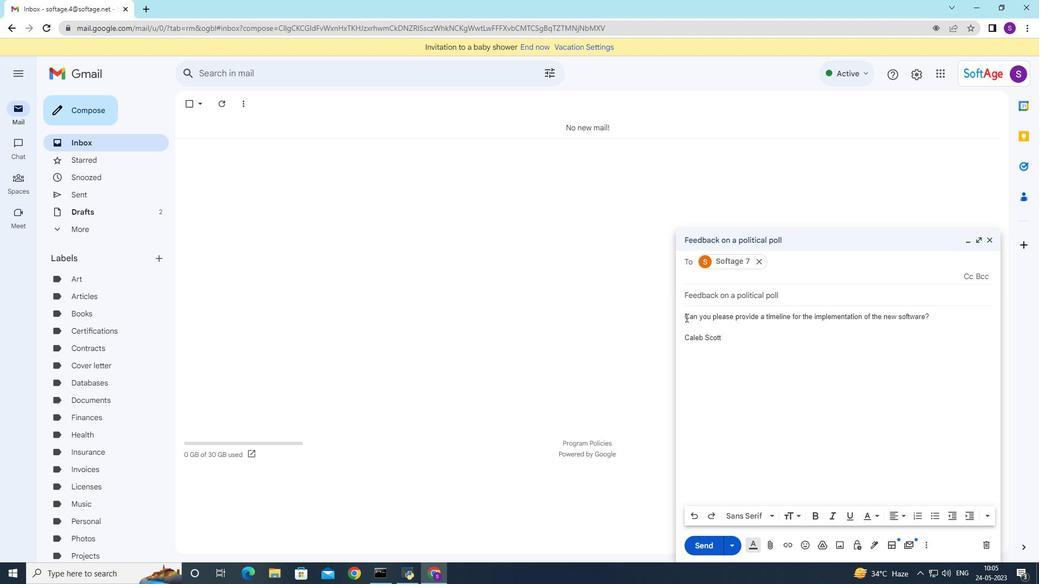 
Action: Mouse moved to (772, 516)
Screenshot: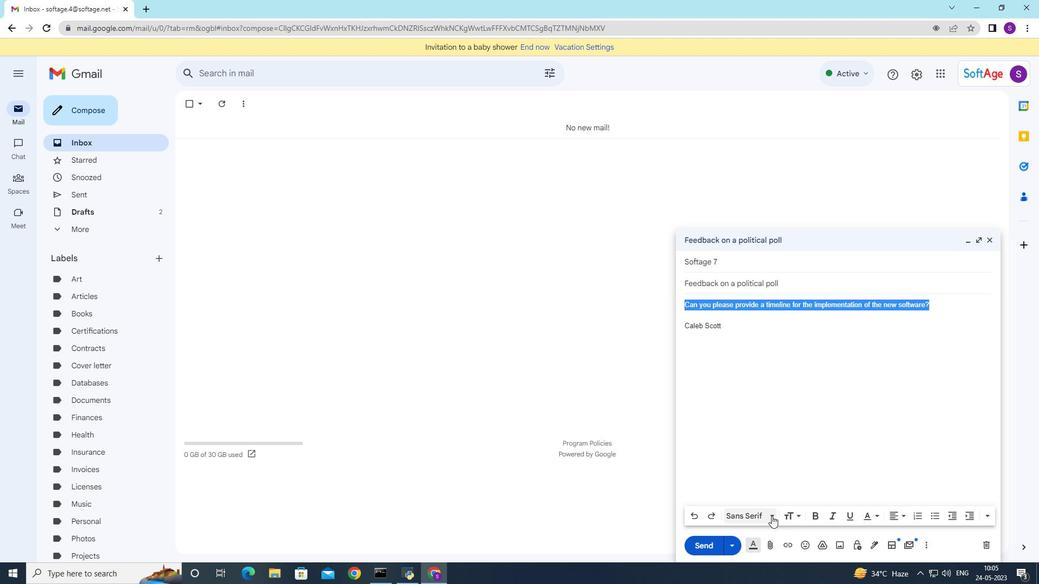 
Action: Mouse pressed left at (772, 516)
Screenshot: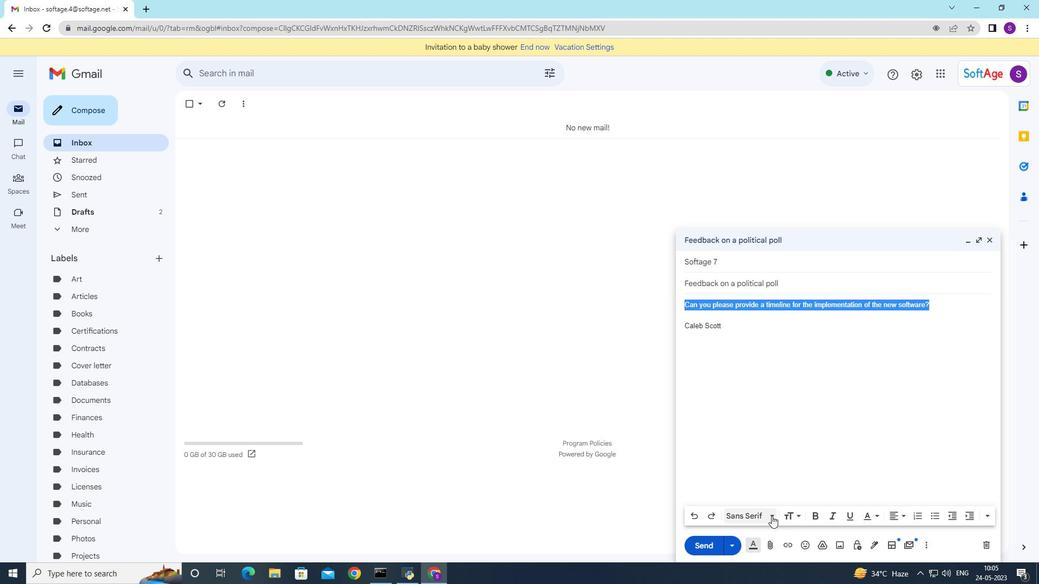 
Action: Mouse moved to (779, 448)
Screenshot: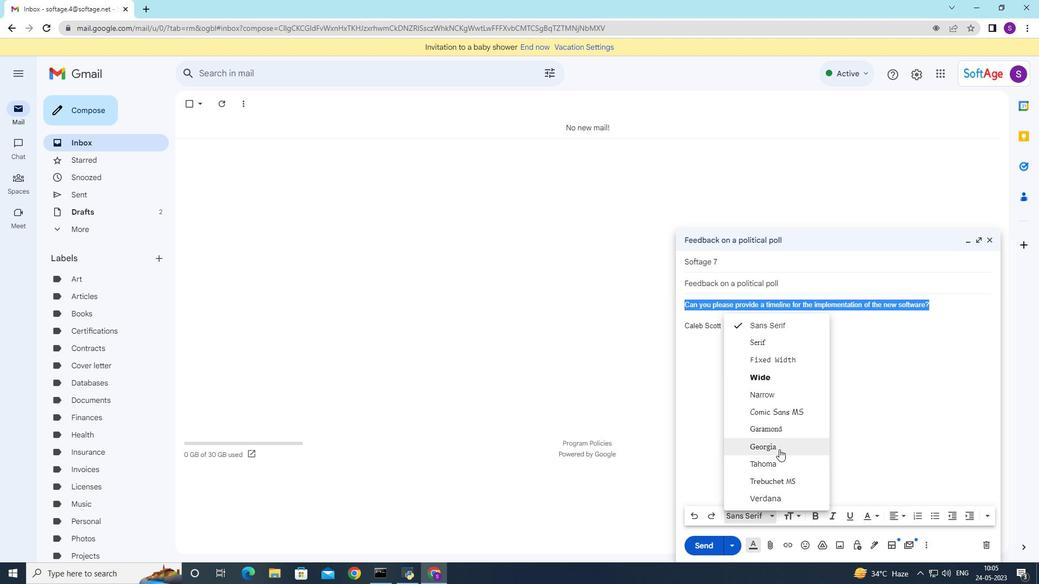 
Action: Mouse pressed left at (779, 448)
Screenshot: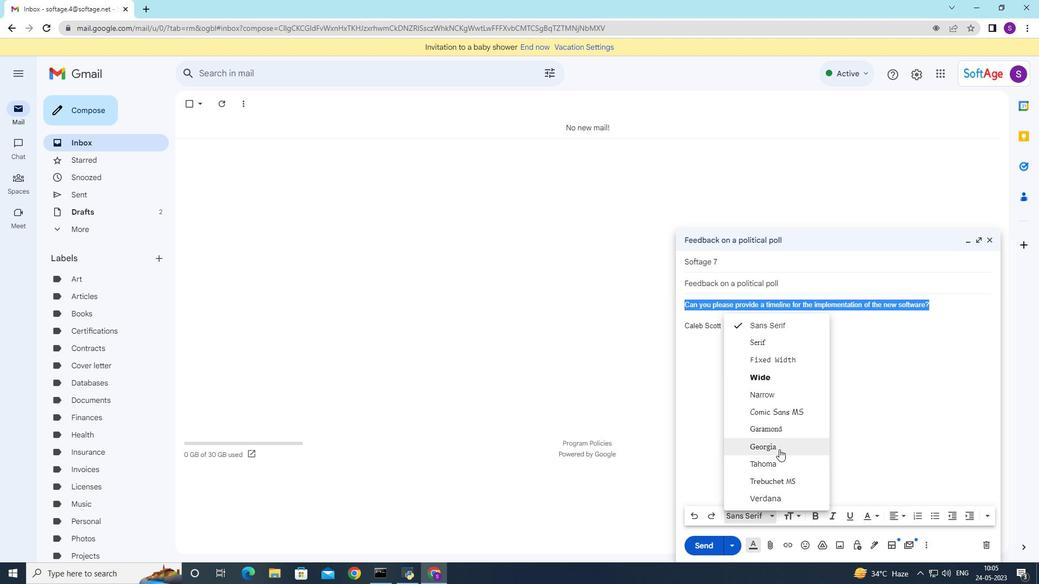 
Action: Mouse moved to (818, 516)
Screenshot: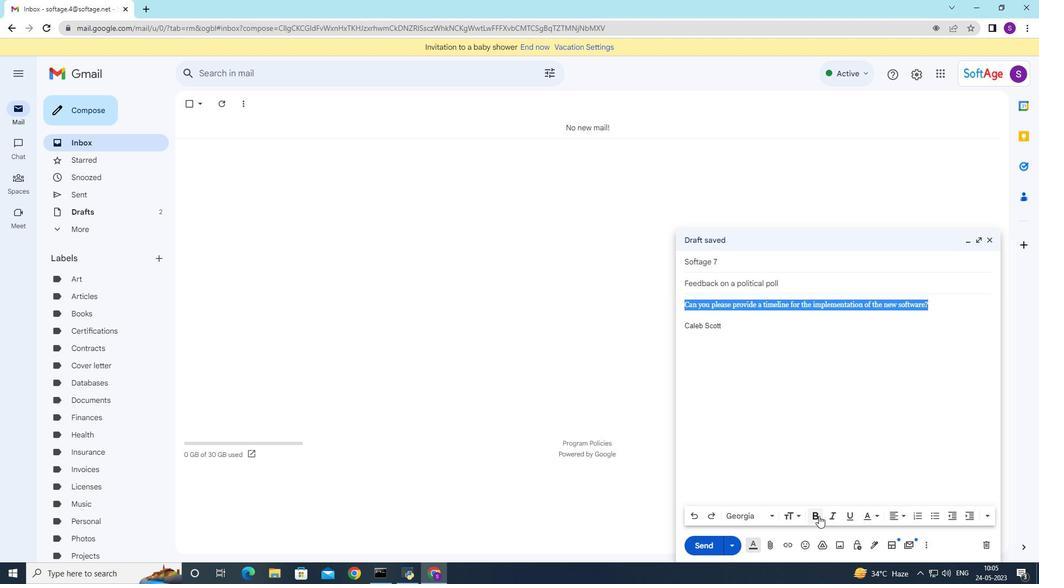 
Action: Mouse pressed left at (818, 516)
Screenshot: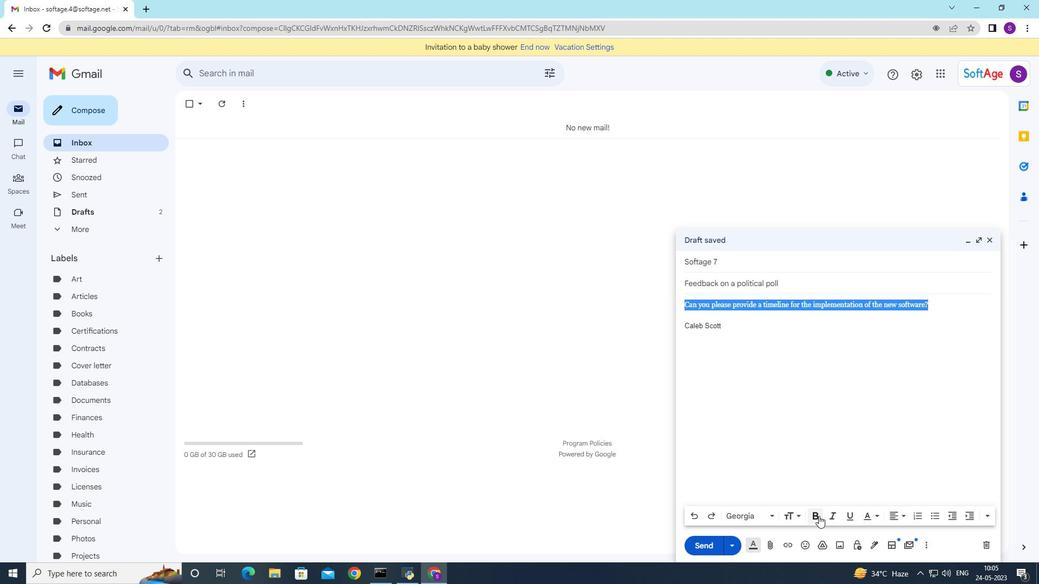 
Action: Mouse moved to (714, 548)
Screenshot: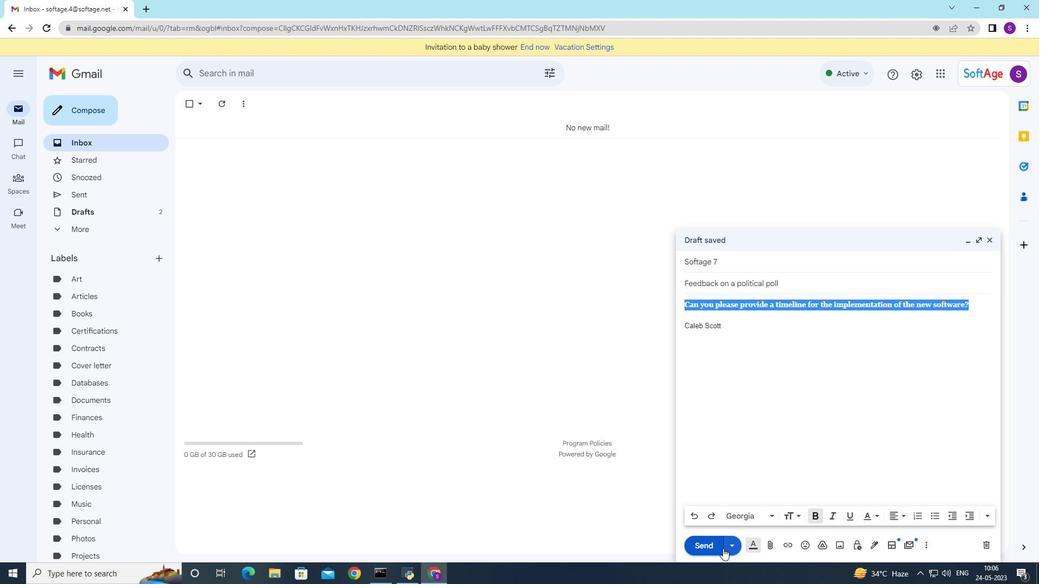 
Action: Mouse pressed left at (714, 548)
Screenshot: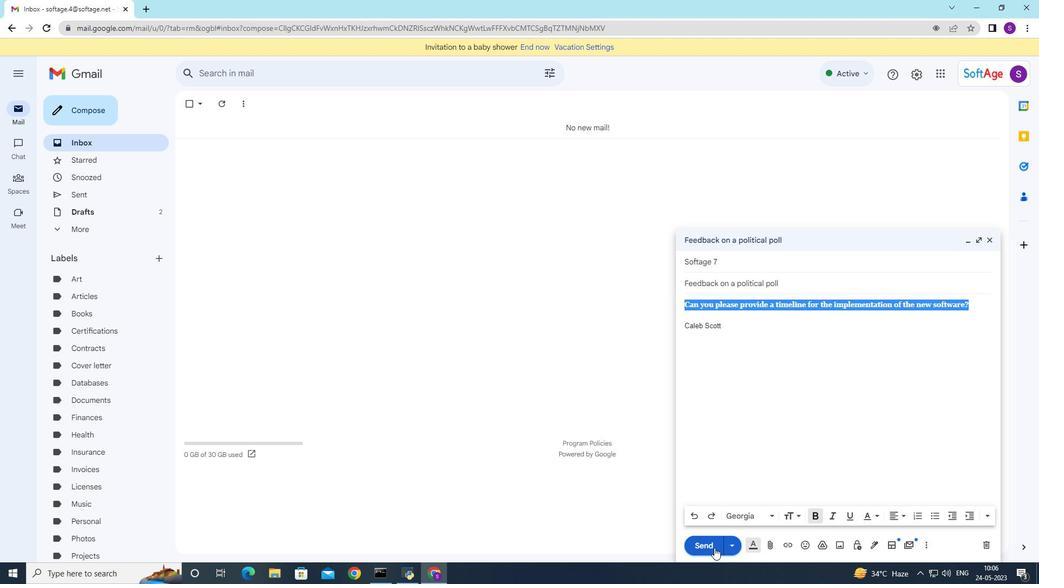 
Action: Mouse moved to (107, 190)
Screenshot: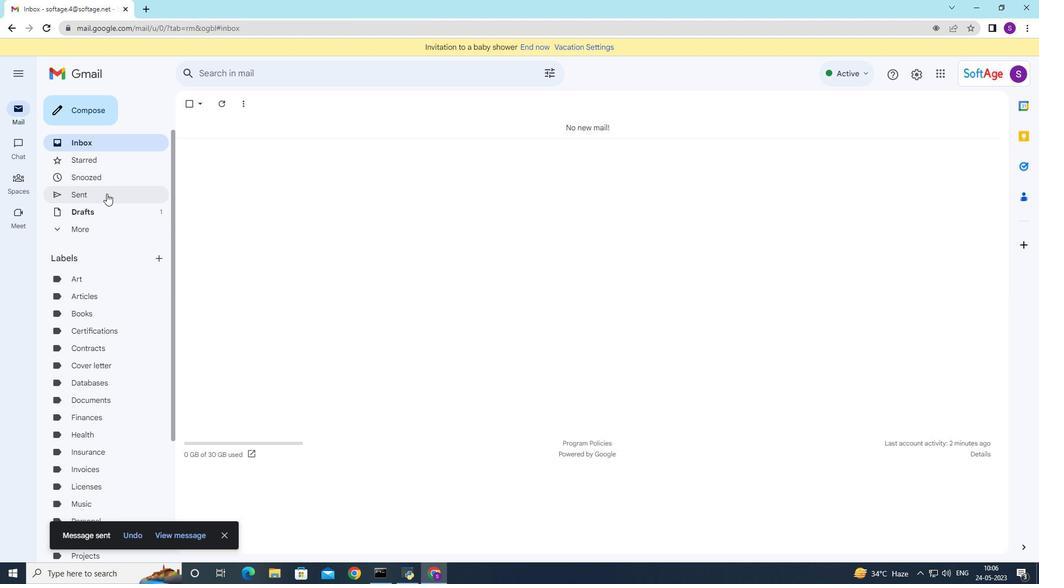 
Action: Mouse pressed left at (107, 190)
Screenshot: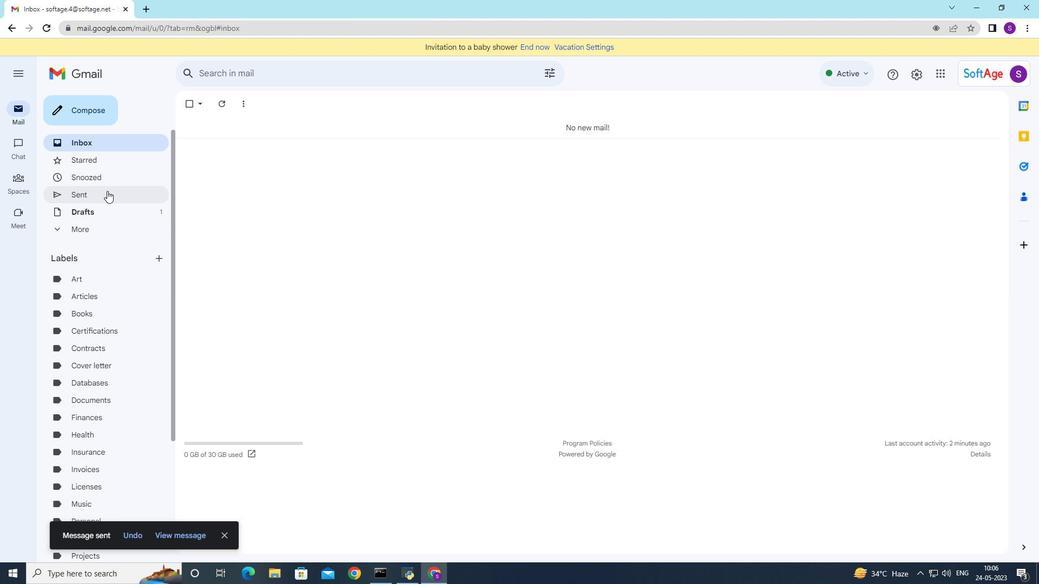 
Action: Mouse moved to (345, 161)
Screenshot: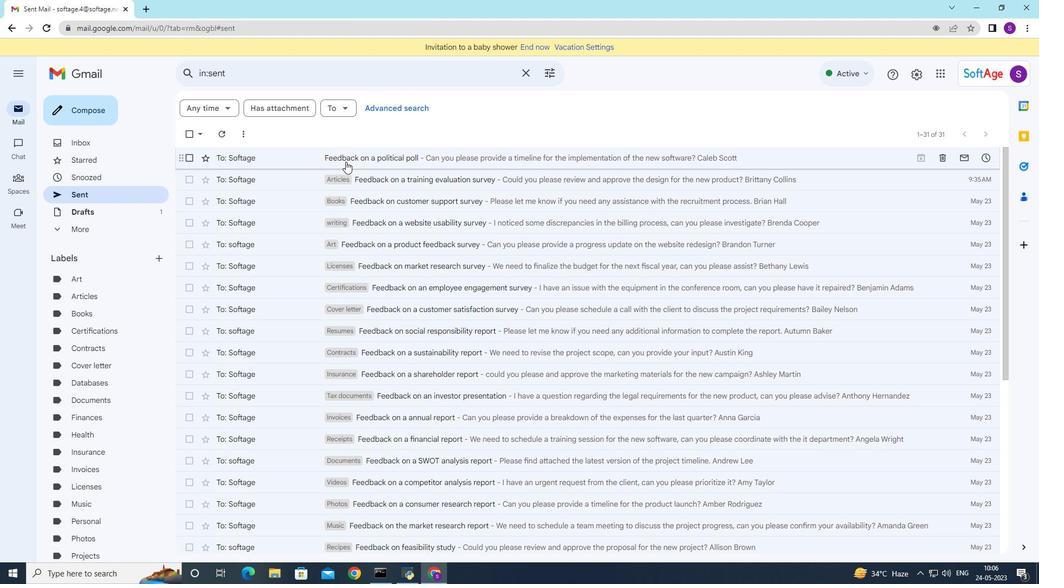 
Action: Mouse pressed right at (345, 161)
Screenshot: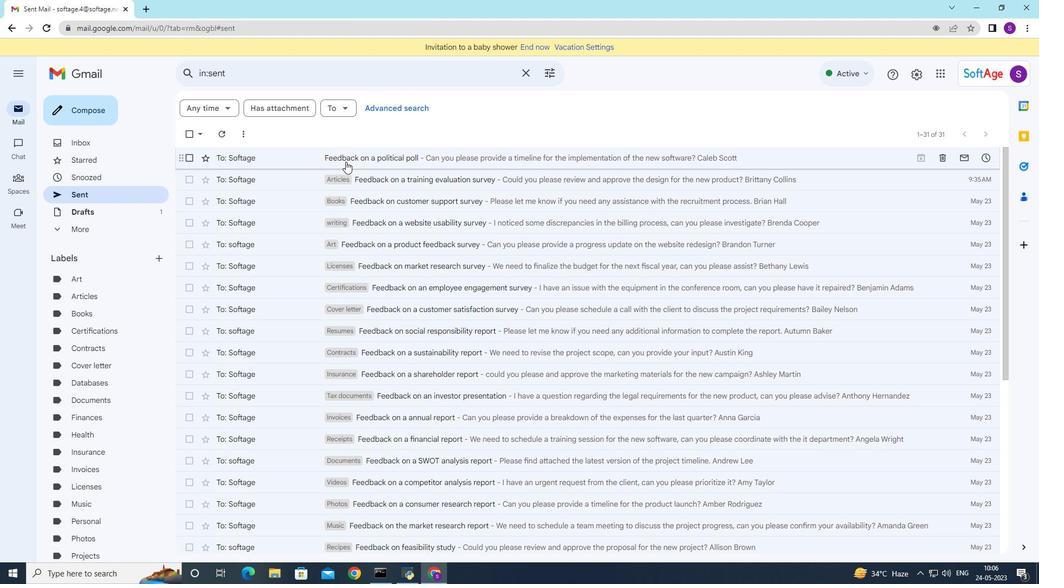 
Action: Mouse moved to (533, 210)
Screenshot: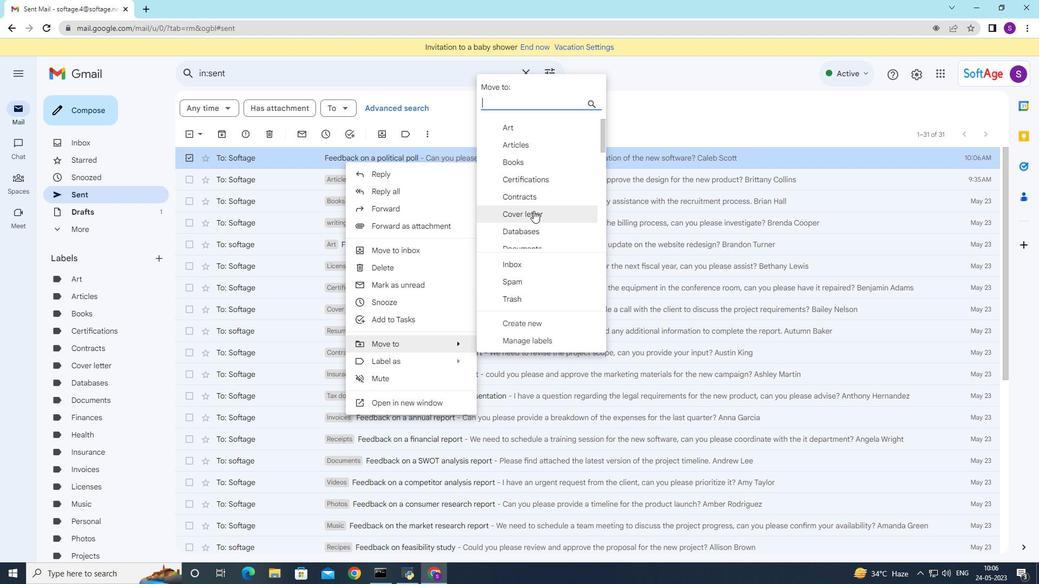
Action: Mouse scrolled (533, 210) with delta (0, 0)
Screenshot: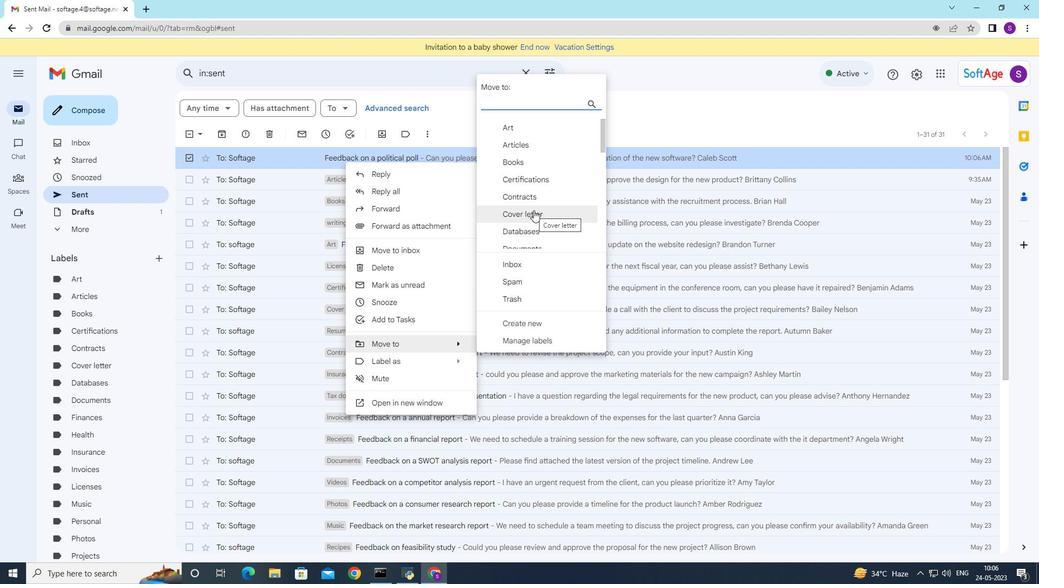 
Action: Mouse scrolled (533, 210) with delta (0, 0)
Screenshot: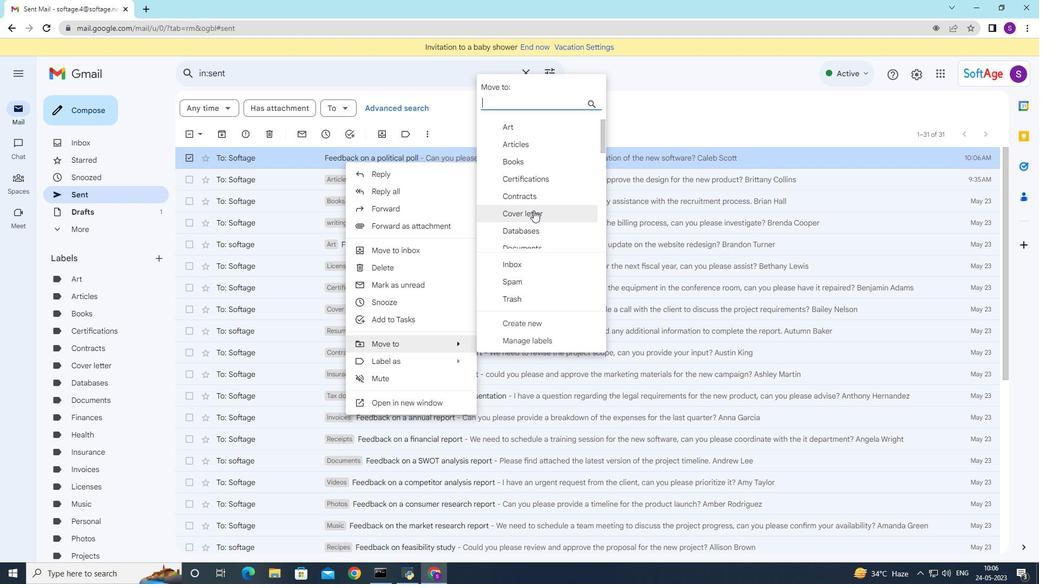 
Action: Mouse moved to (533, 210)
Screenshot: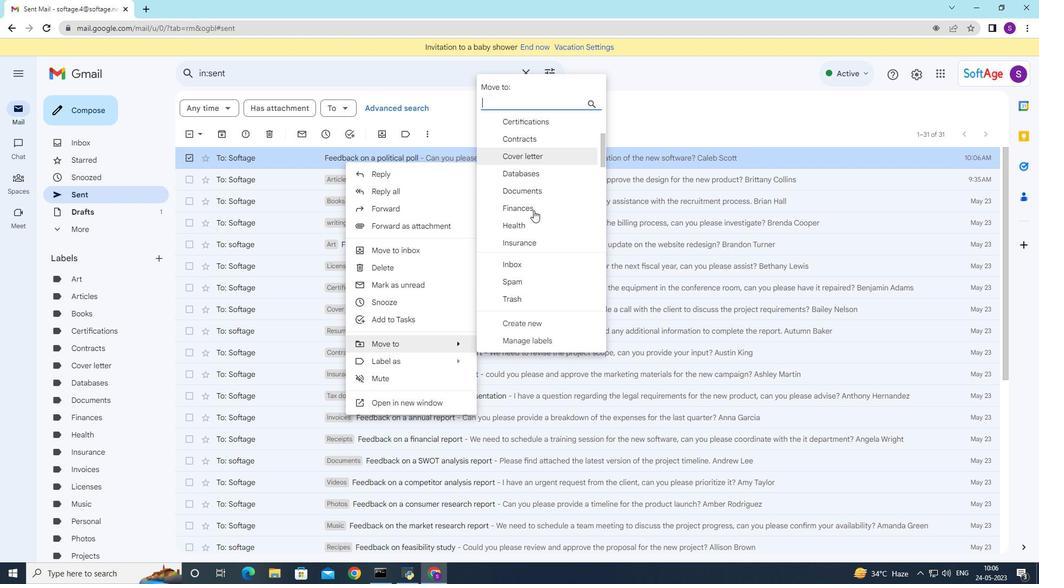 
Action: Mouse scrolled (533, 210) with delta (0, 0)
Screenshot: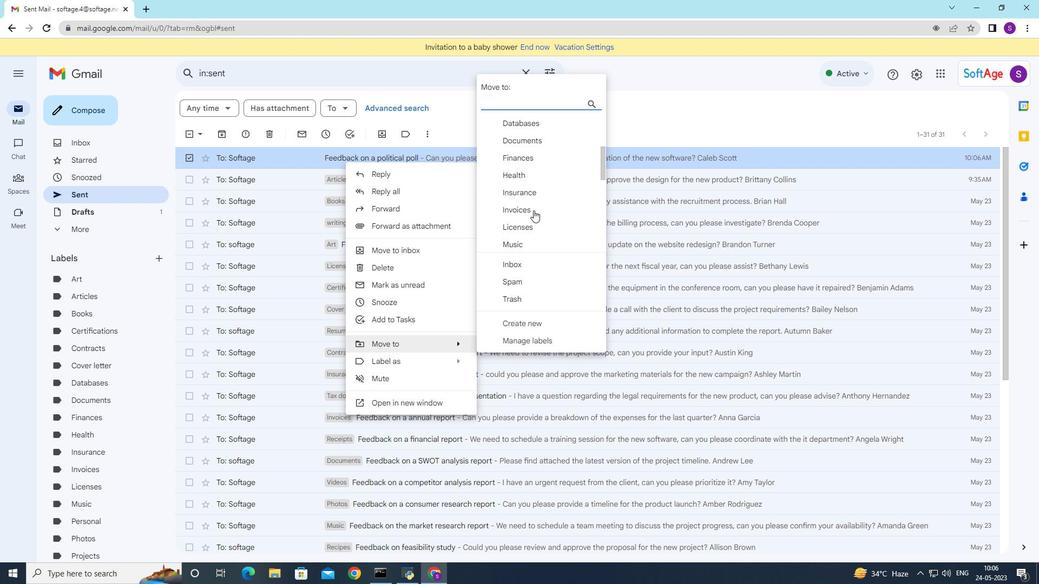 
Action: Mouse moved to (533, 210)
Screenshot: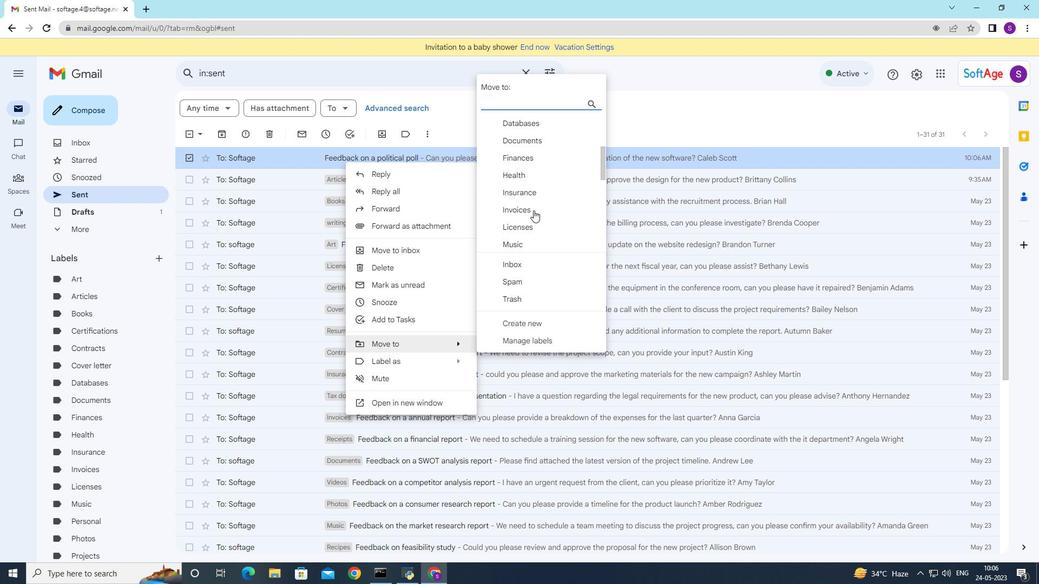 
Action: Mouse scrolled (533, 210) with delta (0, 0)
Screenshot: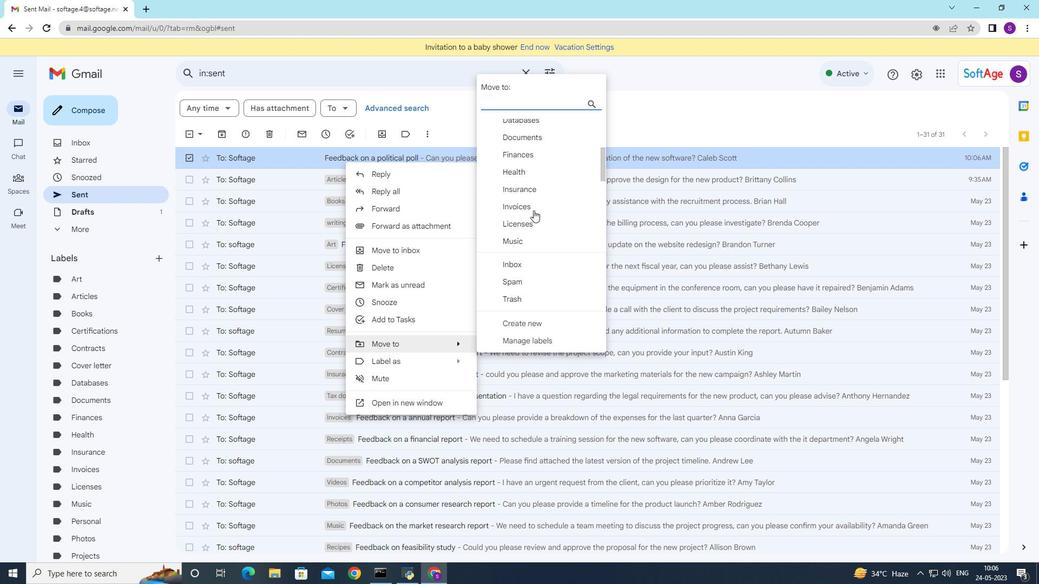 
Action: Mouse moved to (533, 211)
Screenshot: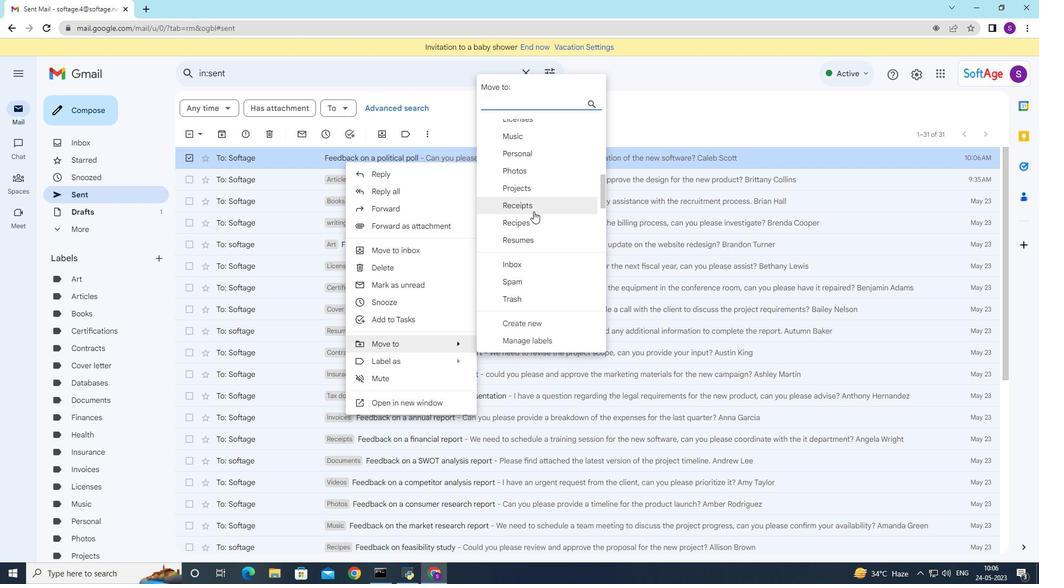 
Action: Mouse scrolled (533, 211) with delta (0, 0)
Screenshot: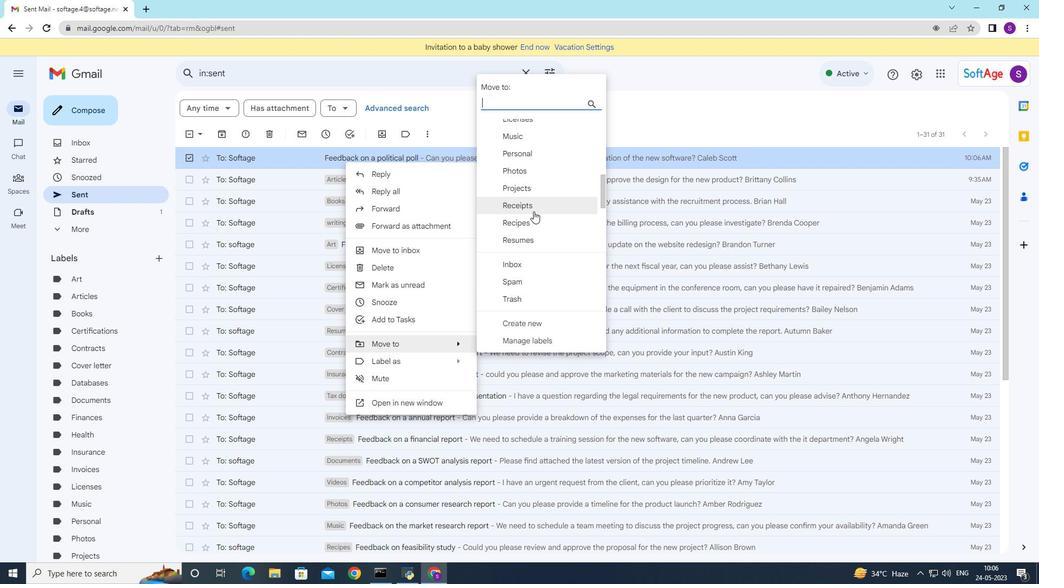 
Action: Mouse moved to (533, 212)
Screenshot: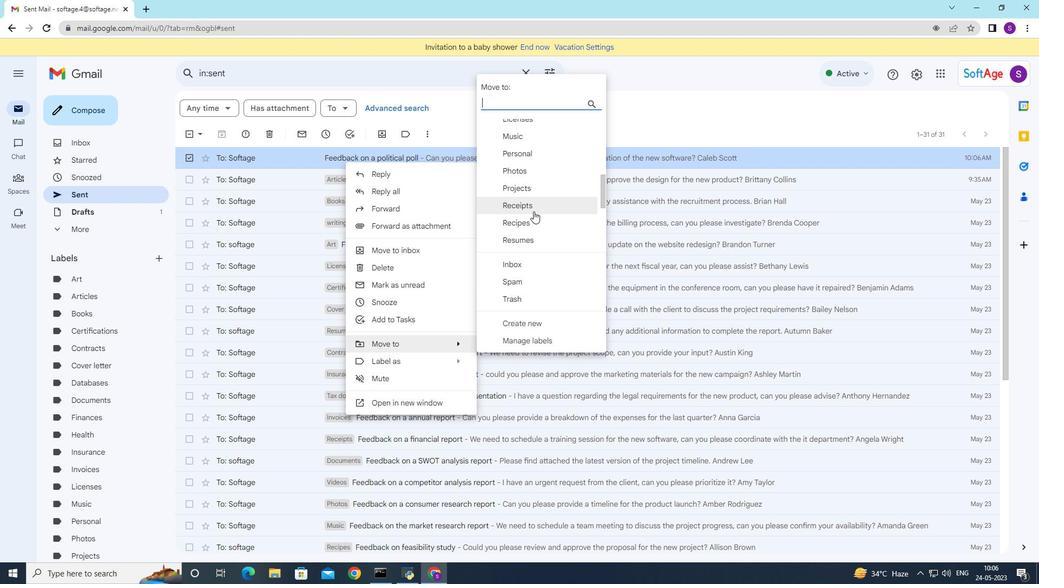 
Action: Mouse scrolled (533, 212) with delta (0, 0)
Screenshot: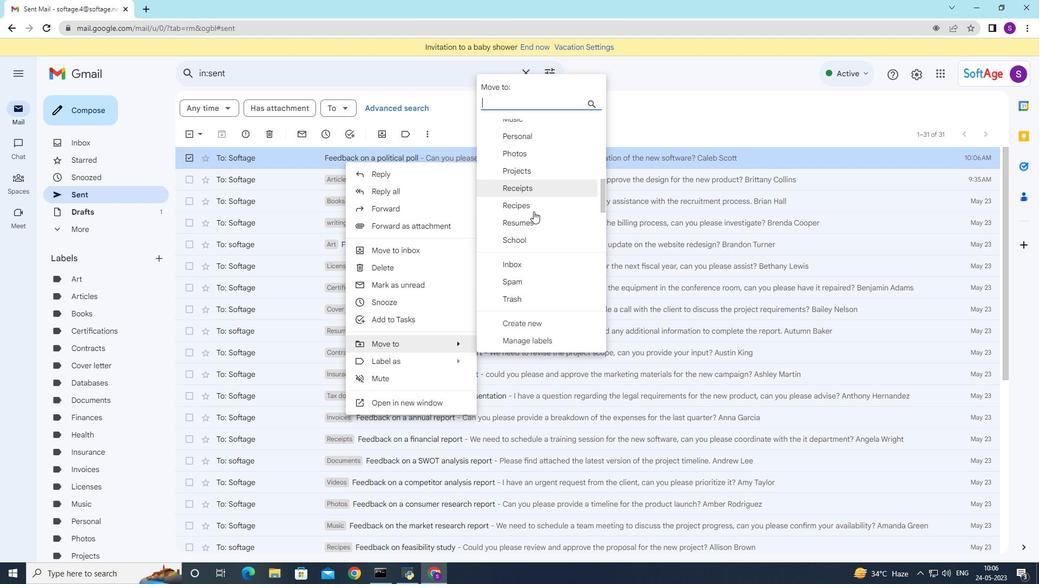 
Action: Mouse moved to (534, 213)
Screenshot: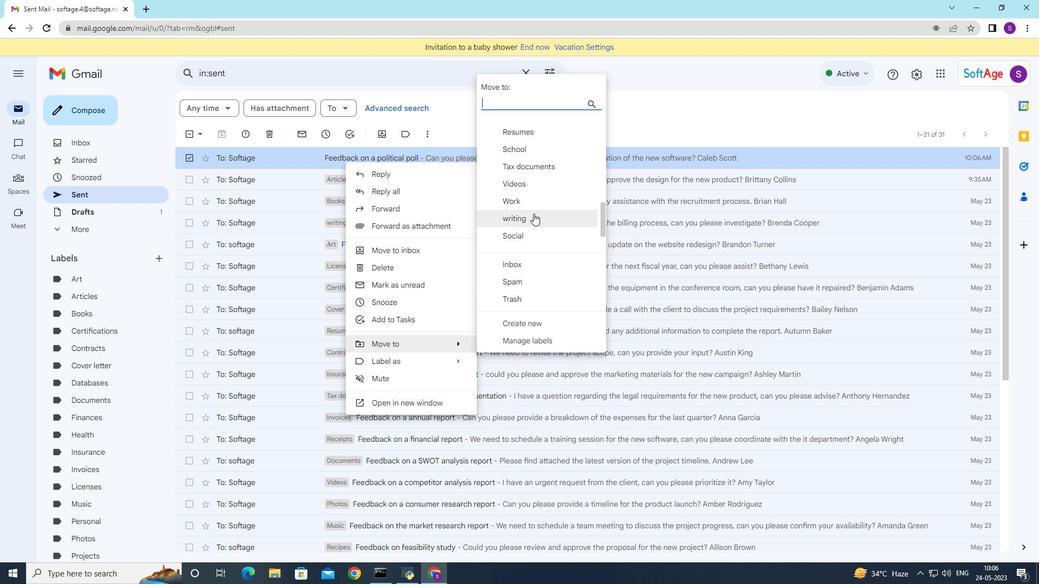 
Action: Mouse scrolled (534, 212) with delta (0, 0)
Screenshot: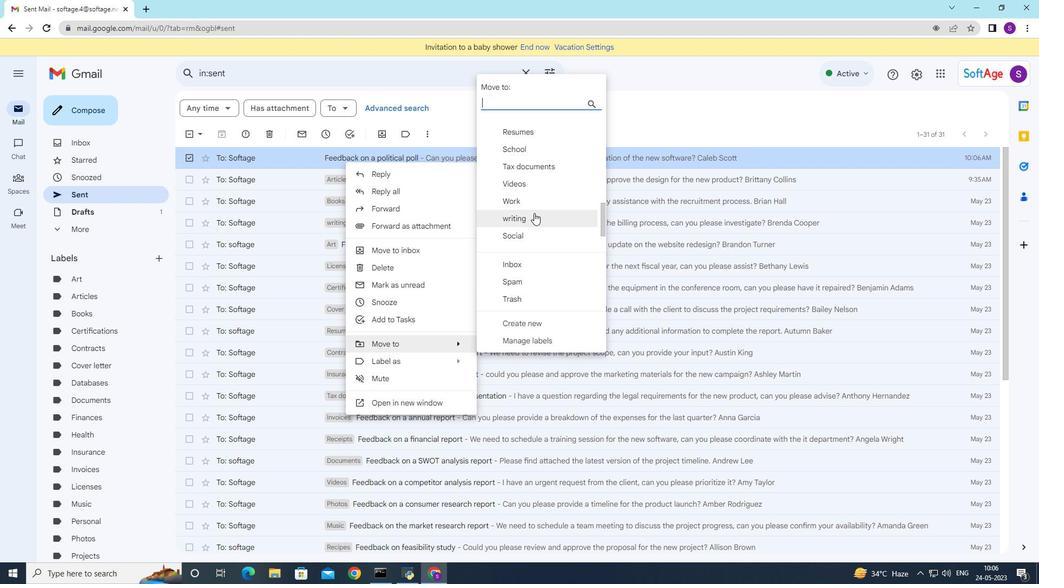 
Action: Mouse moved to (534, 213)
Screenshot: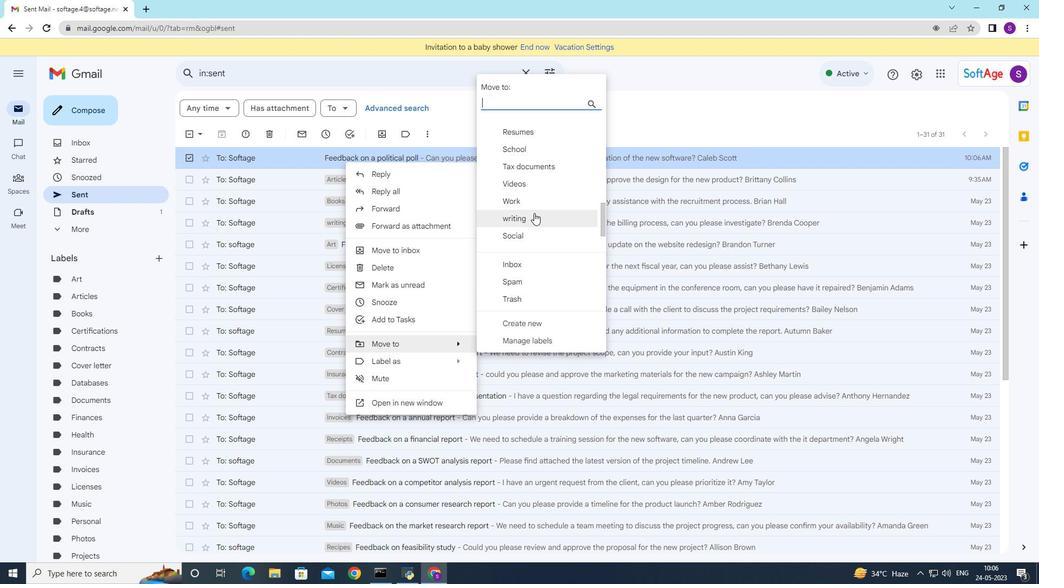
Action: Mouse scrolled (534, 212) with delta (0, 0)
Screenshot: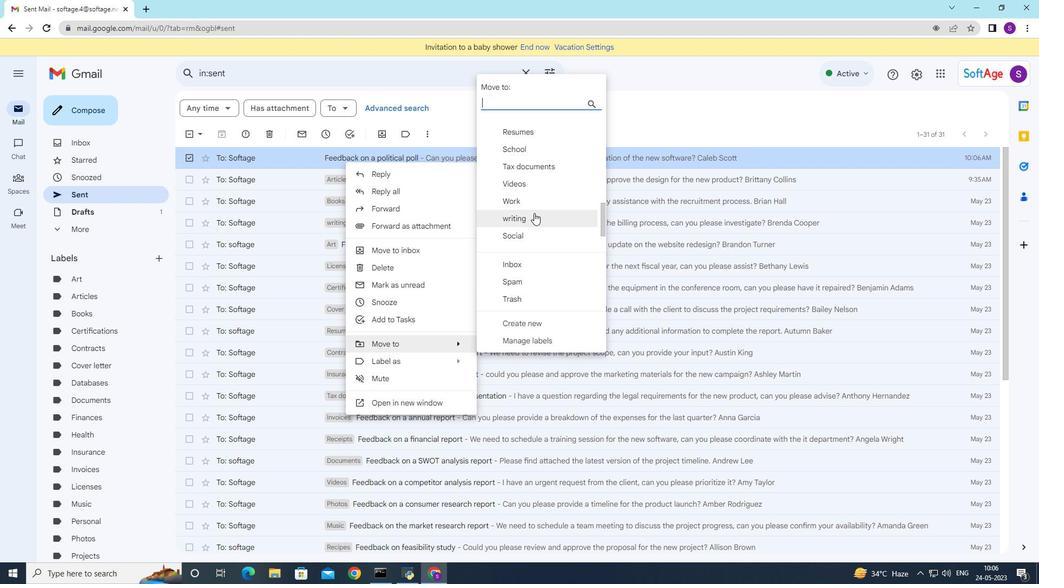 
Action: Mouse scrolled (534, 212) with delta (0, 0)
Screenshot: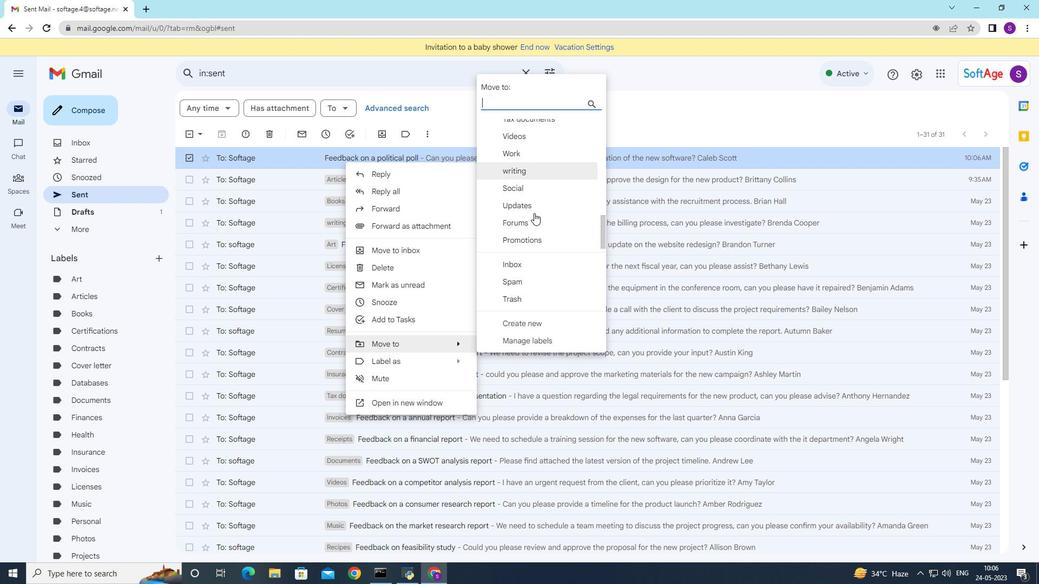 
Action: Mouse scrolled (534, 212) with delta (0, 0)
Screenshot: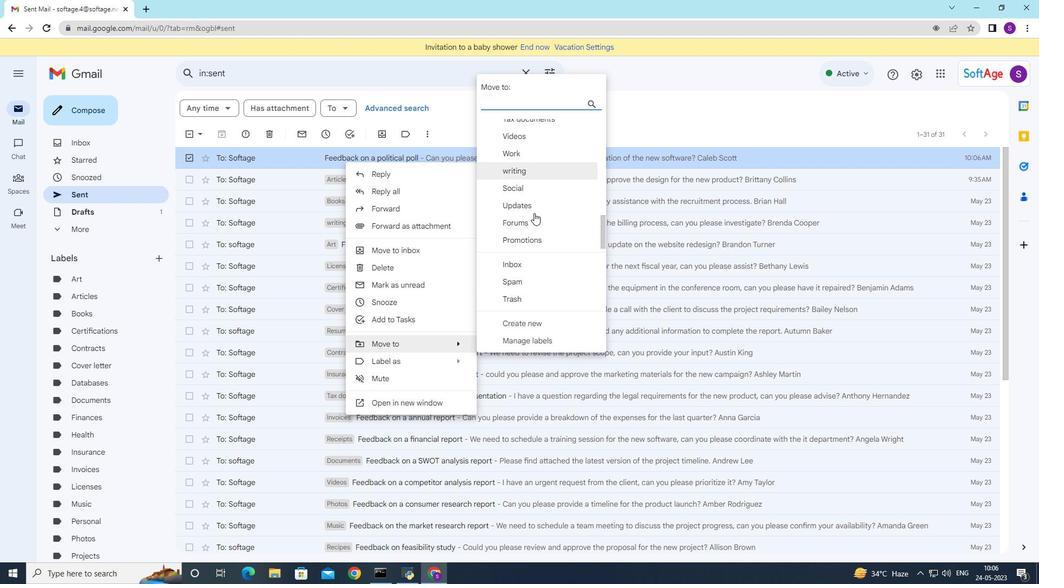 
Action: Mouse scrolled (534, 213) with delta (0, 0)
Screenshot: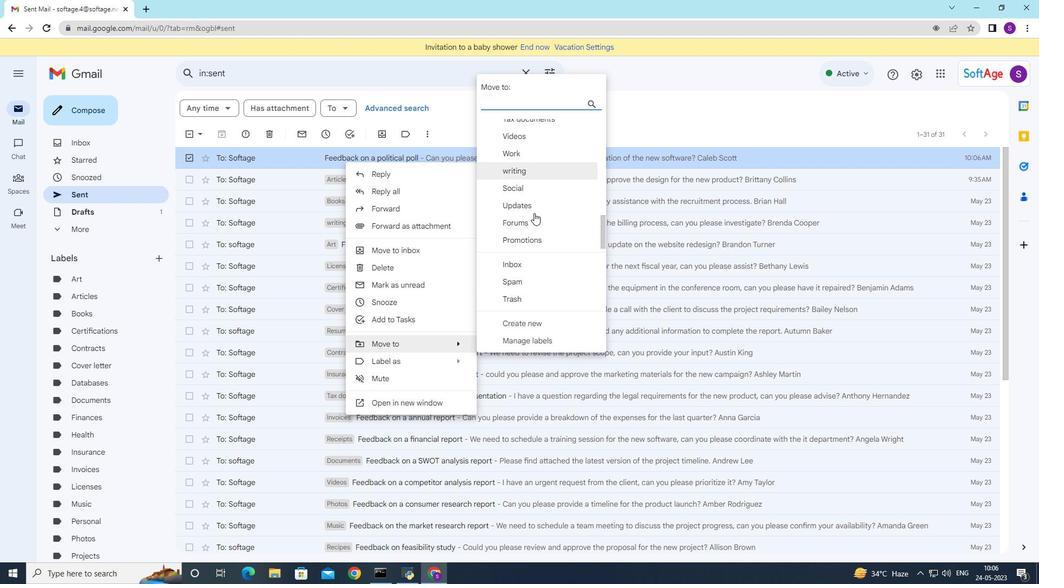 
Action: Mouse scrolled (534, 213) with delta (0, 0)
Screenshot: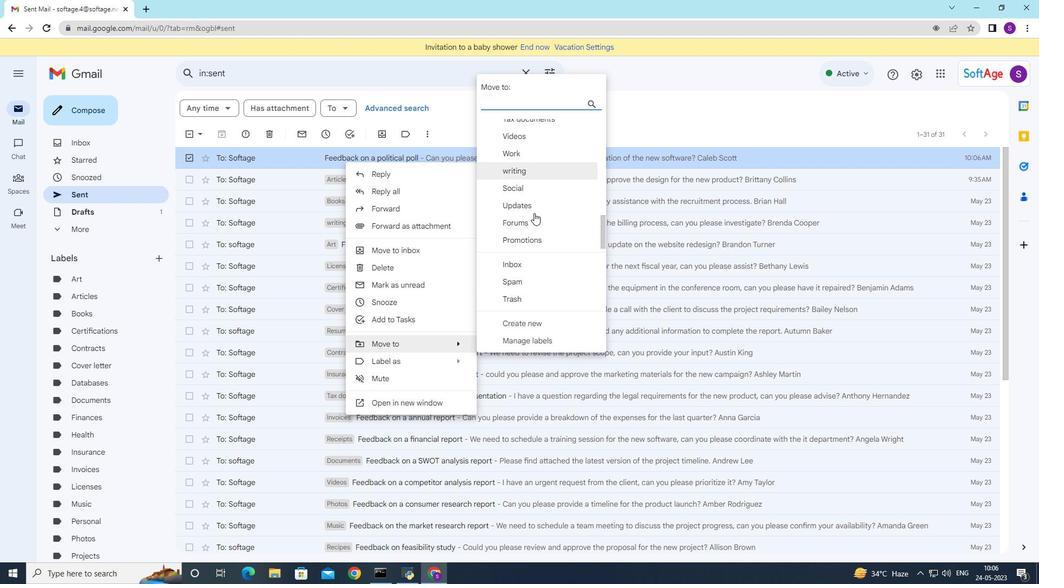 
Action: Mouse scrolled (534, 213) with delta (0, 0)
Screenshot: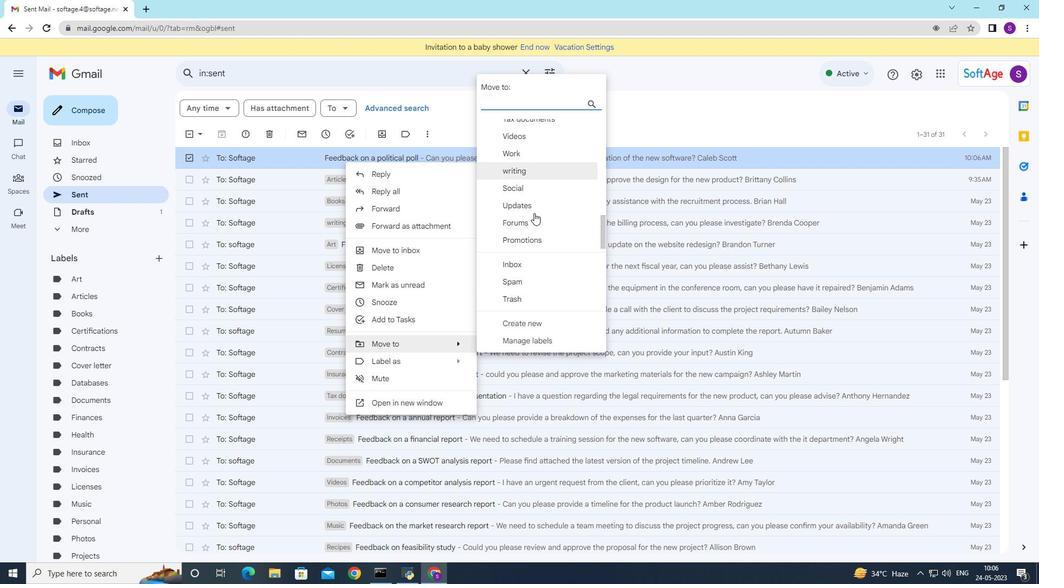 
Action: Mouse scrolled (534, 213) with delta (0, 0)
Screenshot: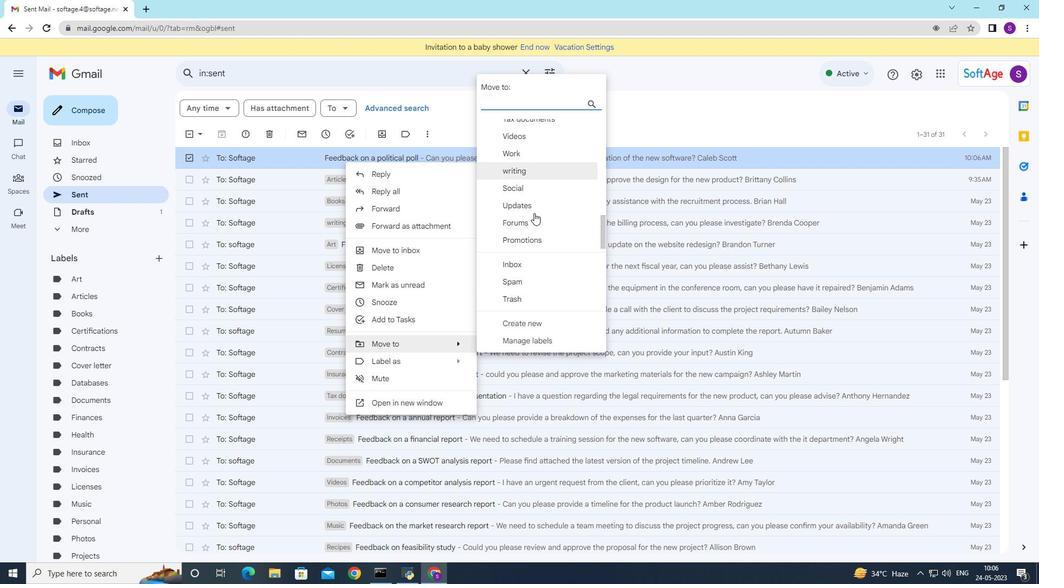 
Action: Mouse moved to (534, 213)
Screenshot: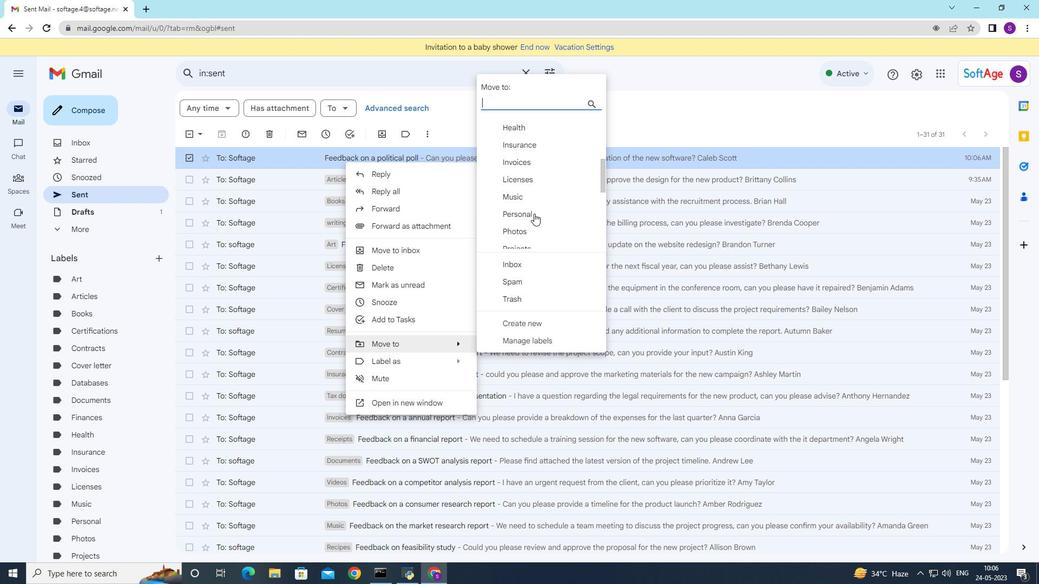 
Action: Mouse scrolled (534, 214) with delta (0, 0)
Screenshot: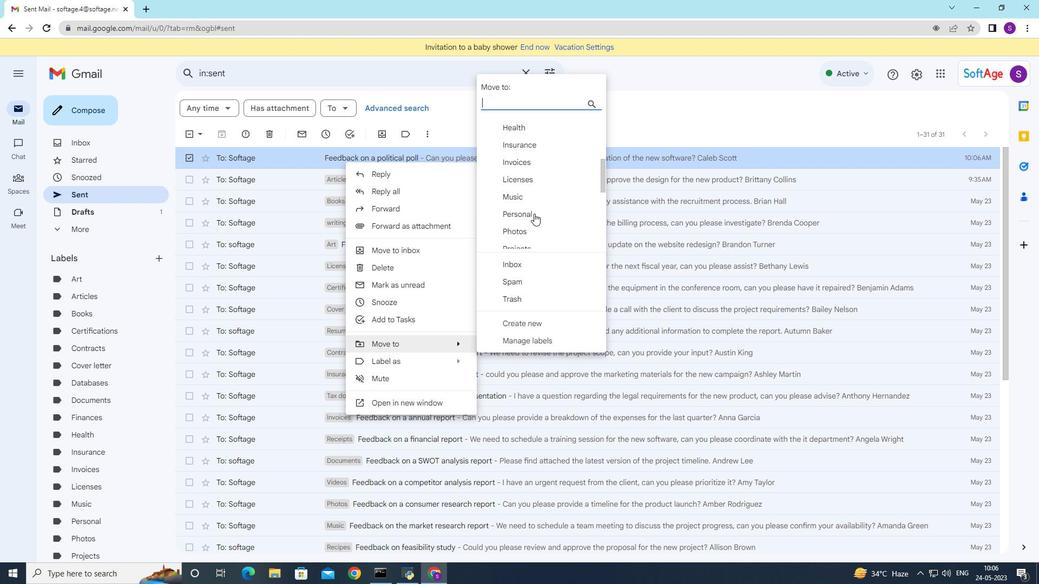 
Action: Mouse scrolled (534, 214) with delta (0, 0)
Screenshot: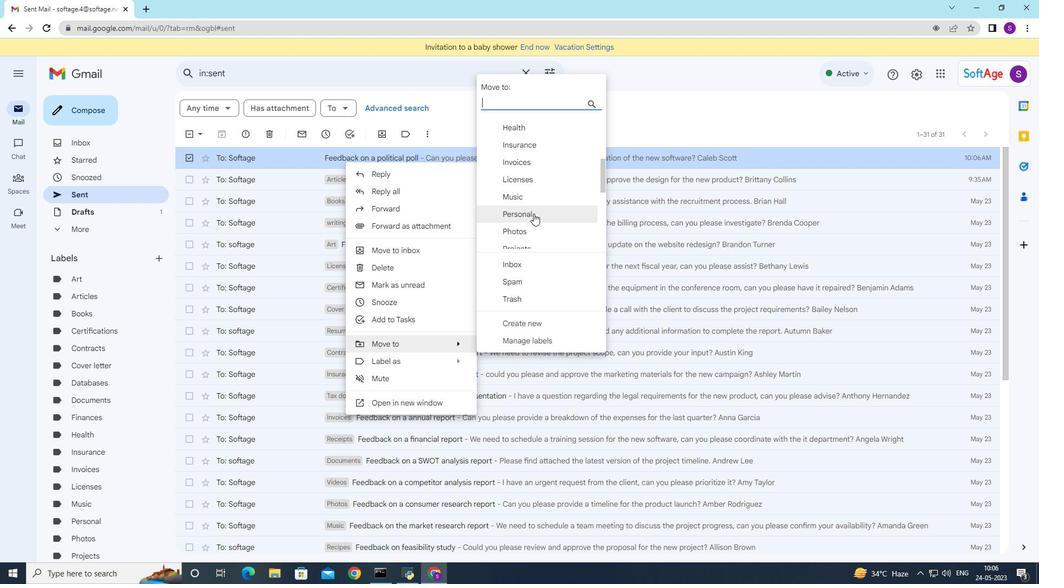 
Action: Mouse moved to (534, 213)
Screenshot: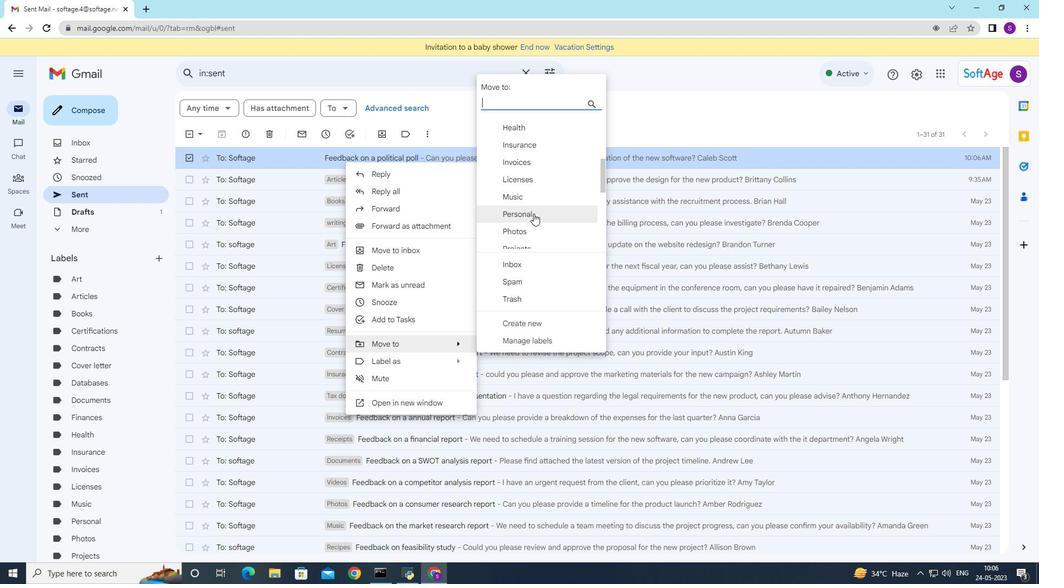 
Action: Mouse scrolled (534, 213) with delta (0, 0)
Screenshot: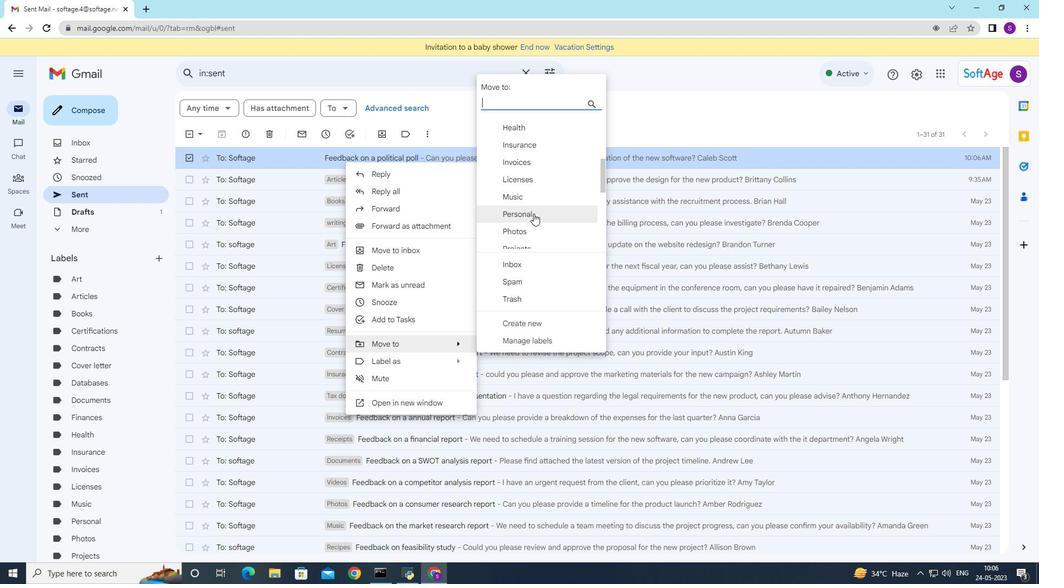 
Action: Mouse scrolled (534, 213) with delta (0, 0)
Screenshot: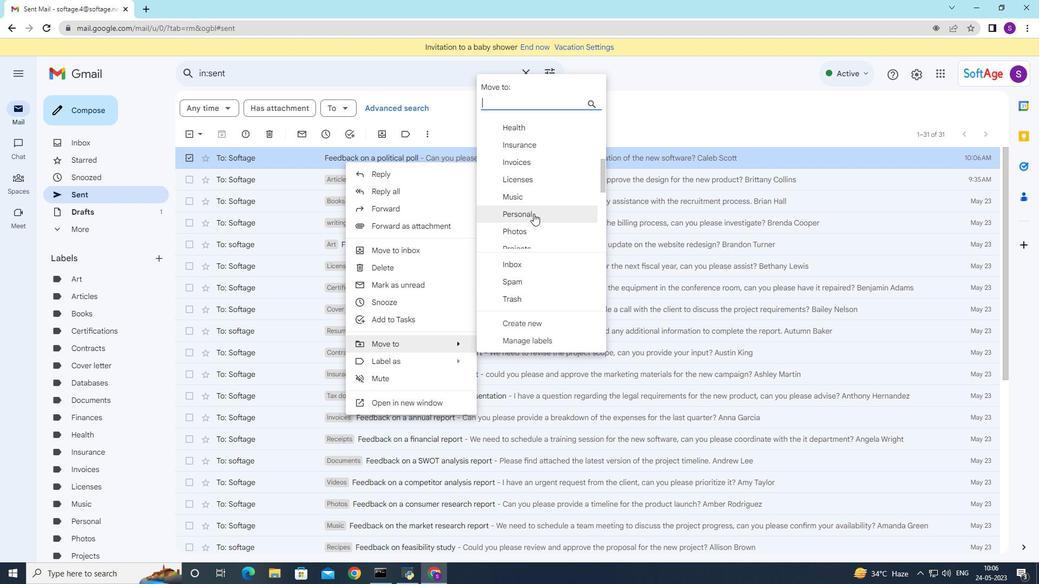
Action: Mouse moved to (534, 212)
Screenshot: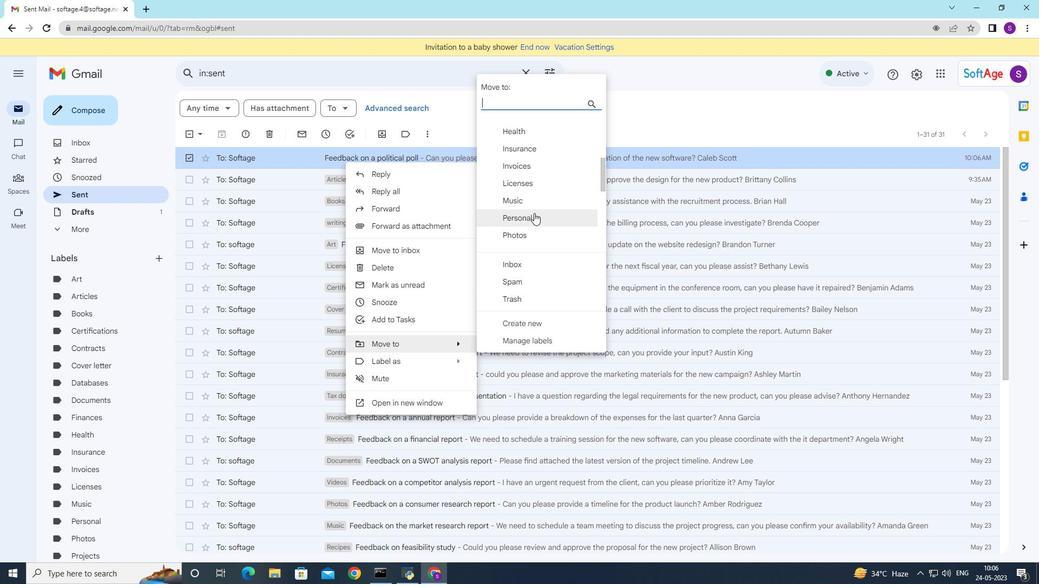 
Action: Mouse scrolled (534, 213) with delta (0, 0)
Screenshot: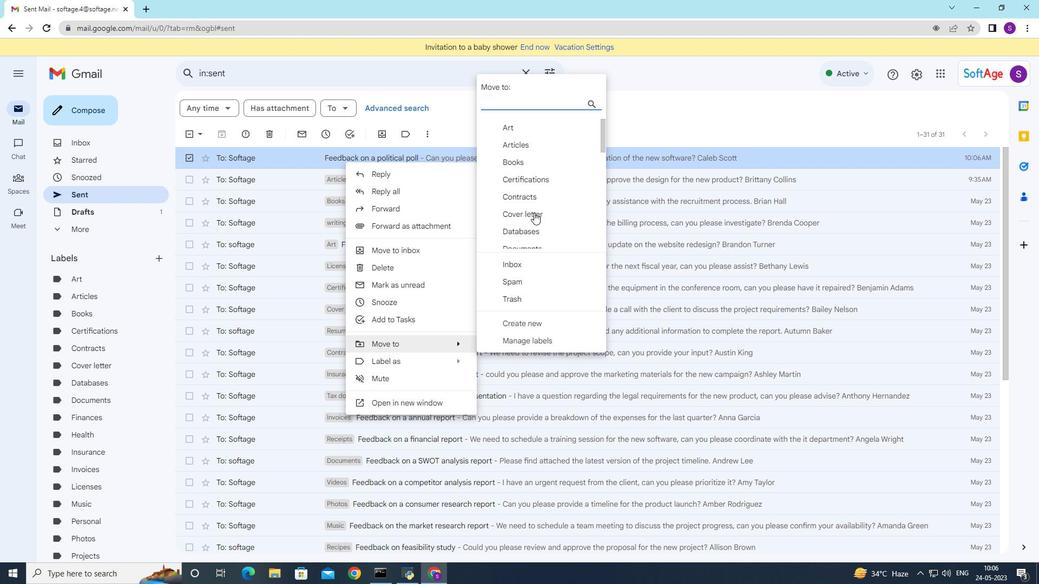 
Action: Mouse moved to (534, 211)
Screenshot: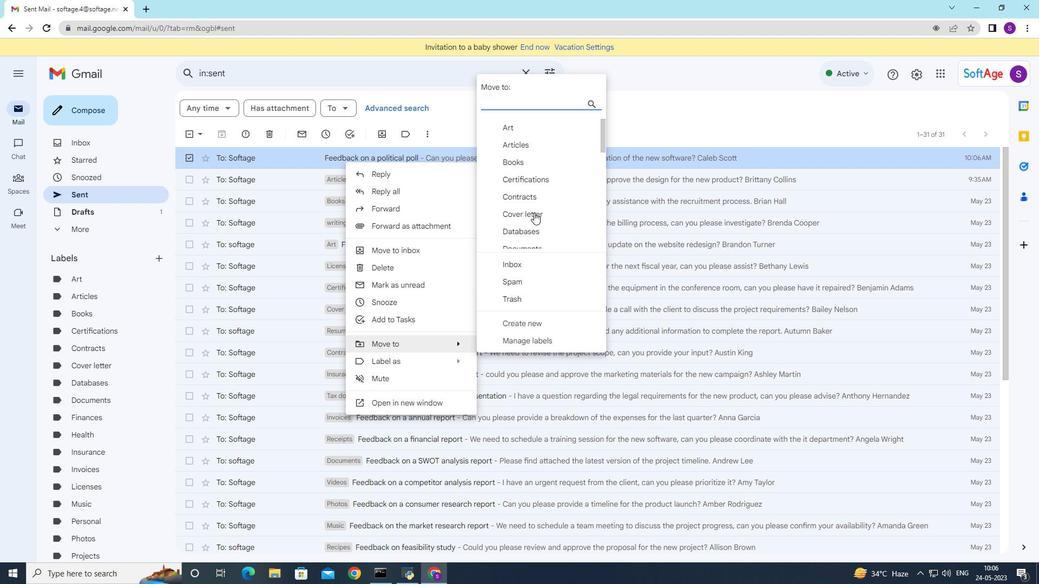 
Action: Mouse scrolled (534, 212) with delta (0, 0)
Screenshot: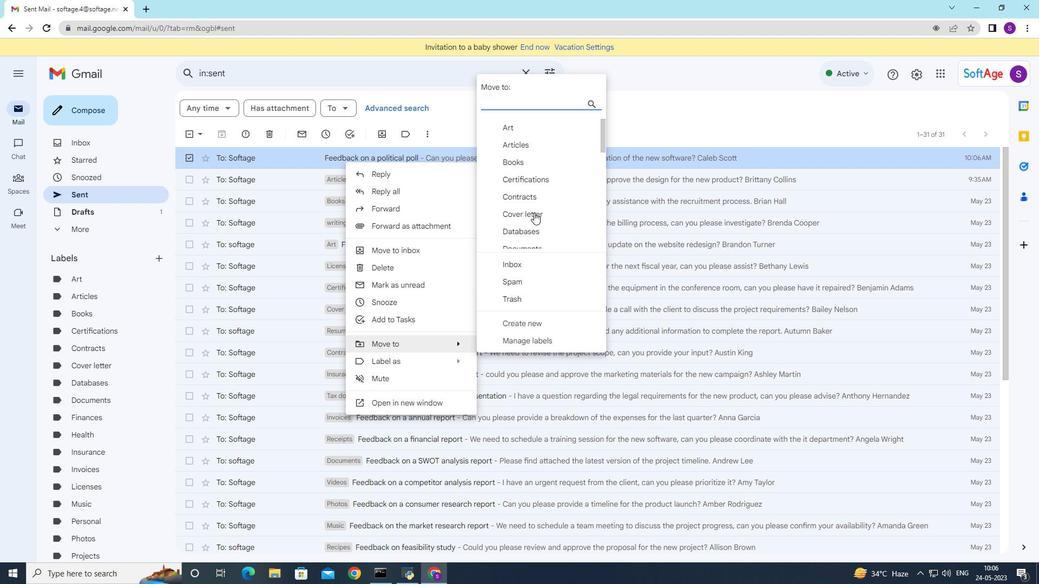 
Action: Mouse moved to (534, 211)
Screenshot: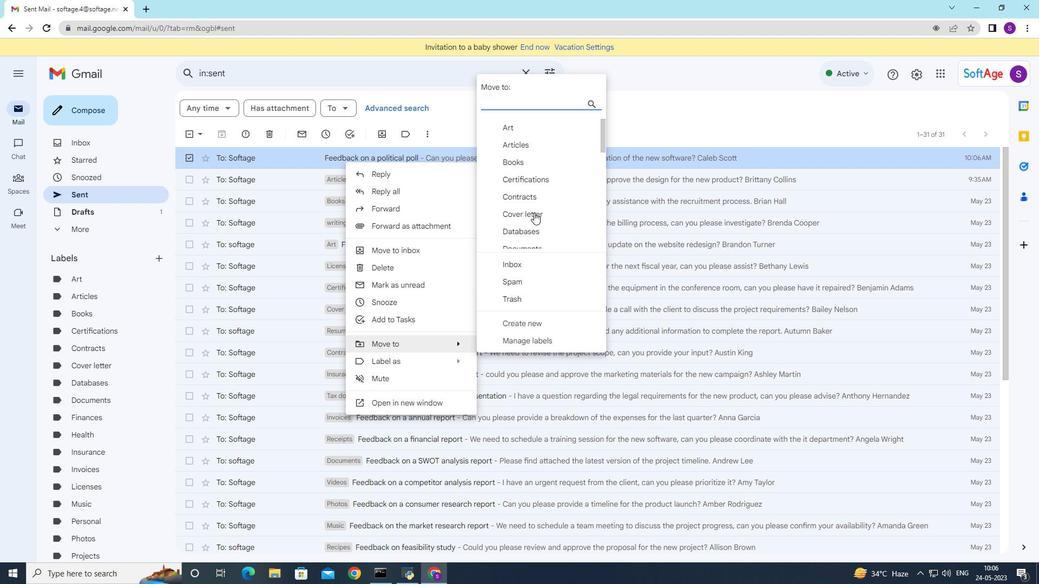 
Action: Mouse scrolled (534, 211) with delta (0, 0)
Screenshot: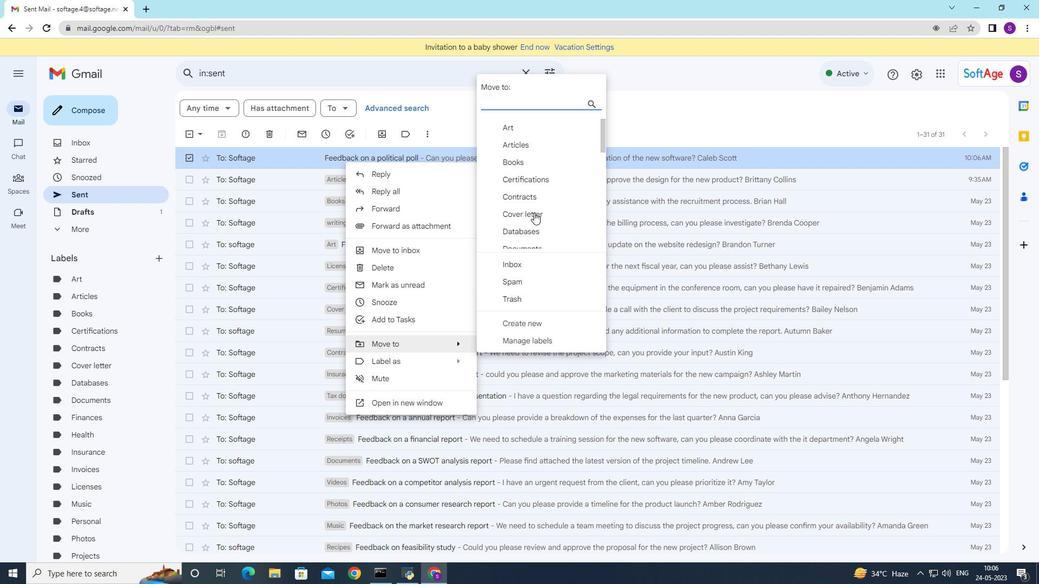 
Action: Mouse moved to (534, 211)
Screenshot: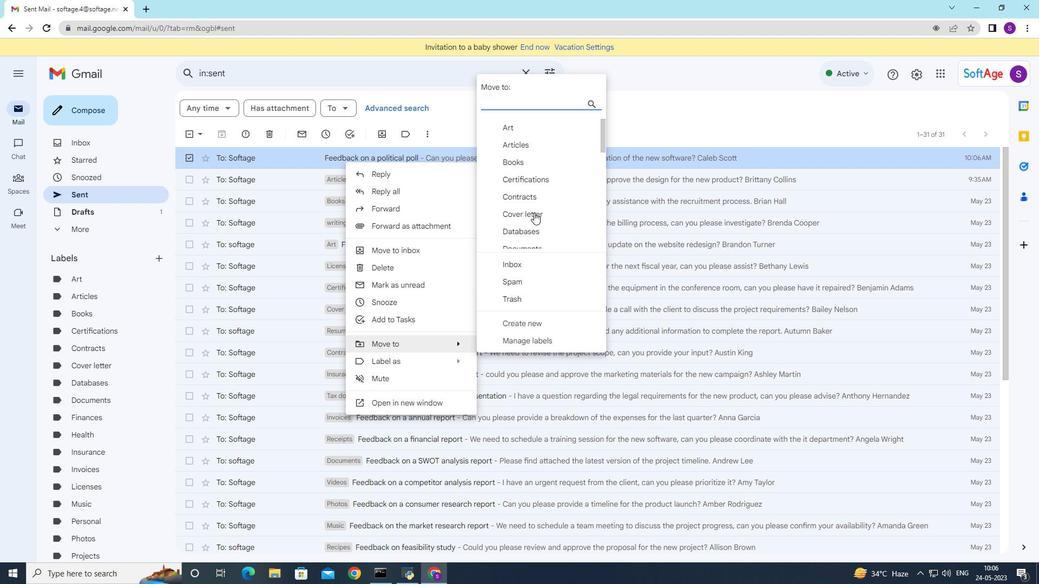 
Action: Mouse scrolled (534, 211) with delta (0, 0)
Screenshot: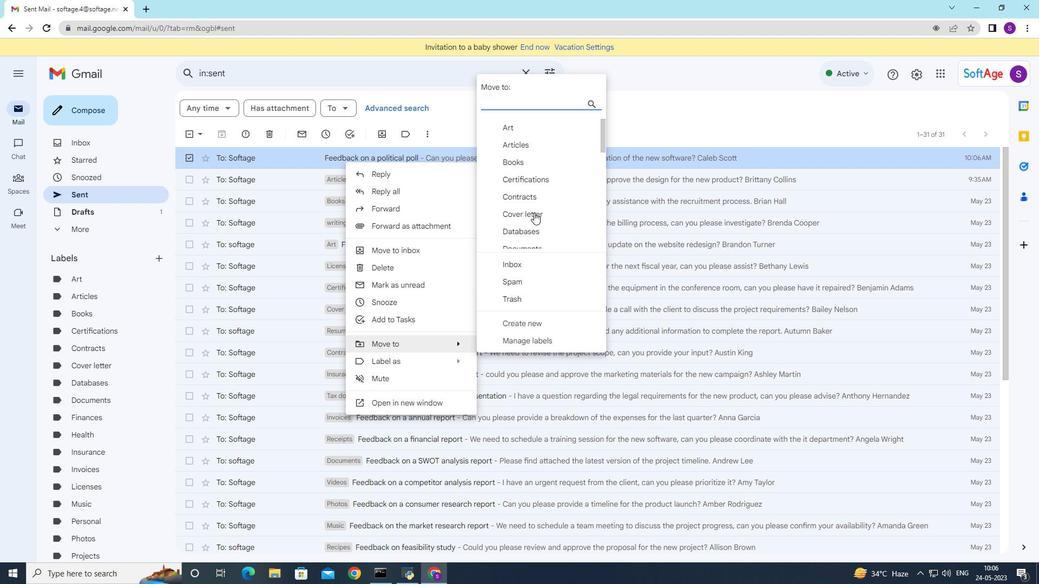 
Action: Mouse moved to (533, 323)
Screenshot: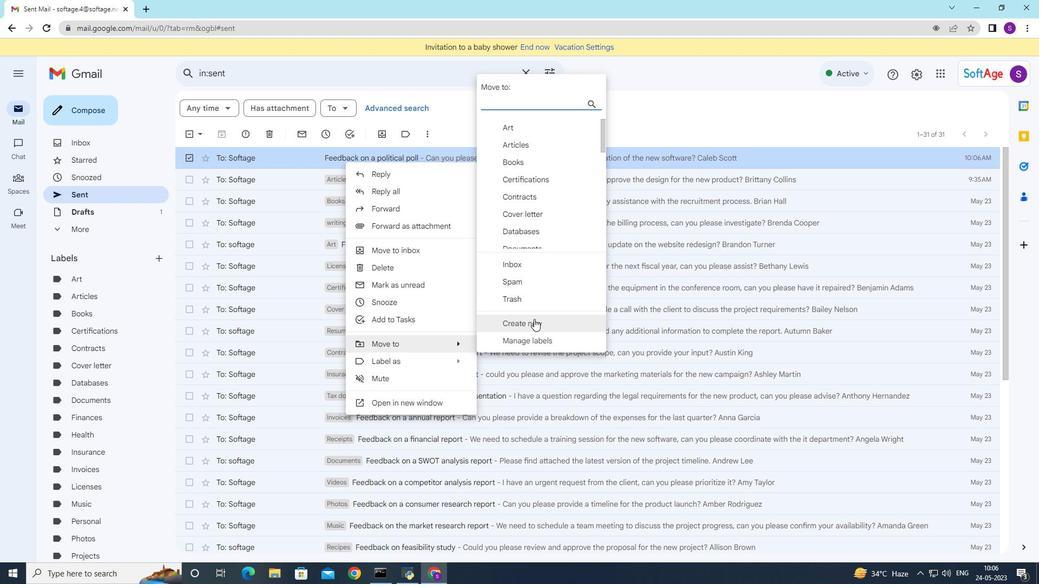 
Action: Mouse pressed left at (533, 323)
Screenshot: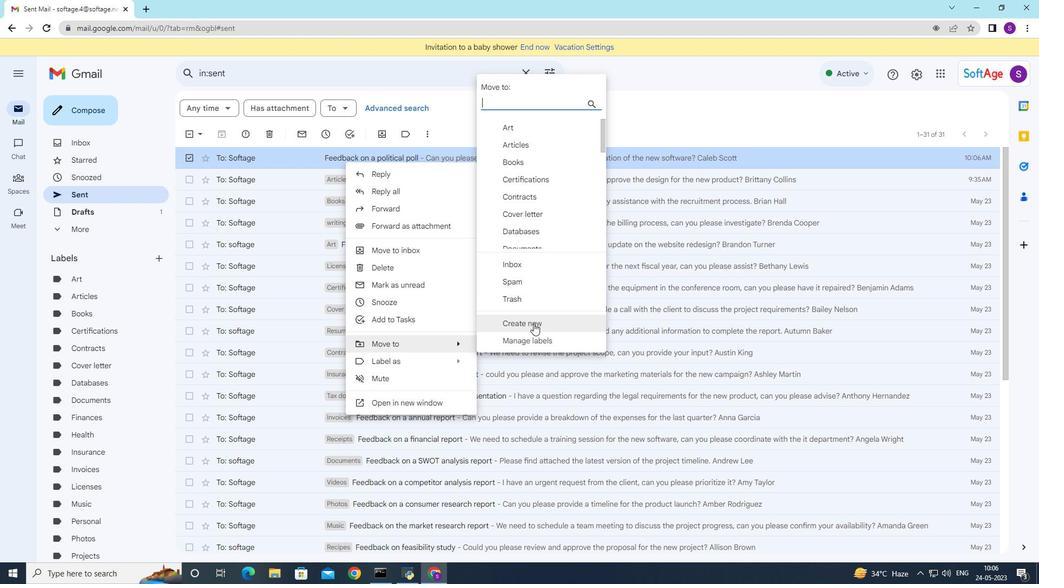 
Action: Mouse moved to (501, 281)
Screenshot: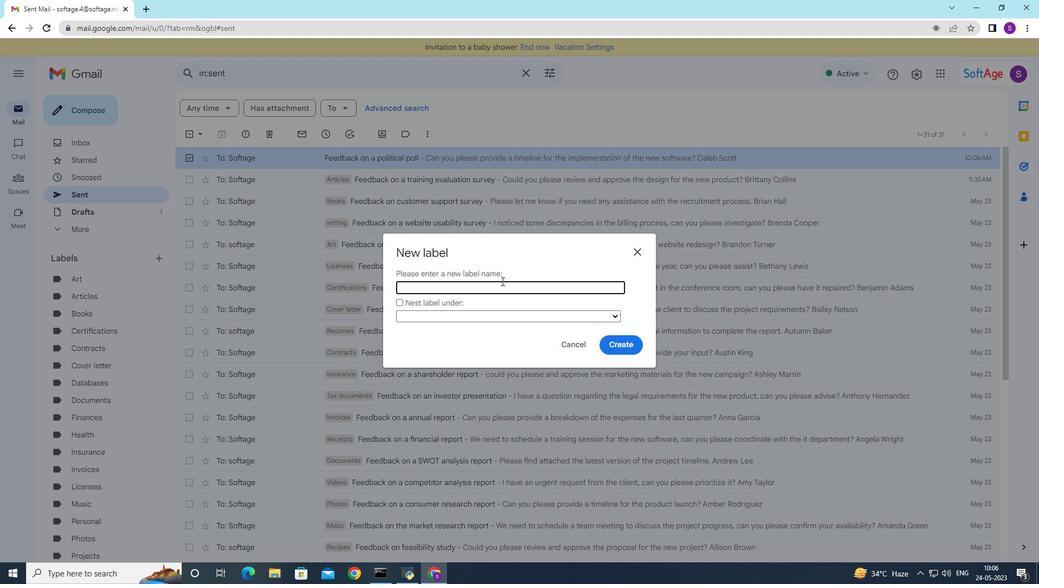 
Action: Key pressed <Key.shift>Presentation
Screenshot: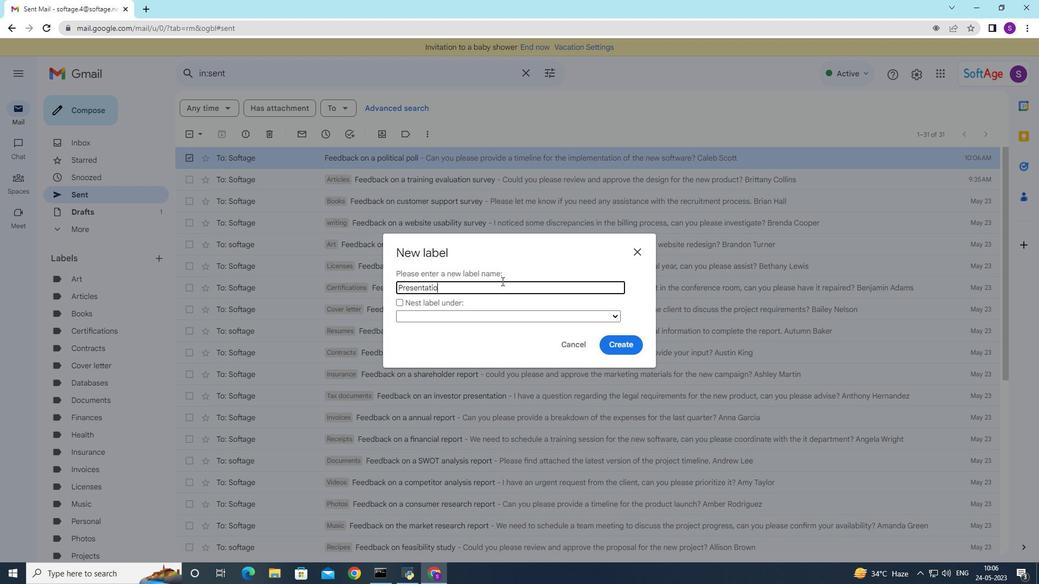 
Action: Mouse moved to (623, 345)
Screenshot: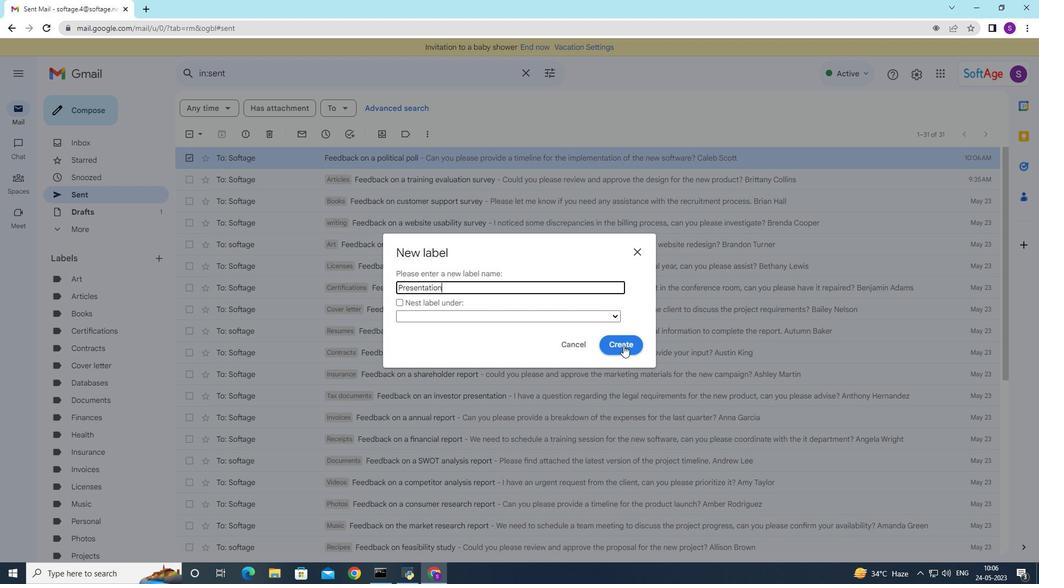 
Action: Key pressed s
Screenshot: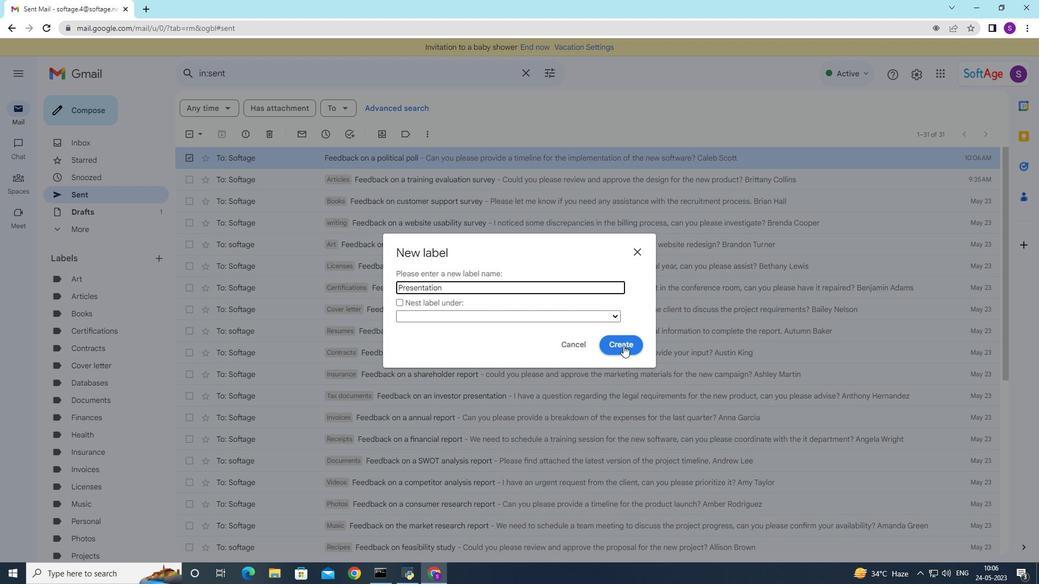 
Action: Mouse pressed left at (623, 345)
Screenshot: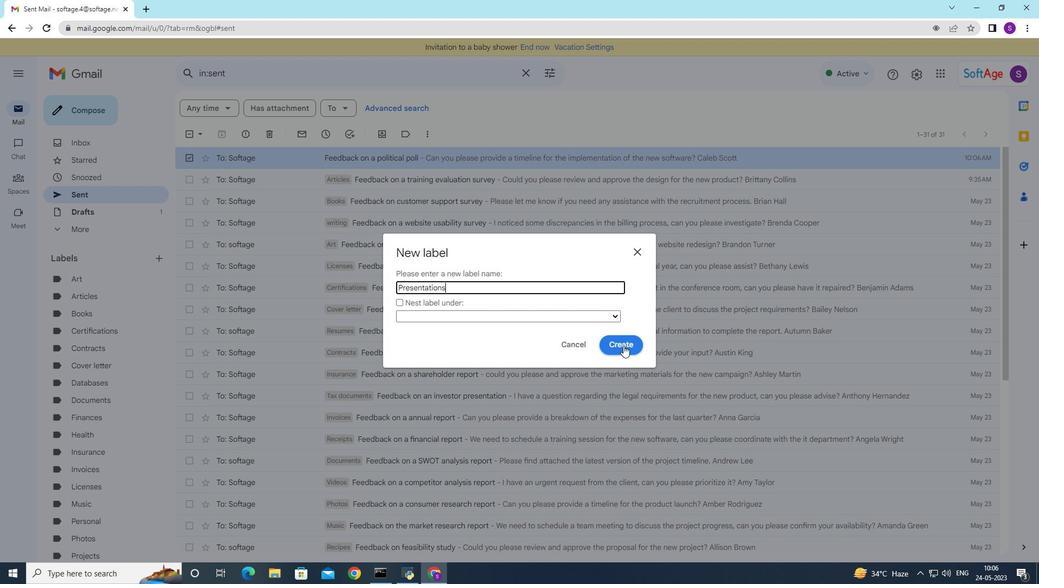
Action: Mouse moved to (498, 164)
Screenshot: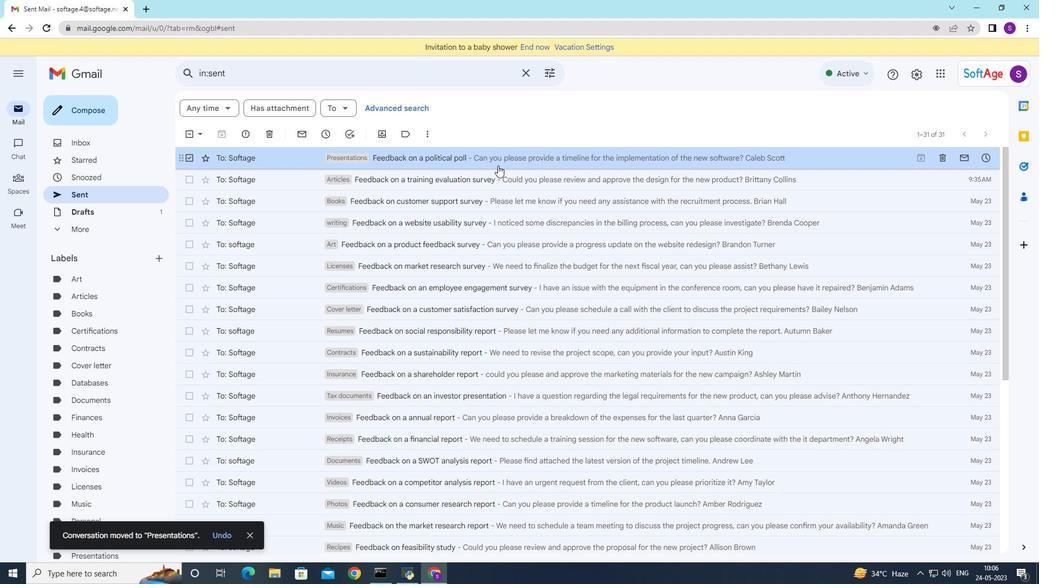 
Action: Mouse pressed right at (498, 164)
Screenshot: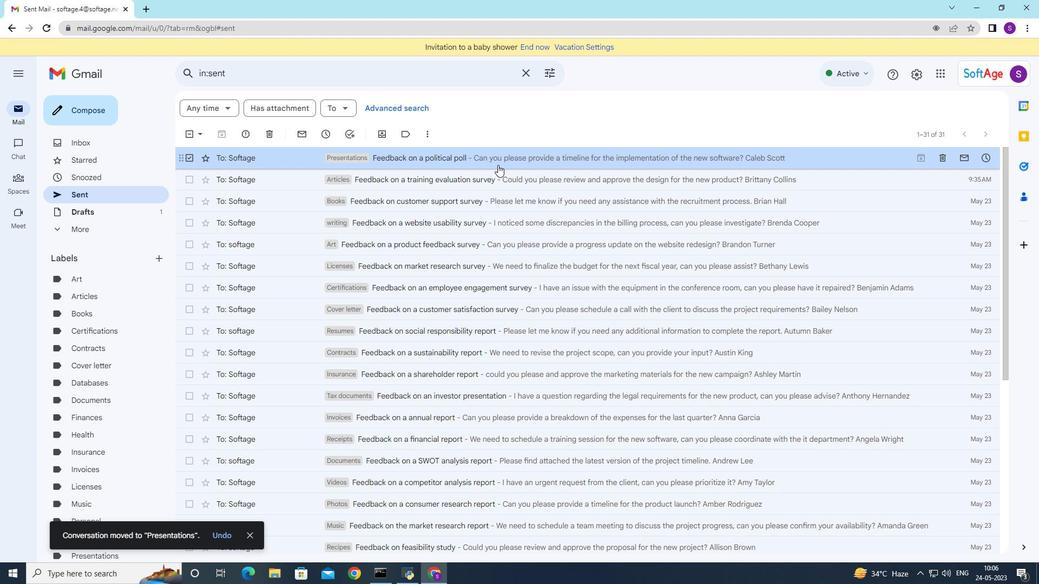 
Action: Mouse moved to (666, 100)
Screenshot: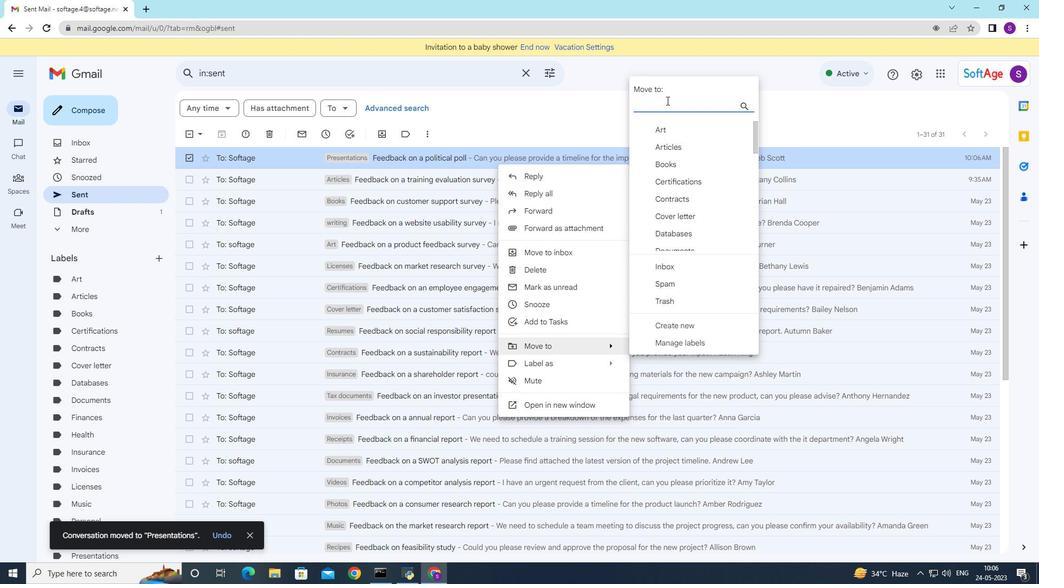 
Action: Key pressed p
Screenshot: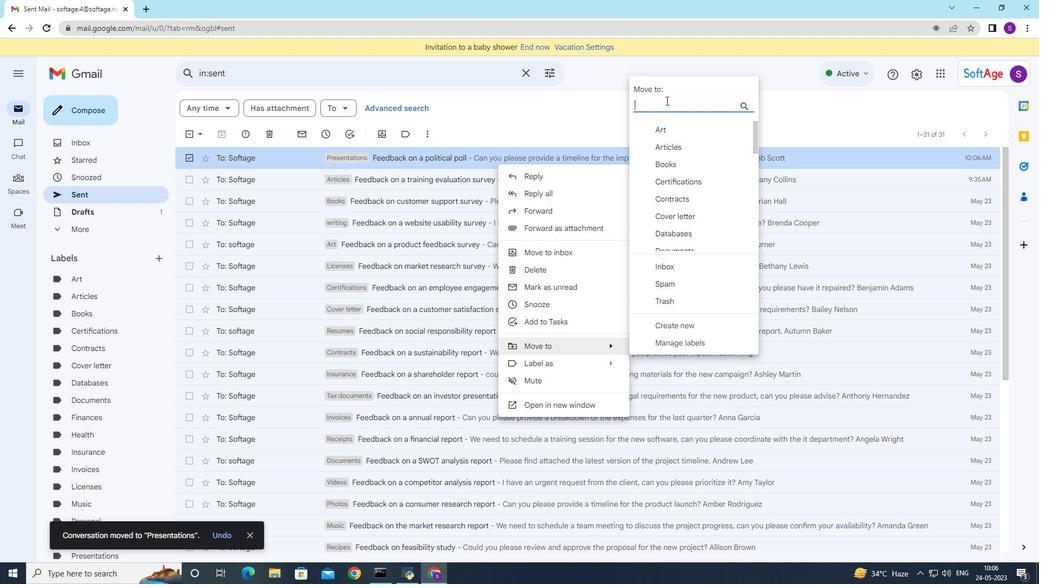 
Action: Mouse moved to (666, 101)
Screenshot: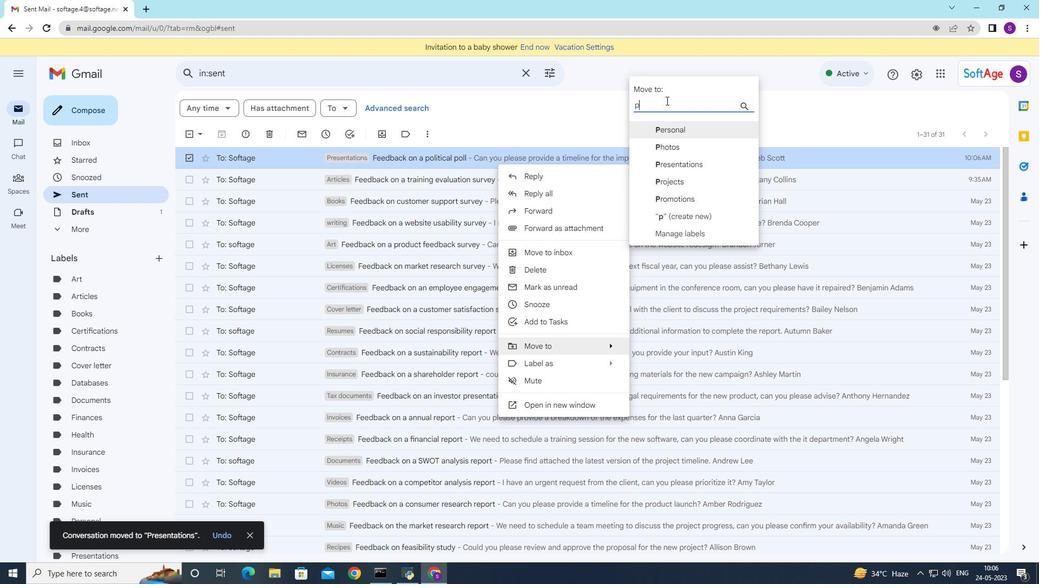 
Action: Key pressed r
Screenshot: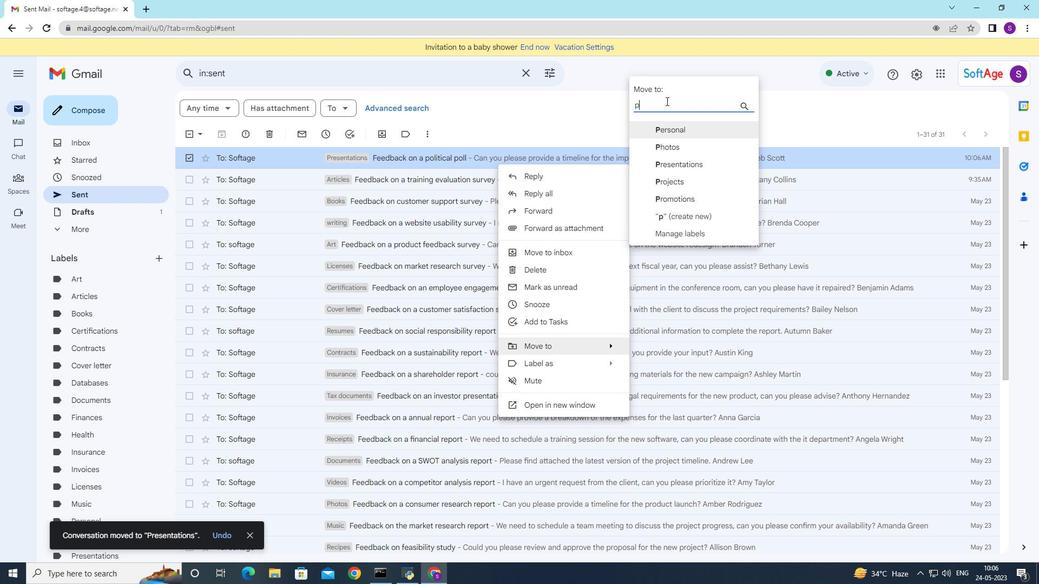 
Action: Mouse moved to (676, 128)
Screenshot: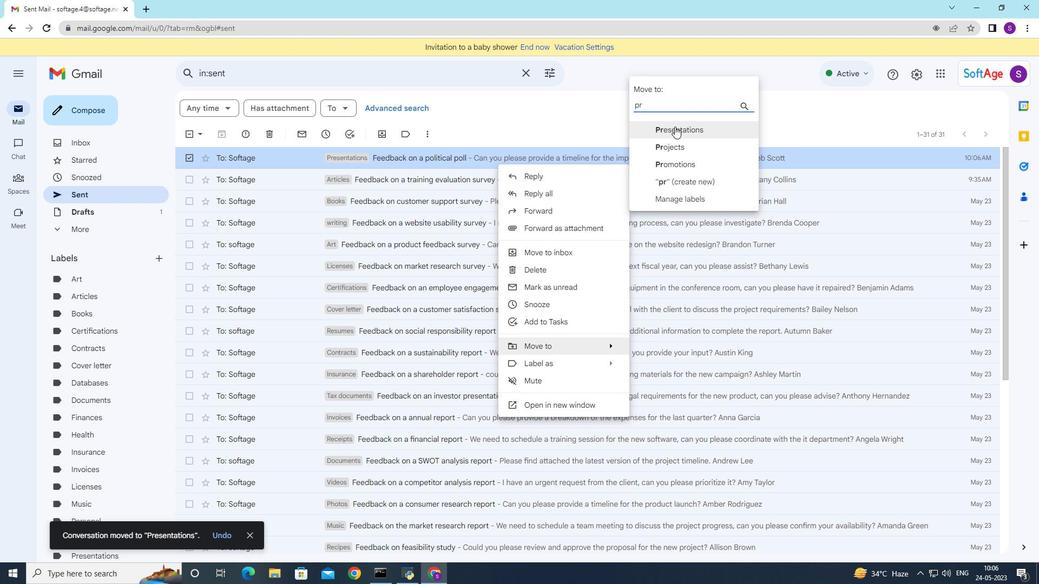 
Action: Mouse pressed left at (676, 128)
Screenshot: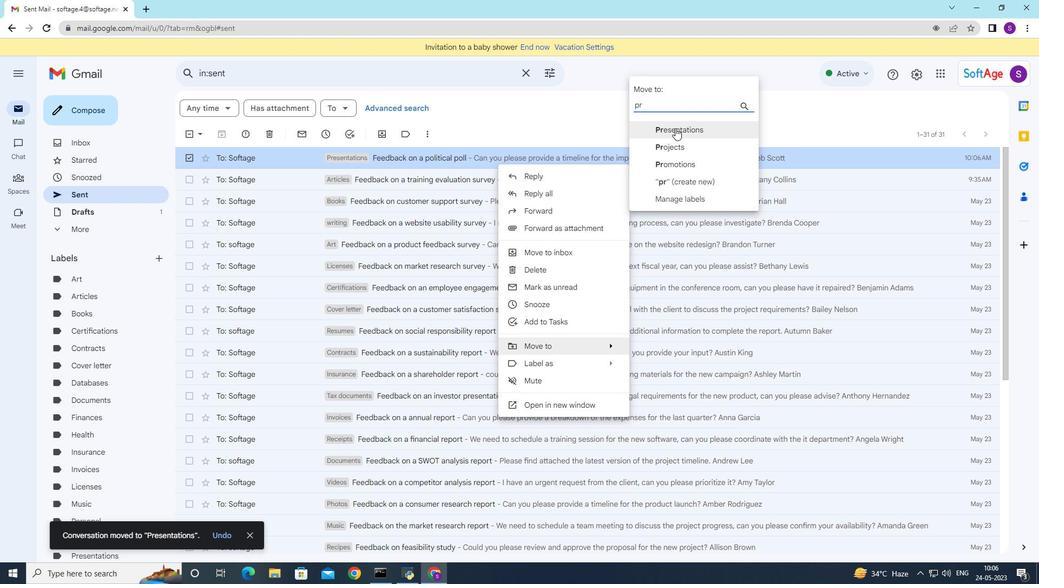 
Action: Mouse moved to (673, 130)
Screenshot: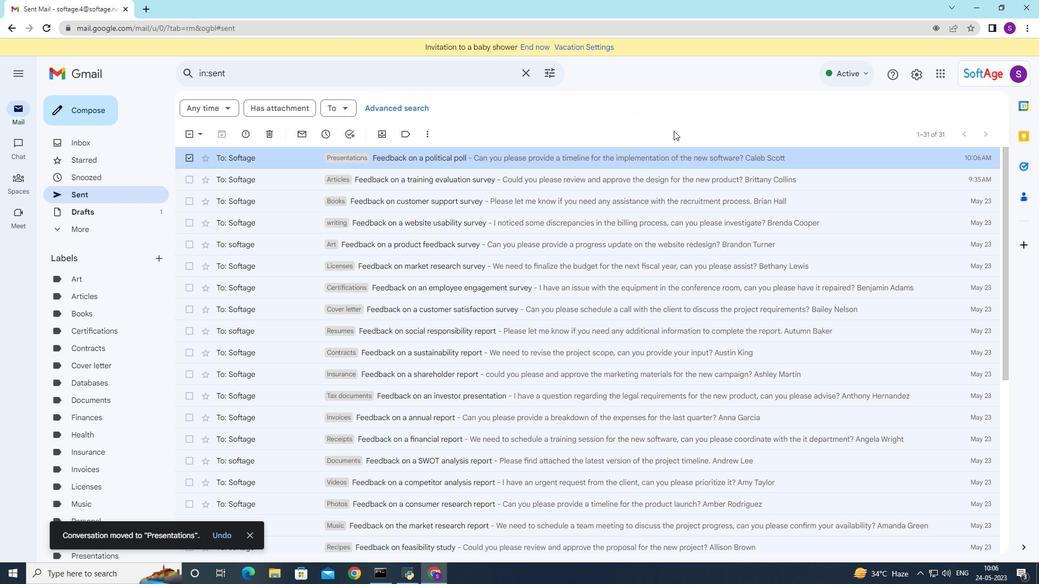 
